 Task: Search Round Trip flight tickets for 1 adult, 1 infant in seat, in Economy from Chicago to Europe to travel on 11-Dec-2023. Europe to Chicago on 26-Dec-2023.  Explore destinations of Europe.Look for the cheapest flights.
Action: Mouse moved to (270, 252)
Screenshot: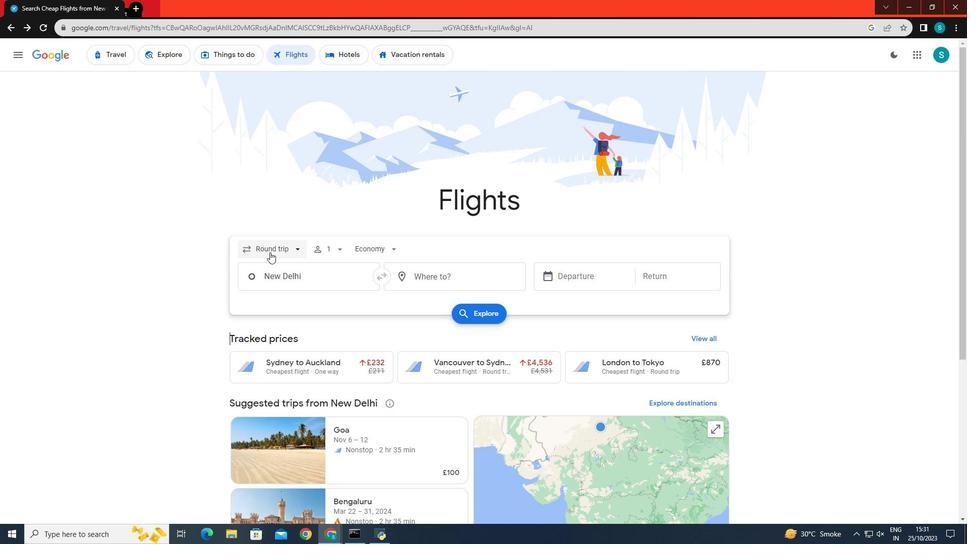 
Action: Mouse pressed left at (270, 252)
Screenshot: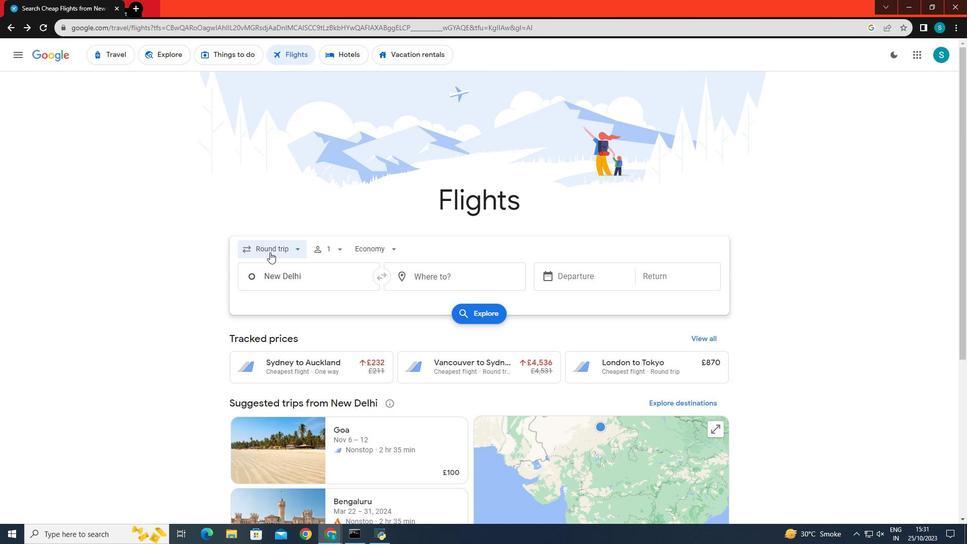 
Action: Mouse moved to (276, 281)
Screenshot: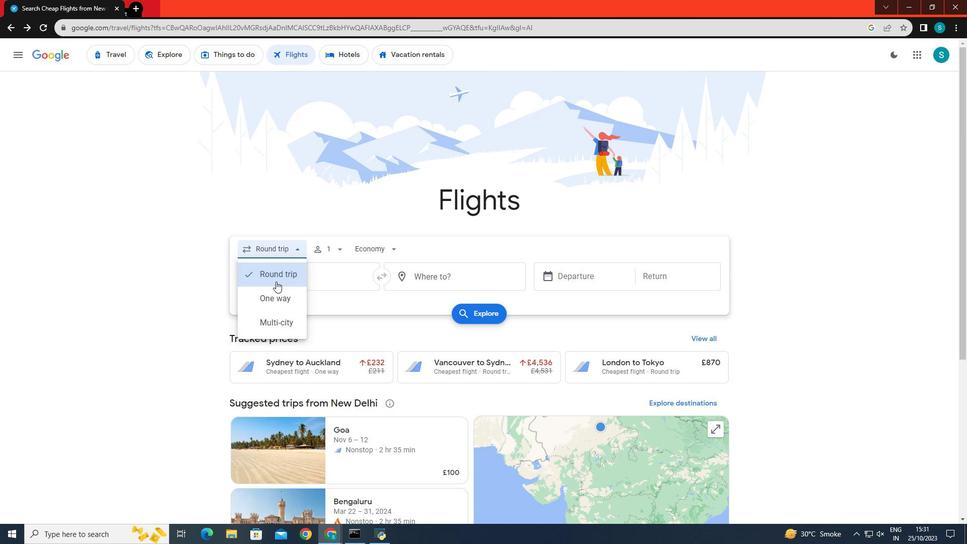 
Action: Mouse pressed left at (276, 281)
Screenshot: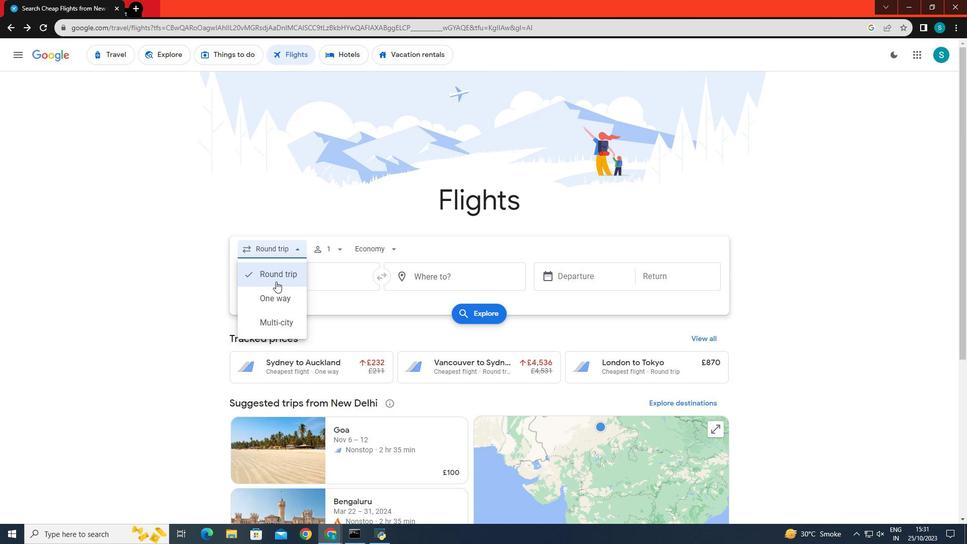 
Action: Mouse moved to (317, 245)
Screenshot: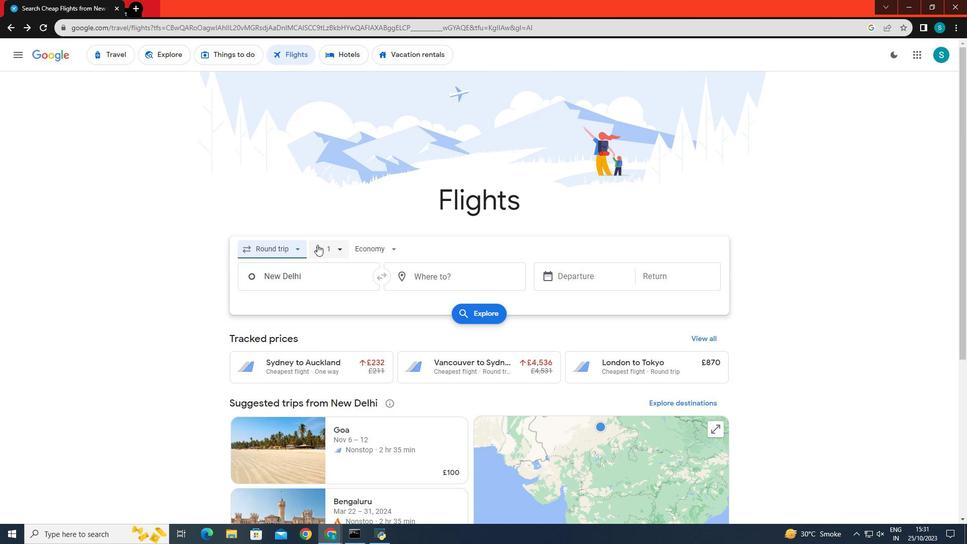 
Action: Mouse pressed left at (317, 245)
Screenshot: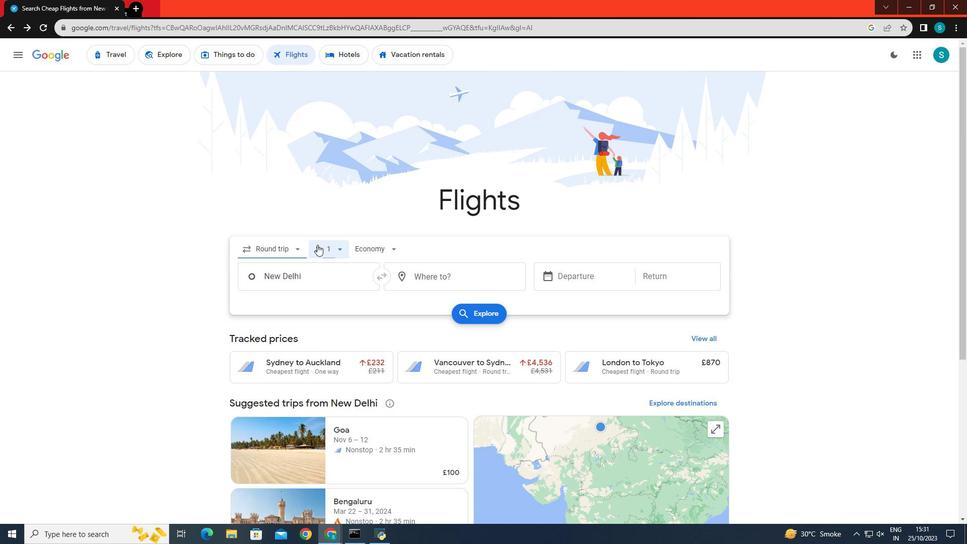 
Action: Mouse moved to (415, 331)
Screenshot: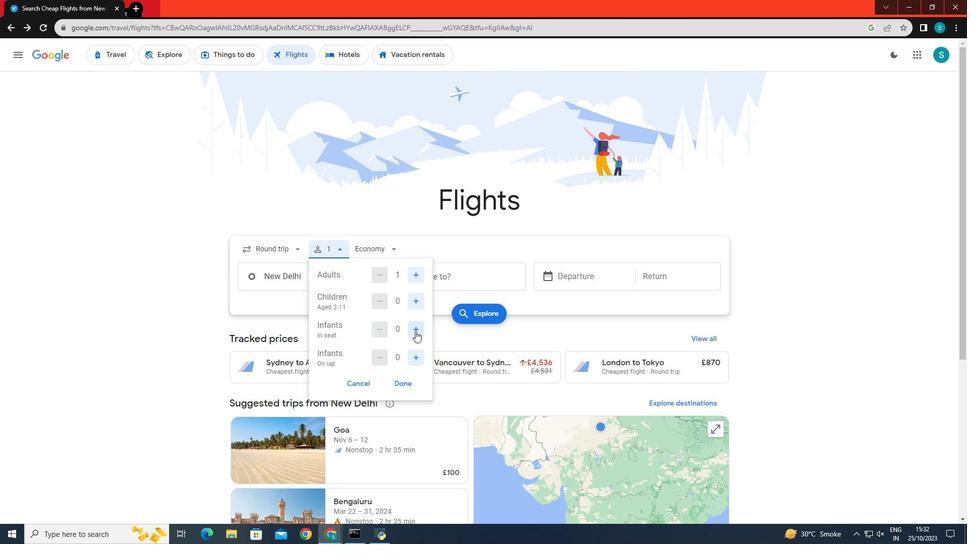 
Action: Mouse pressed left at (415, 331)
Screenshot: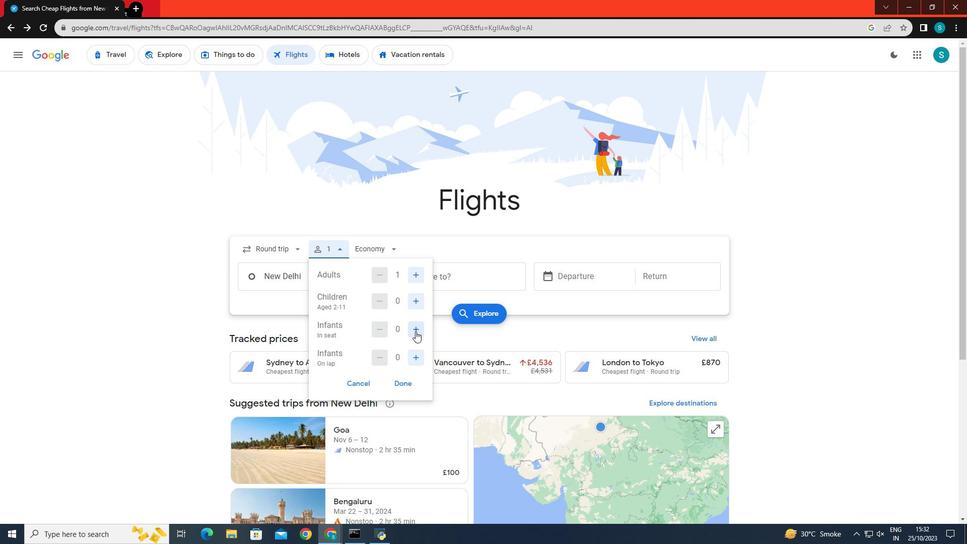 
Action: Mouse moved to (400, 379)
Screenshot: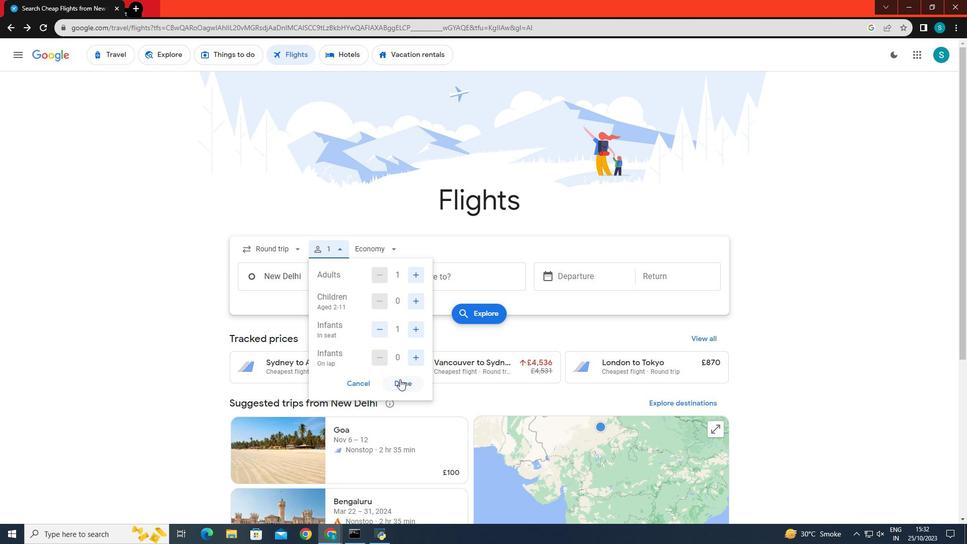 
Action: Mouse pressed left at (400, 379)
Screenshot: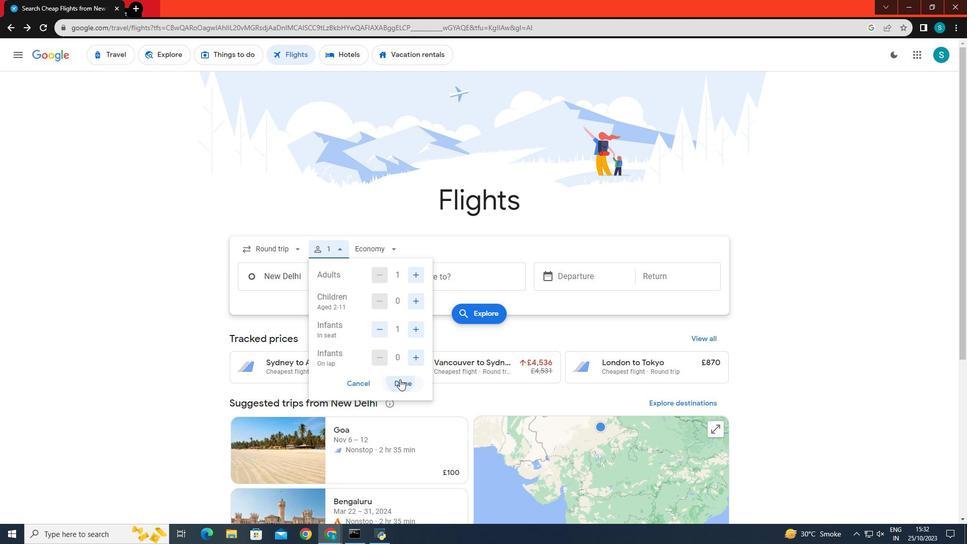 
Action: Mouse moved to (374, 251)
Screenshot: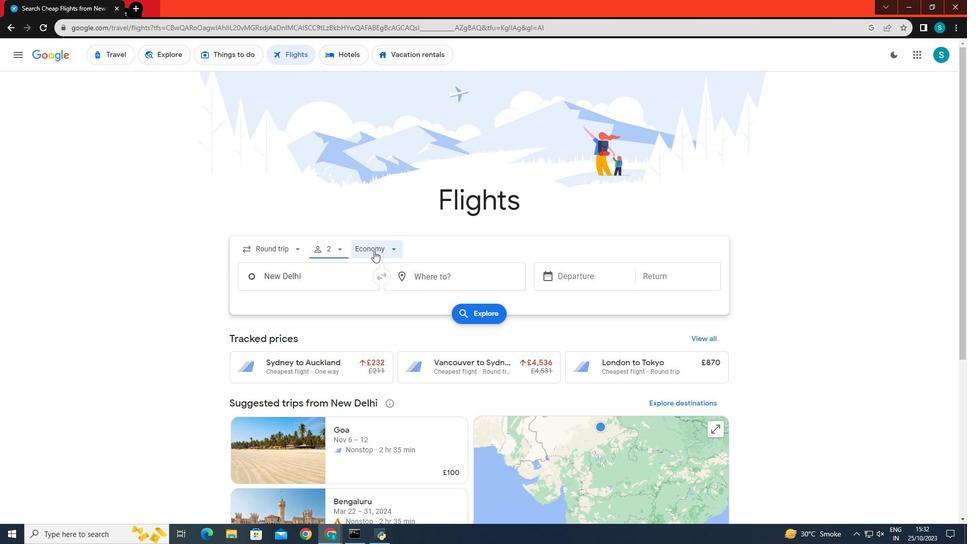 
Action: Mouse pressed left at (374, 251)
Screenshot: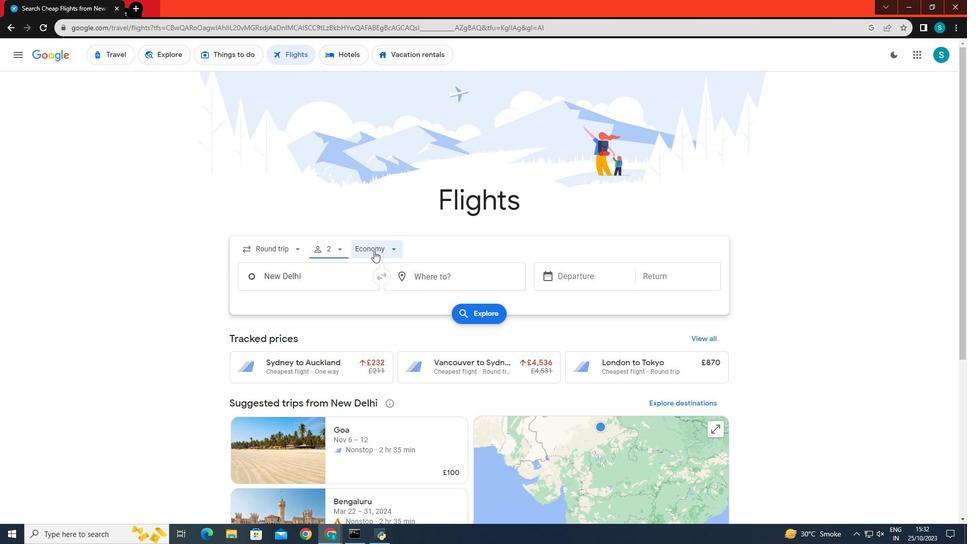 
Action: Mouse moved to (385, 275)
Screenshot: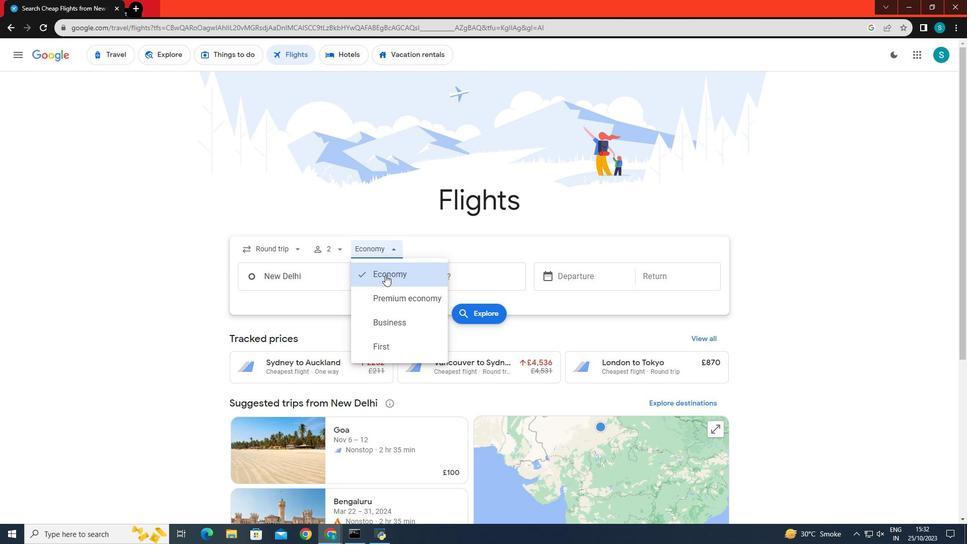 
Action: Mouse pressed left at (385, 275)
Screenshot: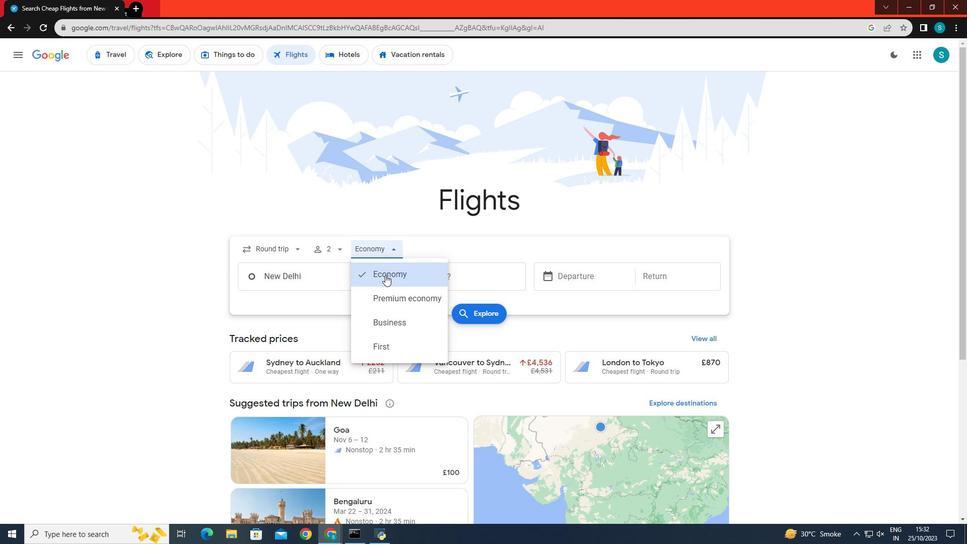 
Action: Mouse moved to (320, 283)
Screenshot: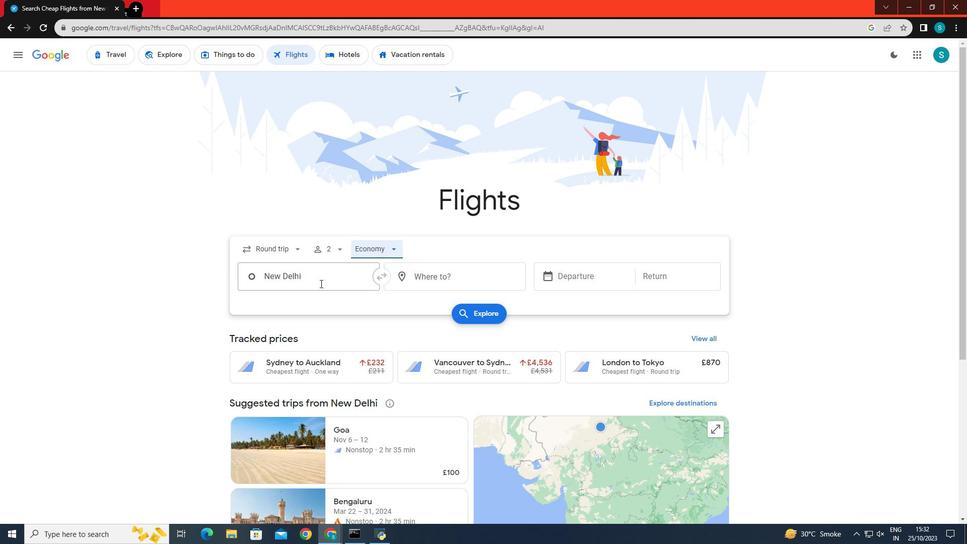 
Action: Mouse pressed left at (320, 283)
Screenshot: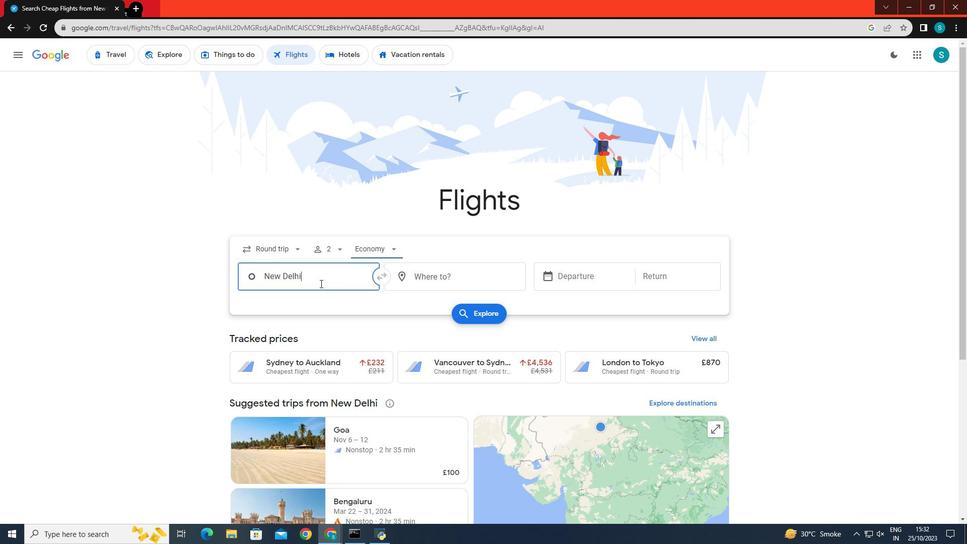
Action: Key pressed <Key.backspace><Key.caps_lock>C<Key.caps_lock>hicago
Screenshot: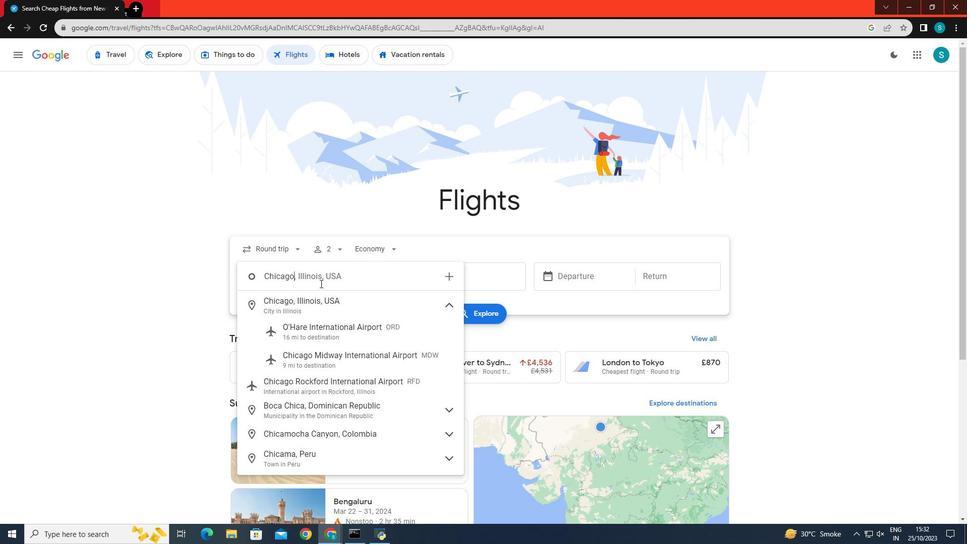 
Action: Mouse moved to (318, 353)
Screenshot: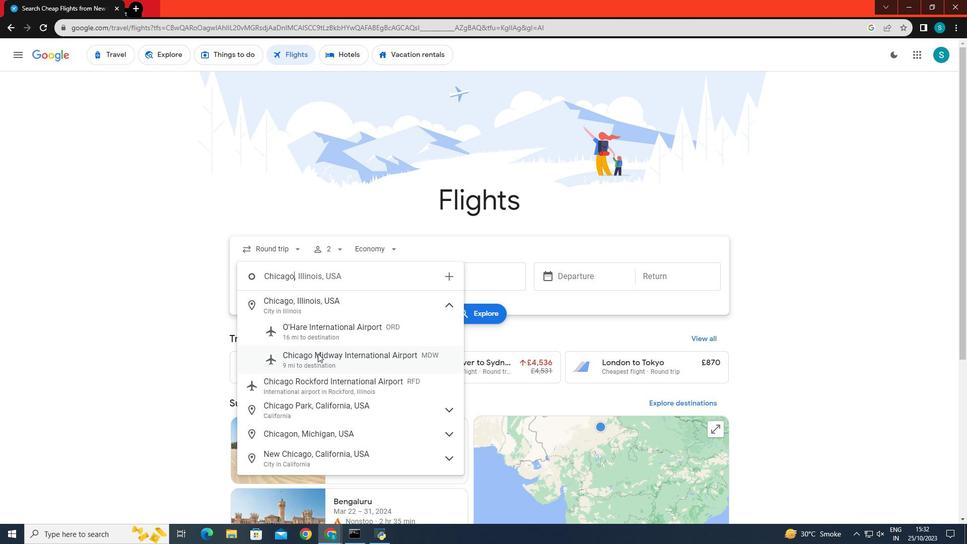 
Action: Mouse pressed left at (318, 353)
Screenshot: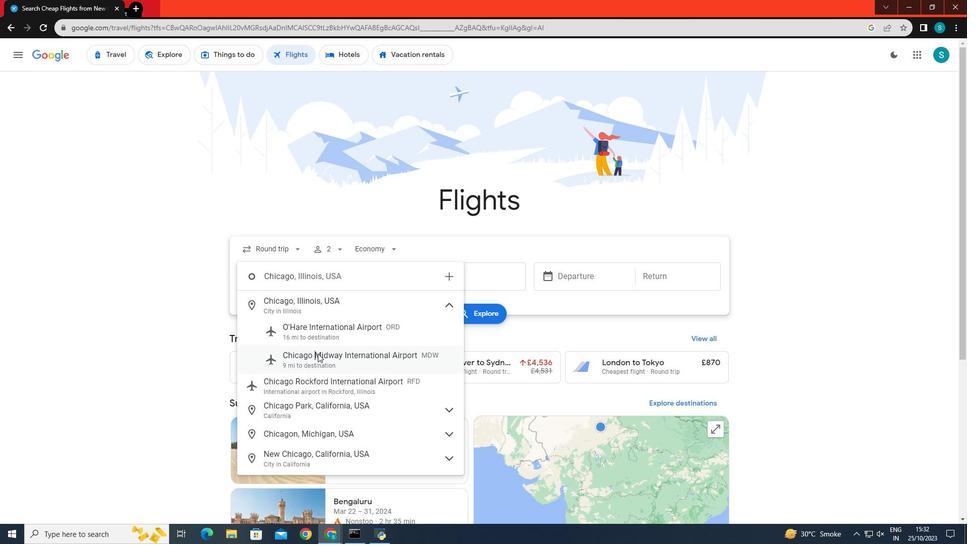 
Action: Mouse moved to (481, 262)
Screenshot: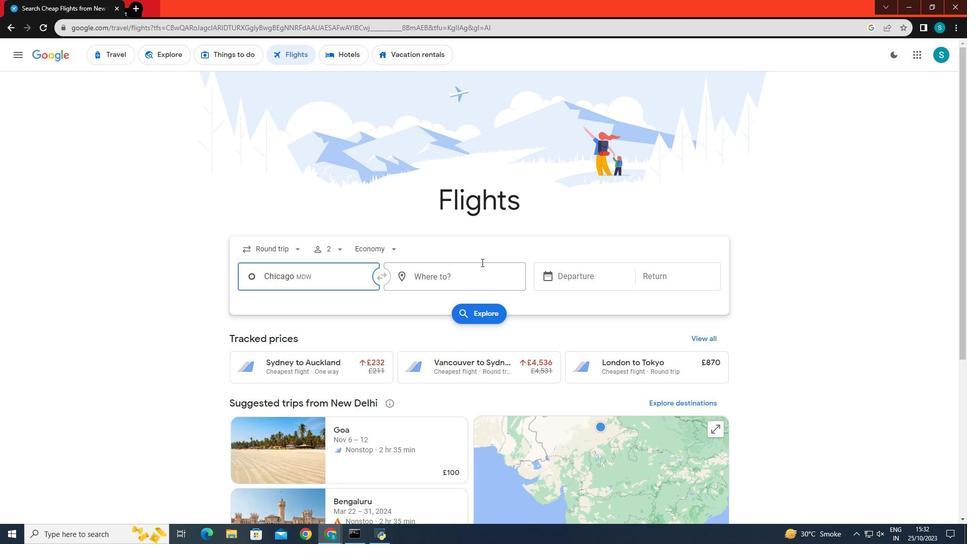 
Action: Mouse pressed left at (481, 262)
Screenshot: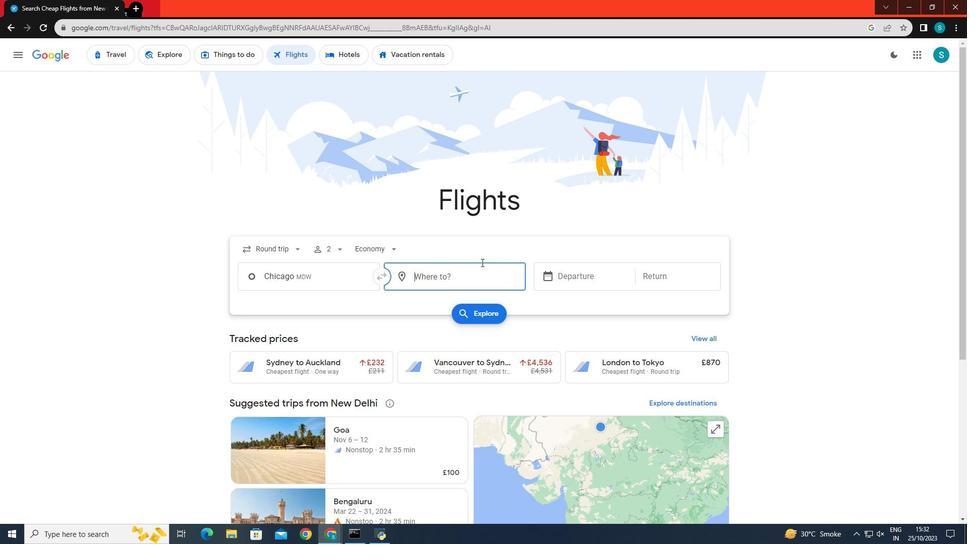 
Action: Mouse moved to (478, 278)
Screenshot: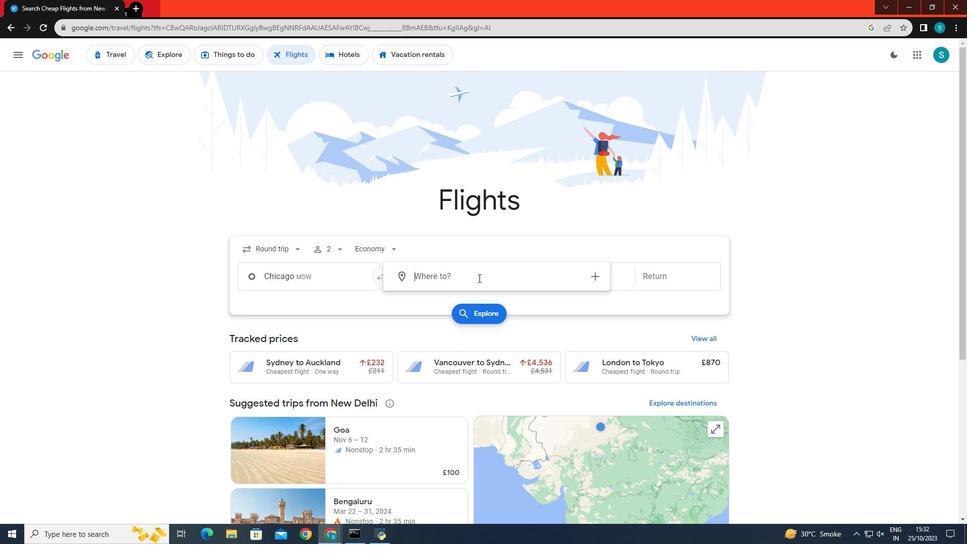 
Action: Key pressed <Key.caps_lock>E<Key.caps_lock>urope
Screenshot: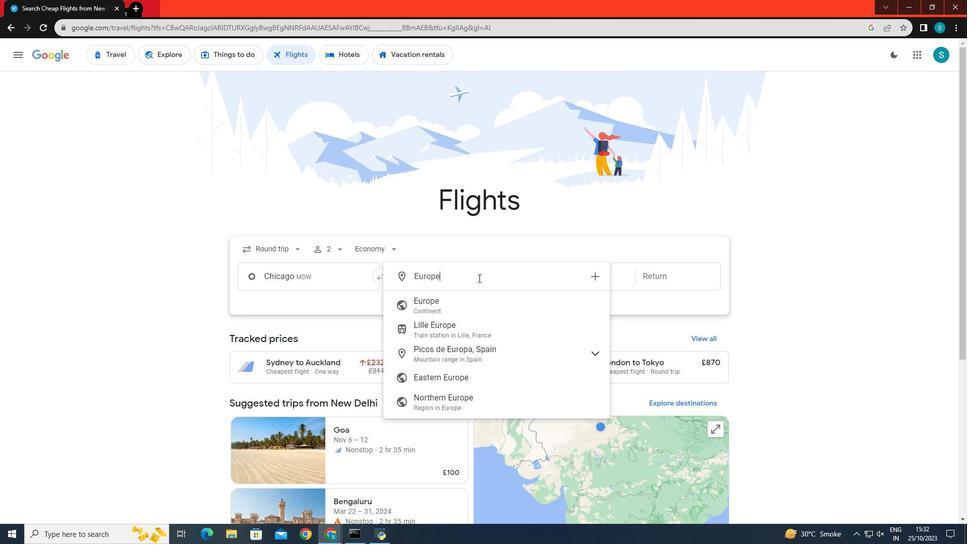
Action: Mouse moved to (454, 302)
Screenshot: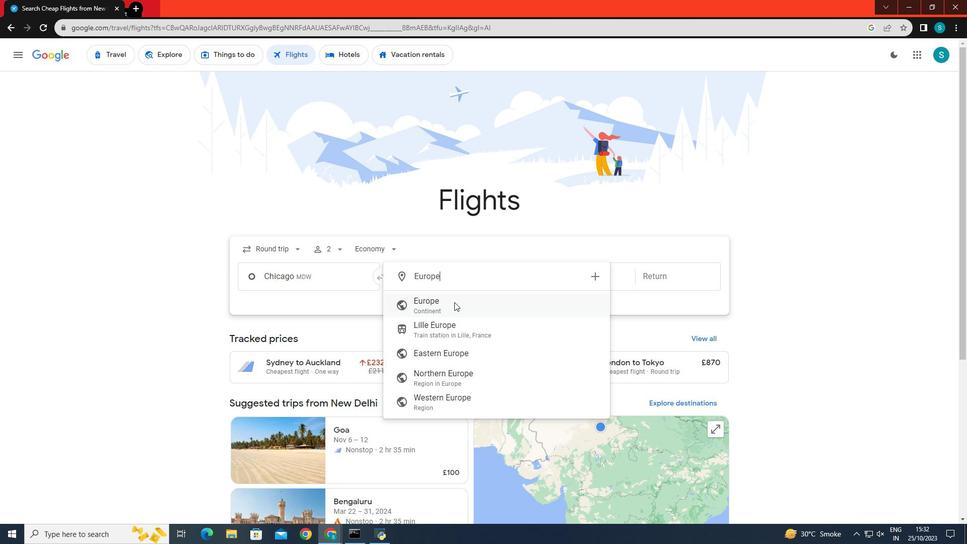 
Action: Mouse pressed left at (454, 302)
Screenshot: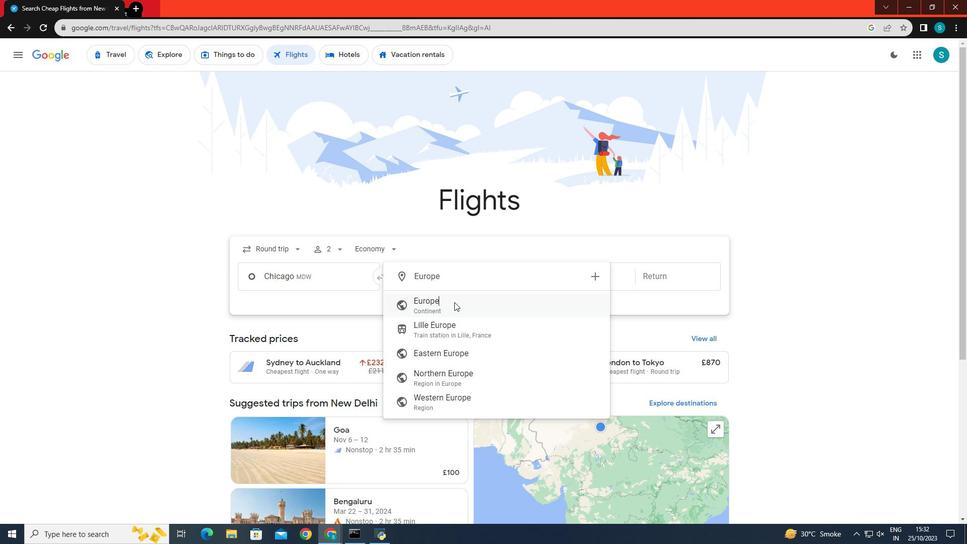 
Action: Mouse moved to (589, 273)
Screenshot: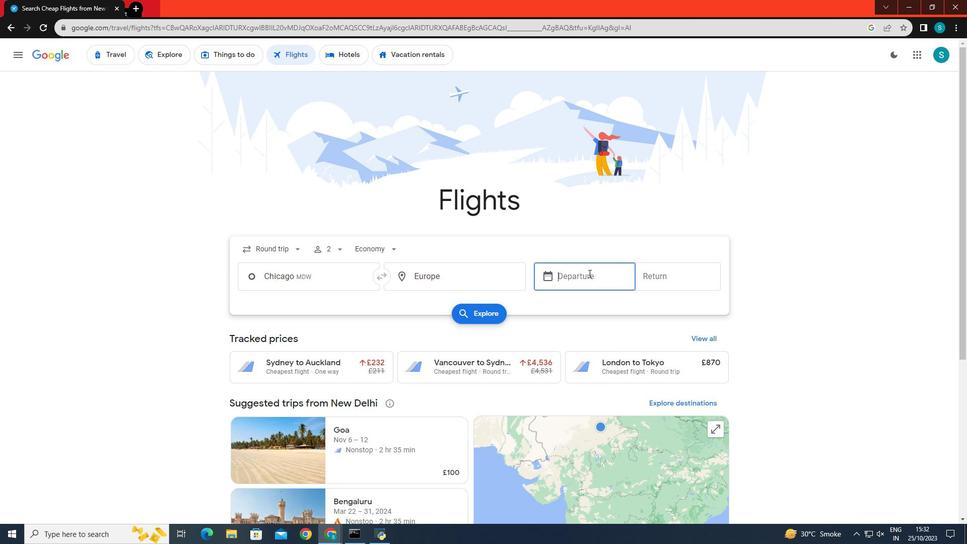 
Action: Mouse pressed left at (589, 273)
Screenshot: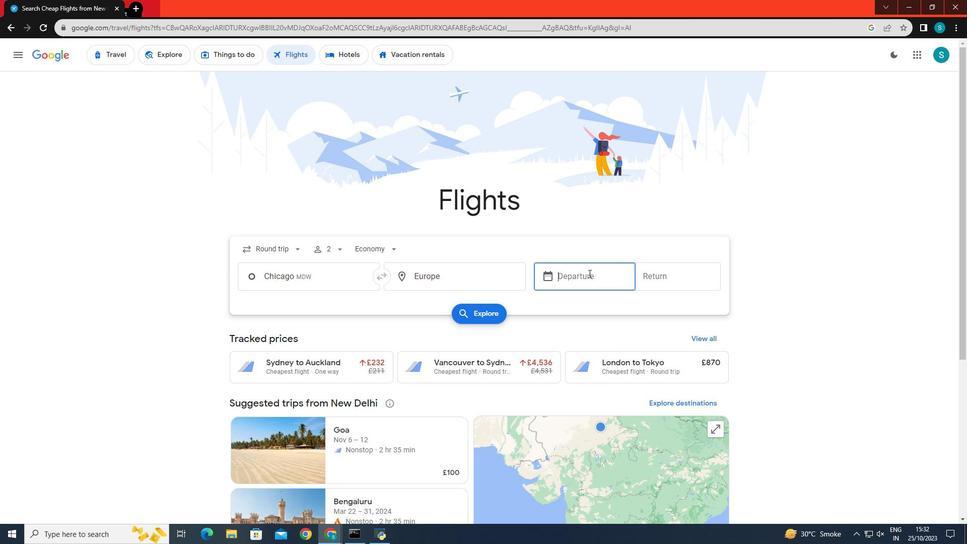 
Action: Mouse moved to (723, 389)
Screenshot: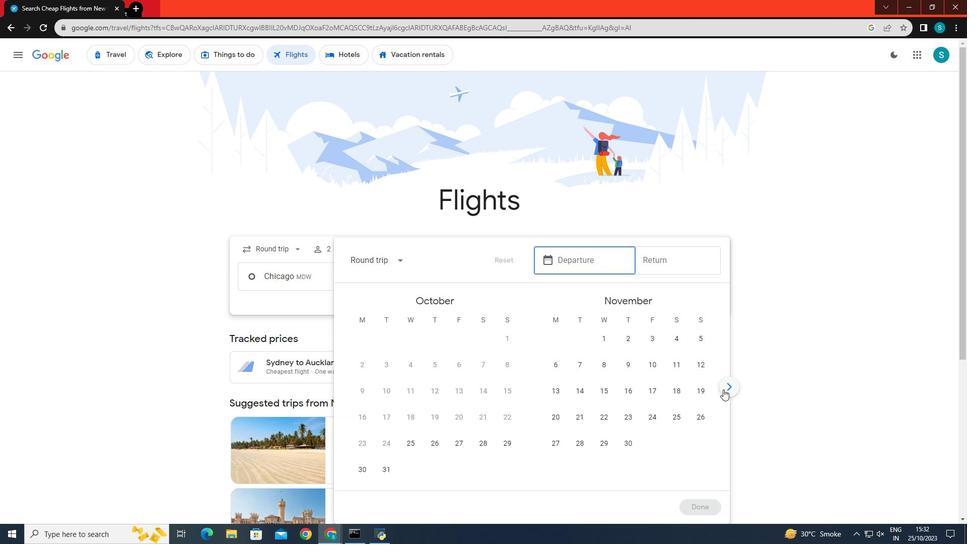 
Action: Mouse pressed left at (723, 389)
Screenshot: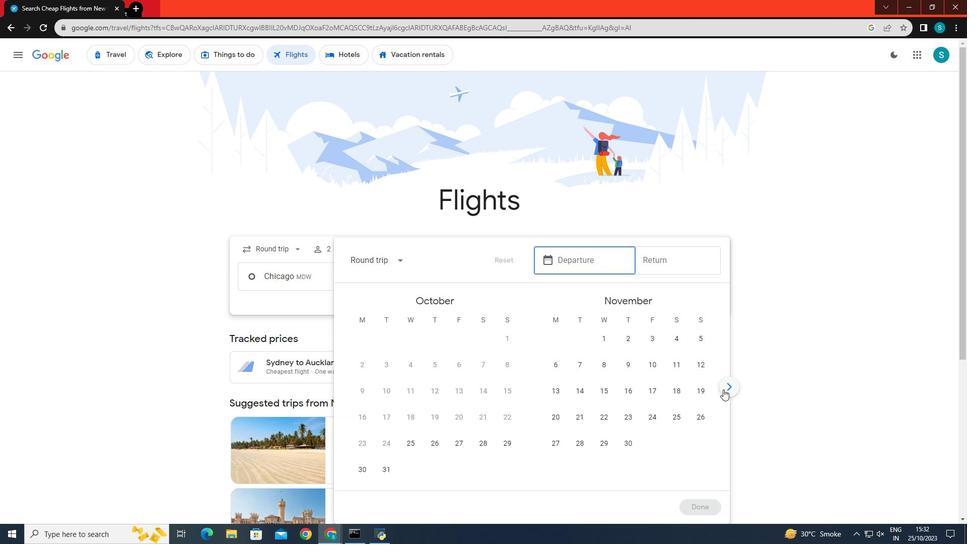 
Action: Mouse moved to (563, 396)
Screenshot: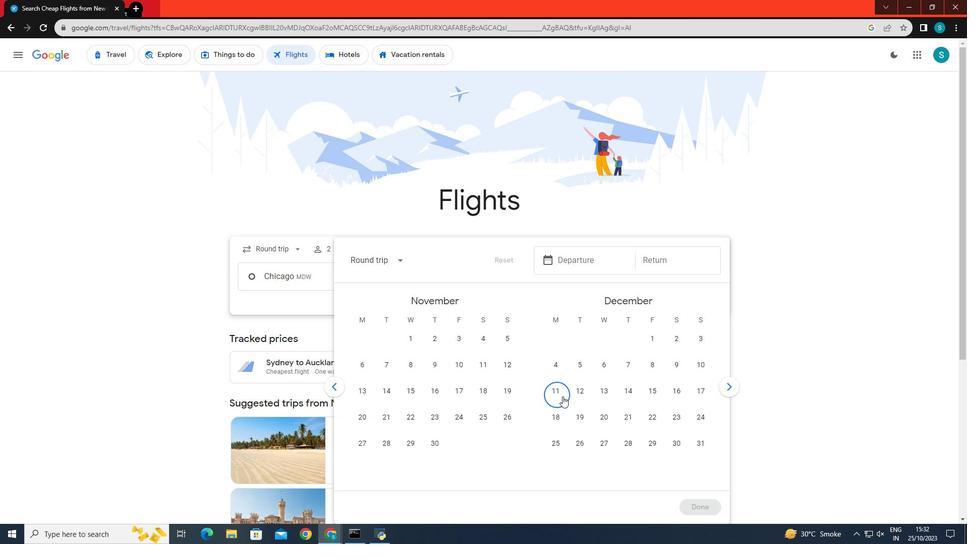
Action: Mouse pressed left at (563, 396)
Screenshot: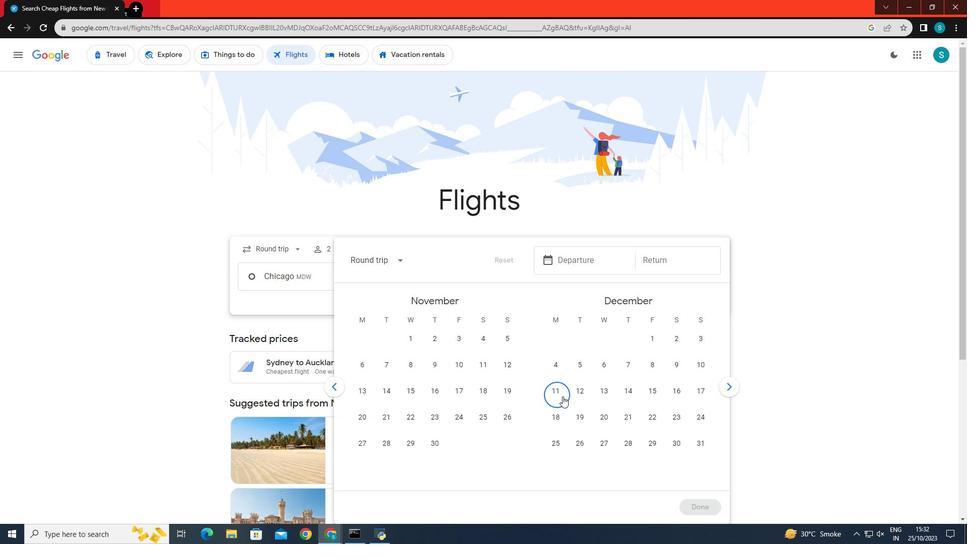
Action: Mouse moved to (585, 444)
Screenshot: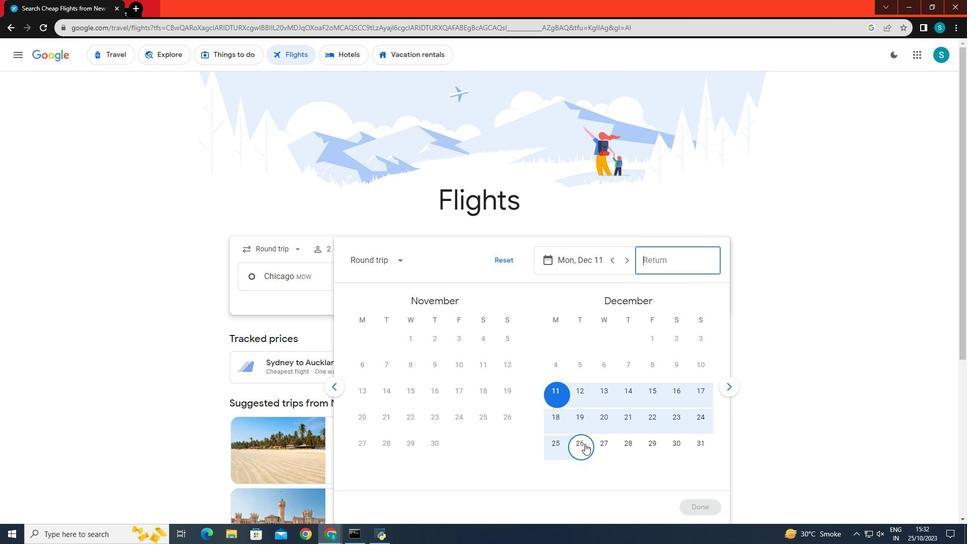 
Action: Mouse pressed left at (585, 444)
Screenshot: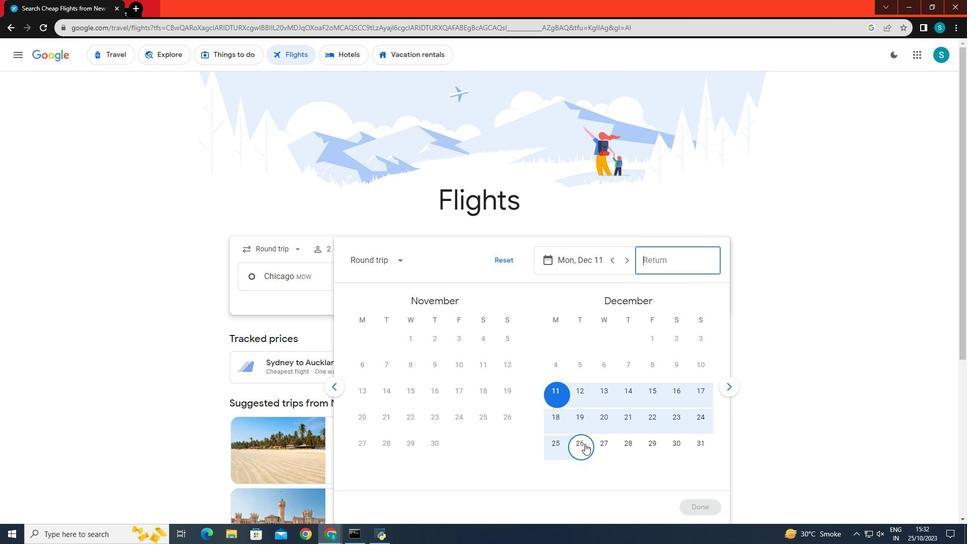 
Action: Mouse moved to (698, 506)
Screenshot: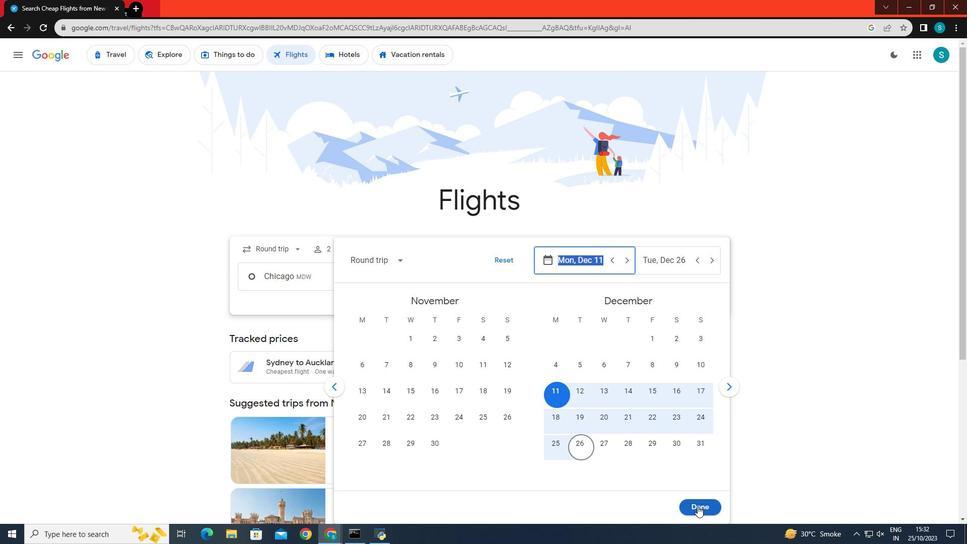 
Action: Mouse pressed left at (698, 506)
Screenshot: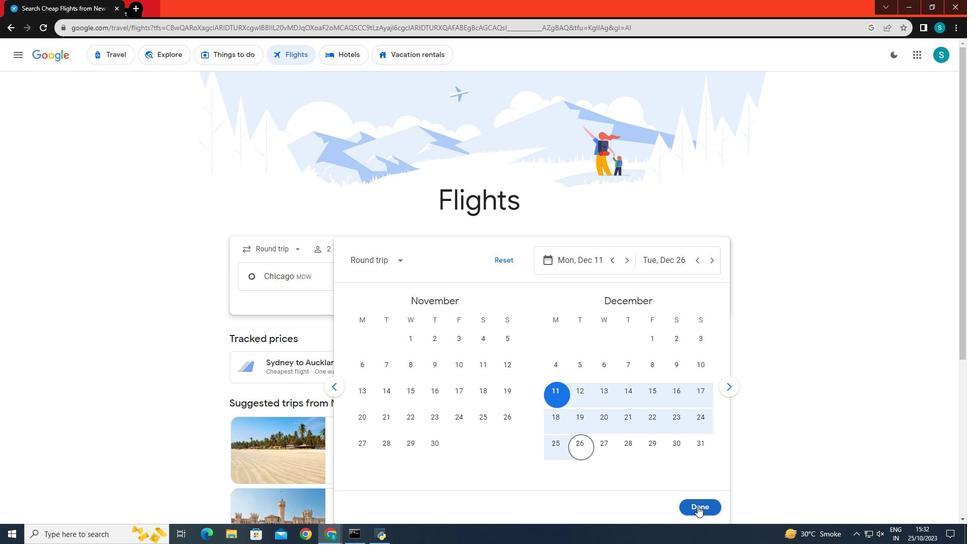 
Action: Mouse moved to (483, 314)
Screenshot: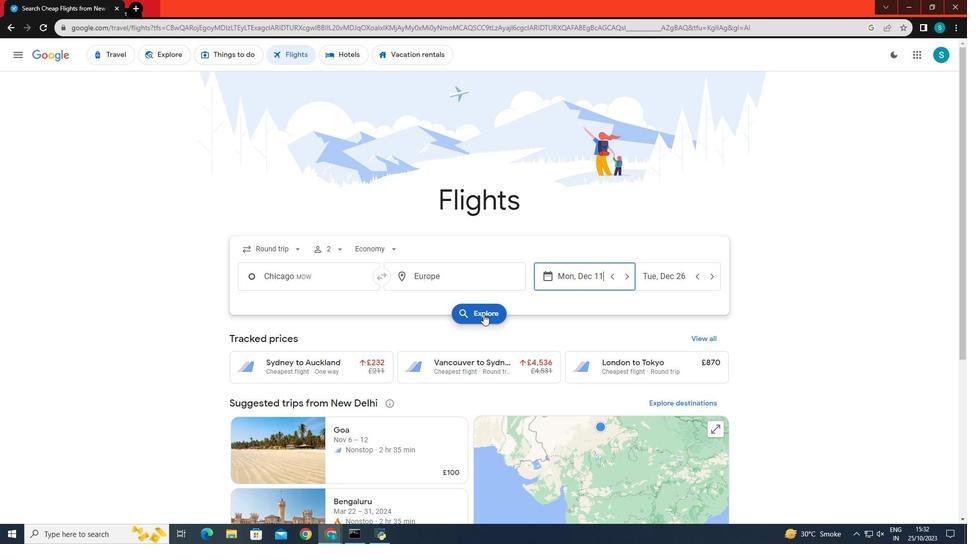 
Action: Mouse pressed left at (483, 314)
Screenshot: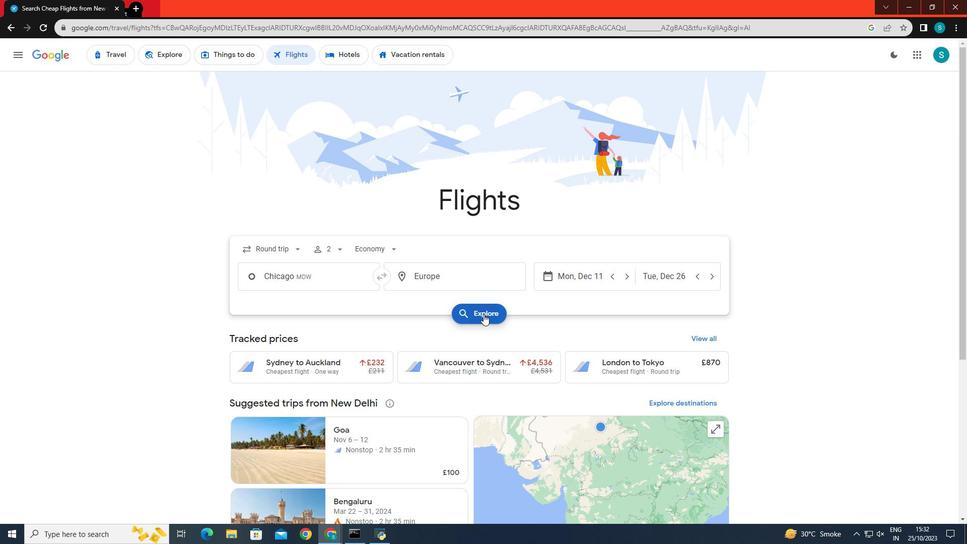 
Action: Mouse moved to (87, 245)
Screenshot: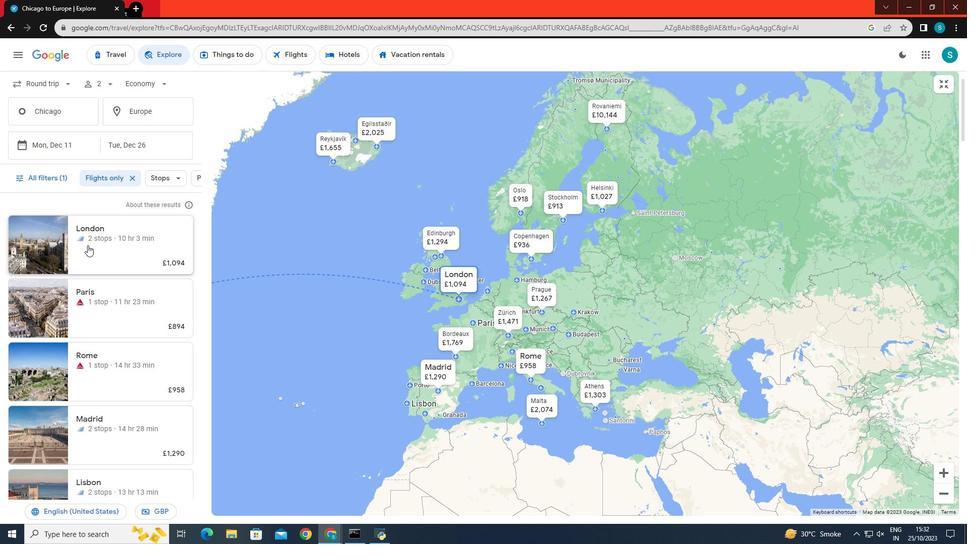 
Action: Mouse scrolled (87, 245) with delta (0, 0)
Screenshot: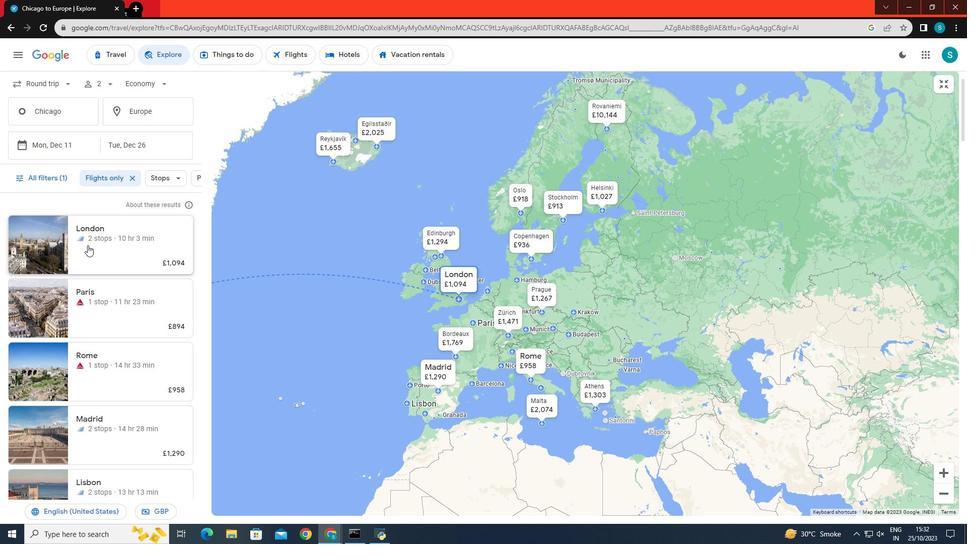 
Action: Mouse scrolled (87, 245) with delta (0, 0)
Screenshot: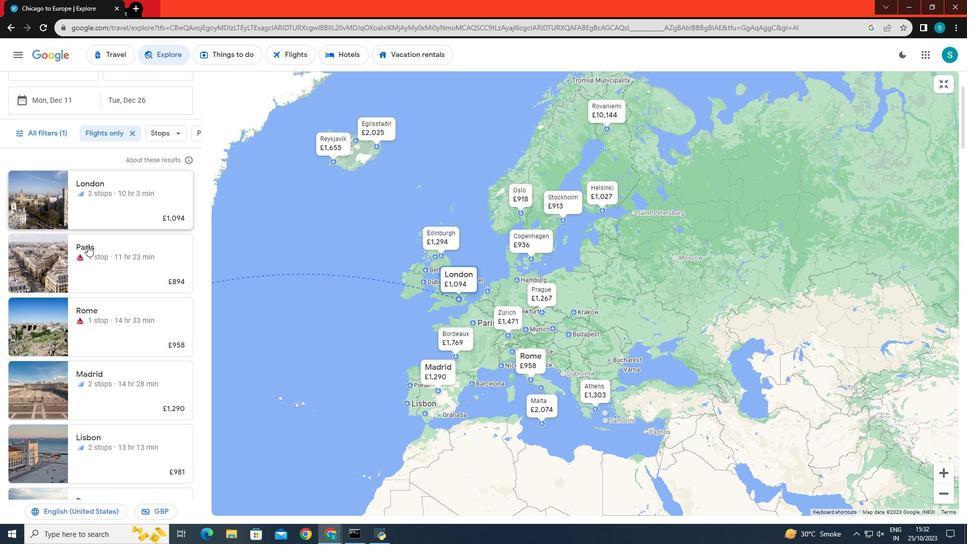 
Action: Mouse scrolled (87, 246) with delta (0, 0)
Screenshot: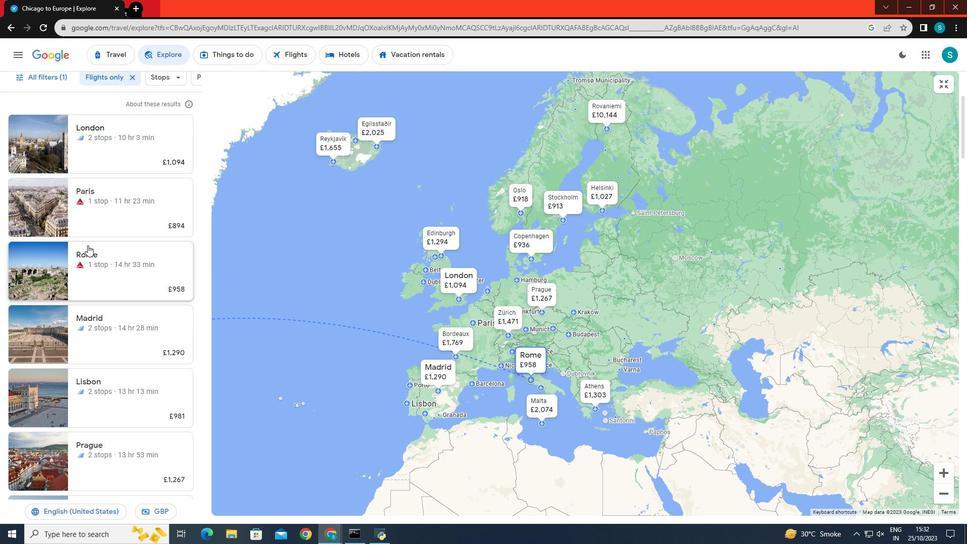 
Action: Mouse moved to (76, 250)
Screenshot: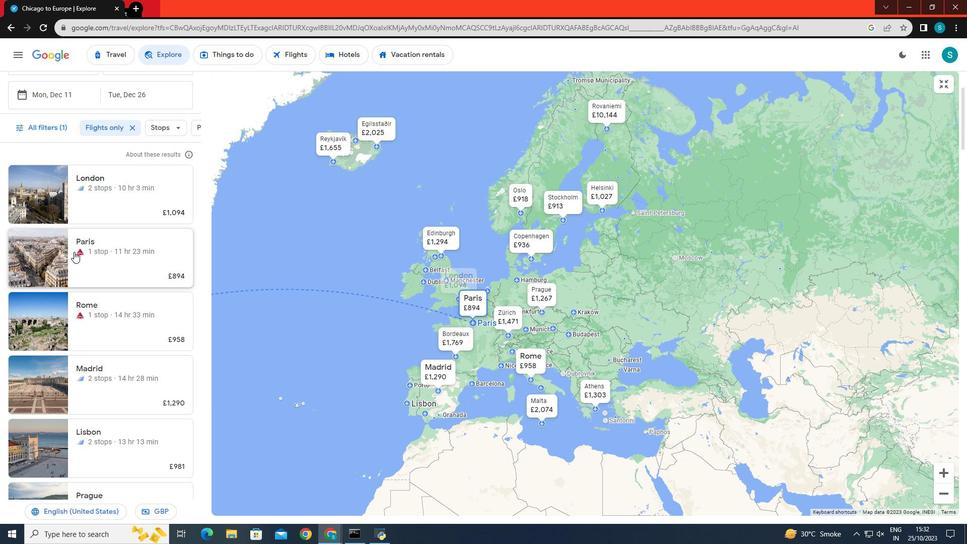
Action: Mouse scrolled (76, 249) with delta (0, 0)
Screenshot: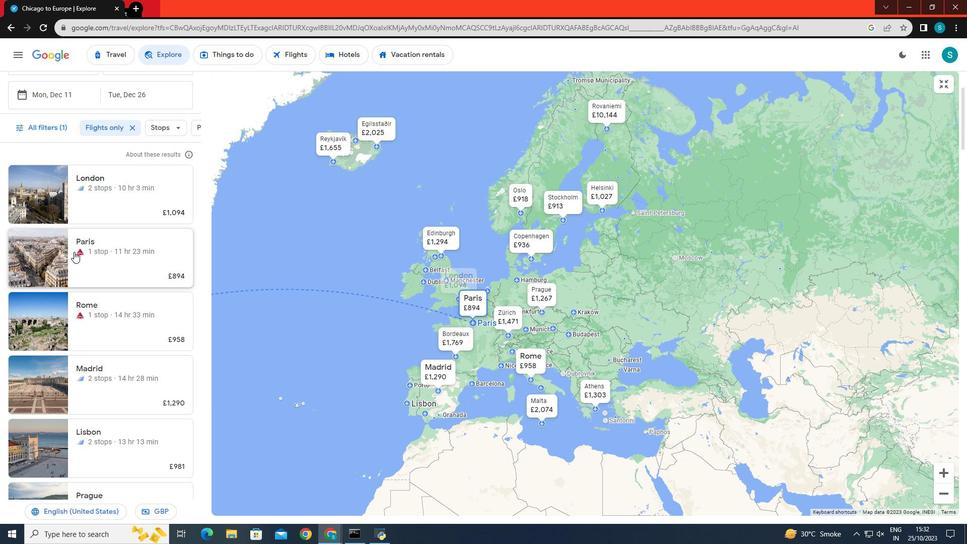 
Action: Mouse moved to (70, 254)
Screenshot: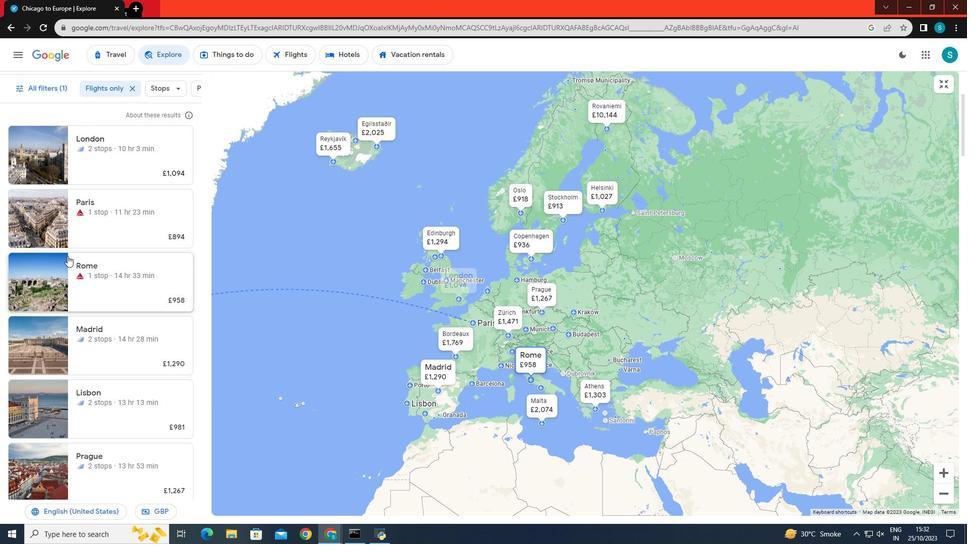 
Action: Mouse scrolled (70, 254) with delta (0, 0)
Screenshot: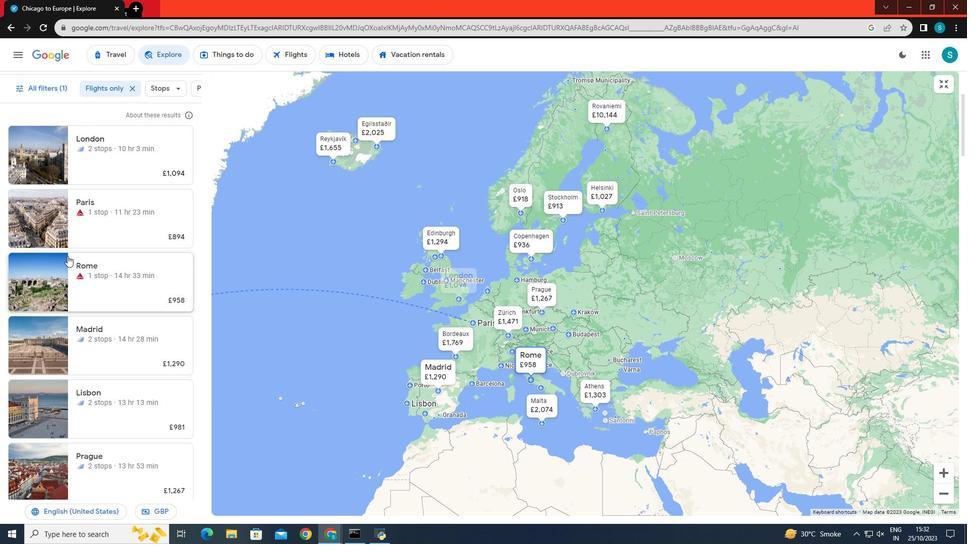 
Action: Mouse moved to (75, 280)
Screenshot: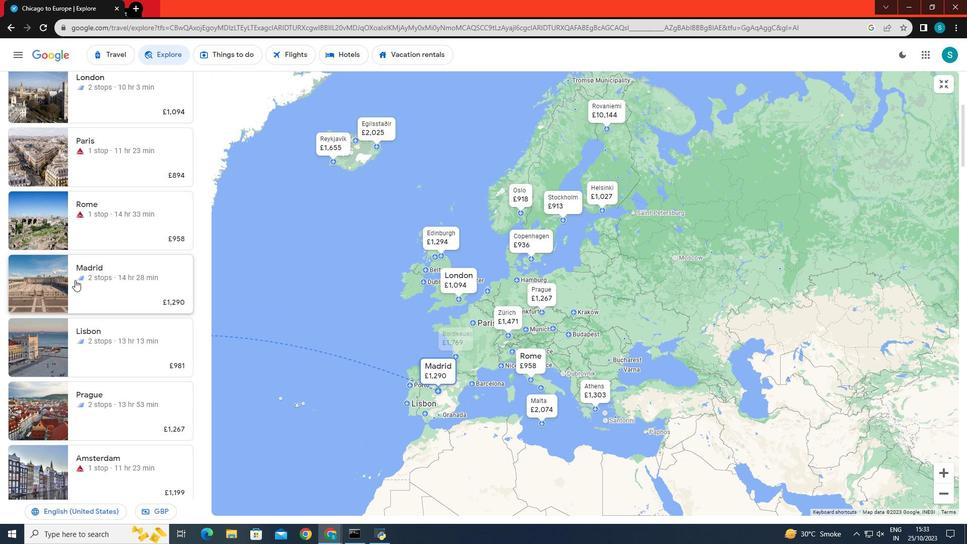 
Action: Mouse scrolled (75, 279) with delta (0, 0)
Screenshot: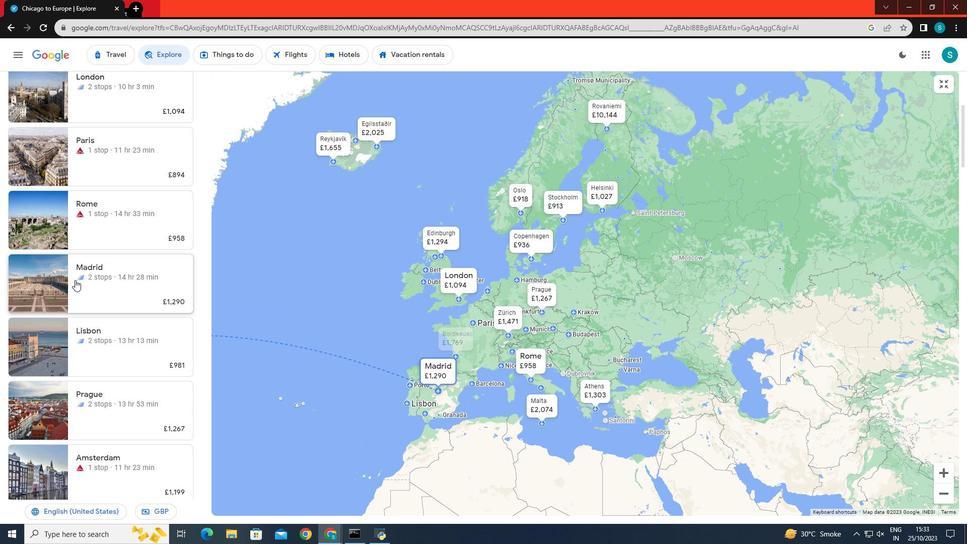 
Action: Mouse moved to (69, 283)
Screenshot: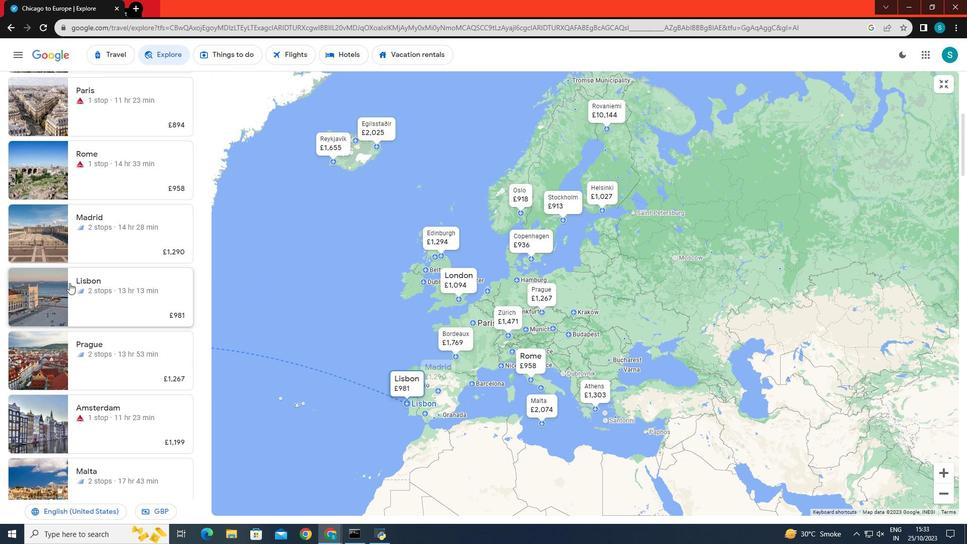 
Action: Mouse scrolled (69, 282) with delta (0, 0)
Screenshot: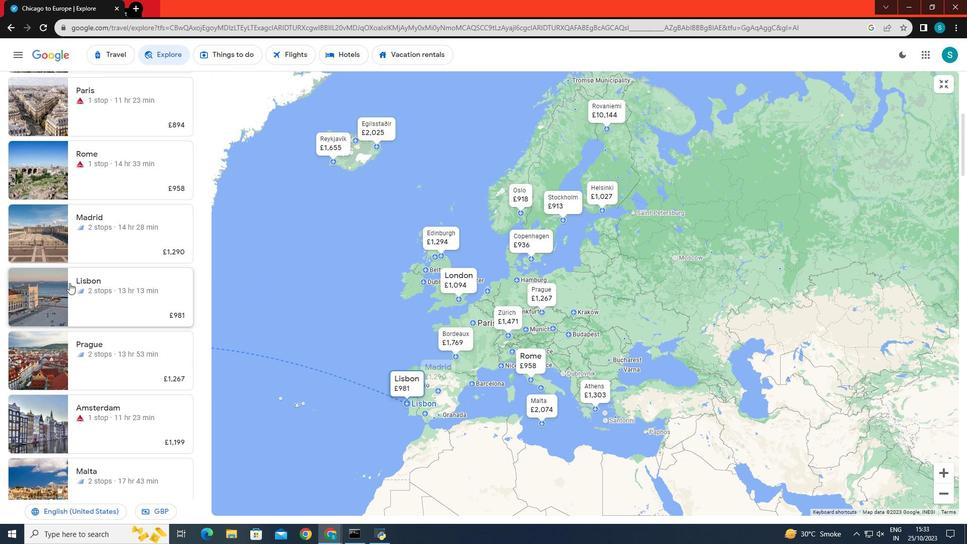 
Action: Mouse moved to (71, 291)
Screenshot: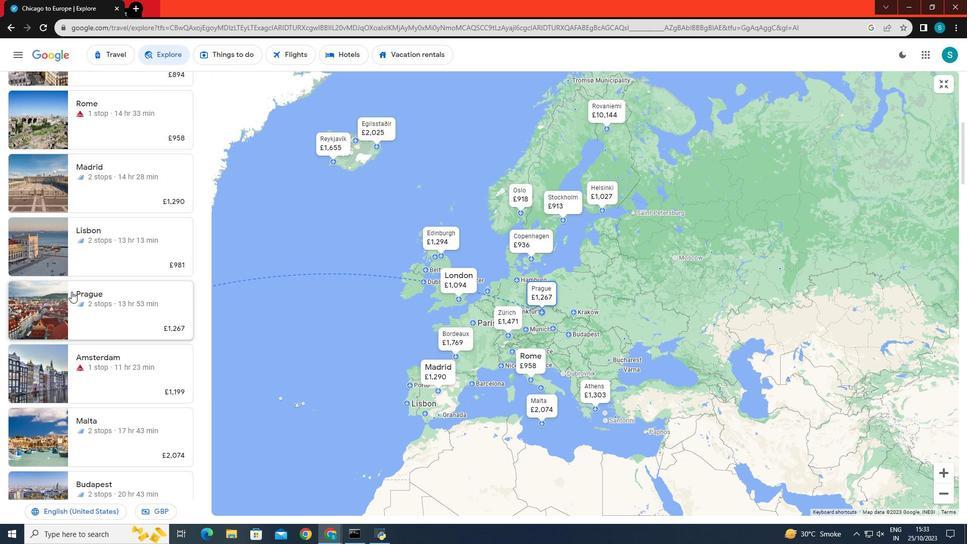 
Action: Mouse scrolled (71, 291) with delta (0, 0)
Screenshot: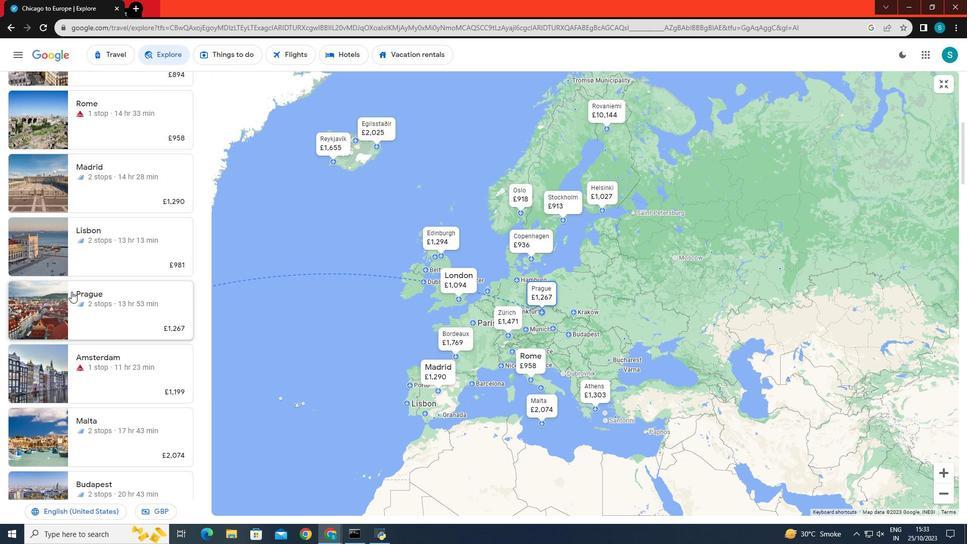 
Action: Mouse moved to (74, 315)
Screenshot: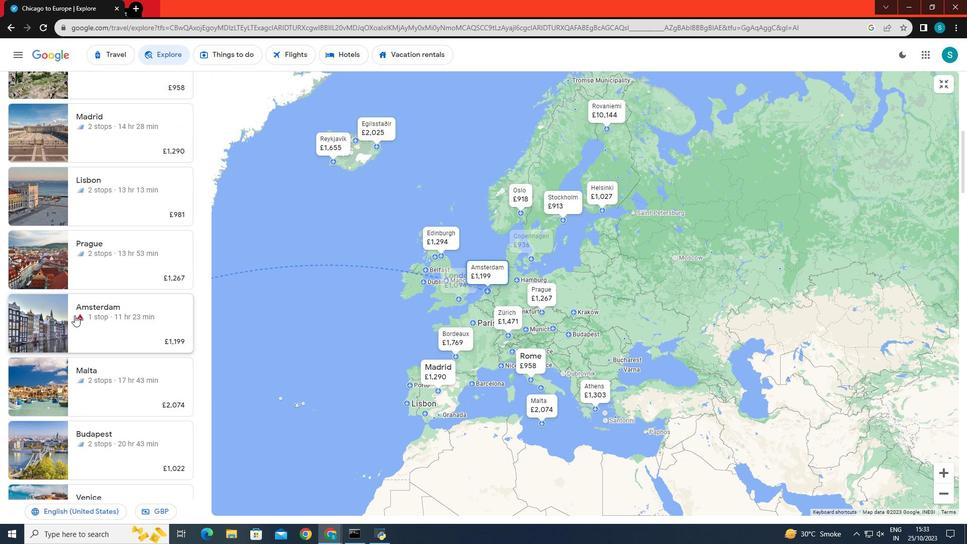 
Action: Mouse scrolled (74, 315) with delta (0, 0)
Screenshot: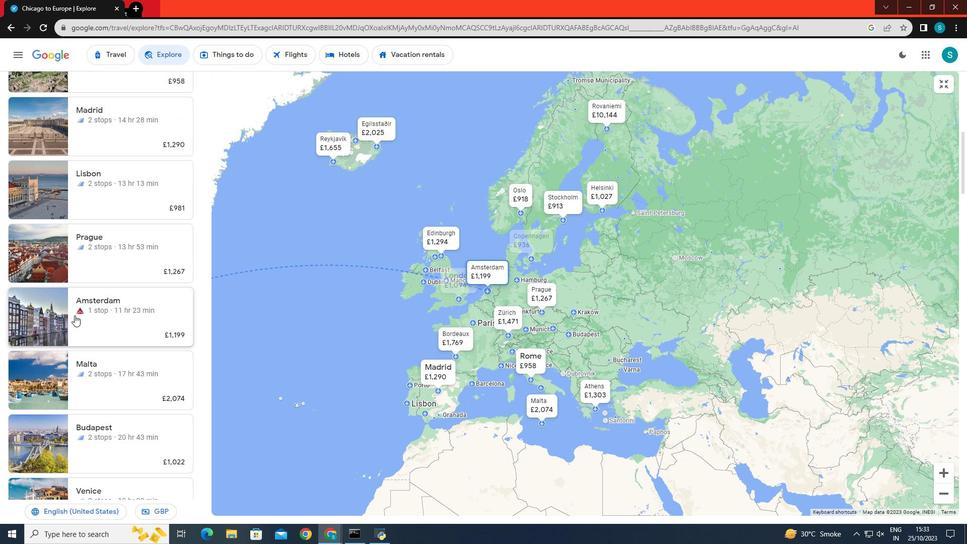 
Action: Mouse moved to (78, 327)
Screenshot: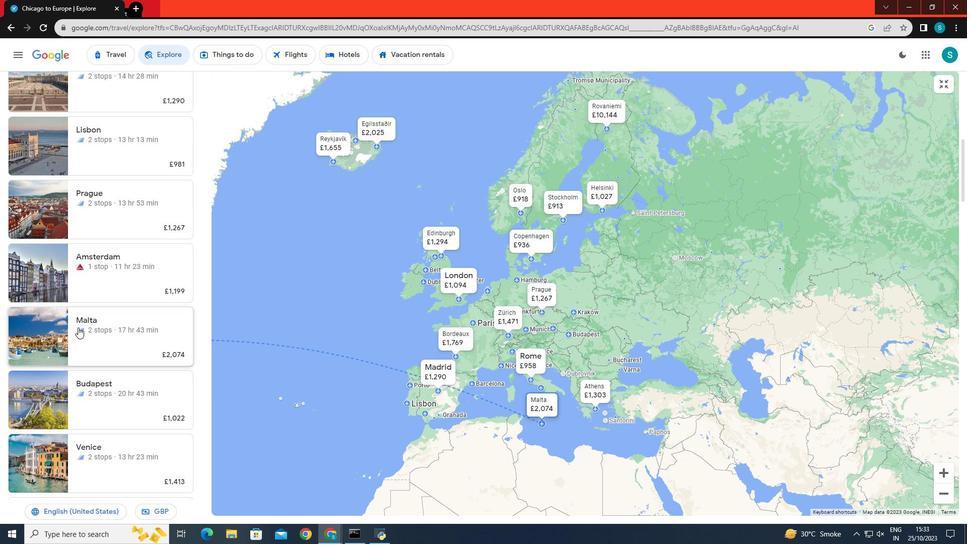 
Action: Mouse scrolled (78, 327) with delta (0, 0)
Screenshot: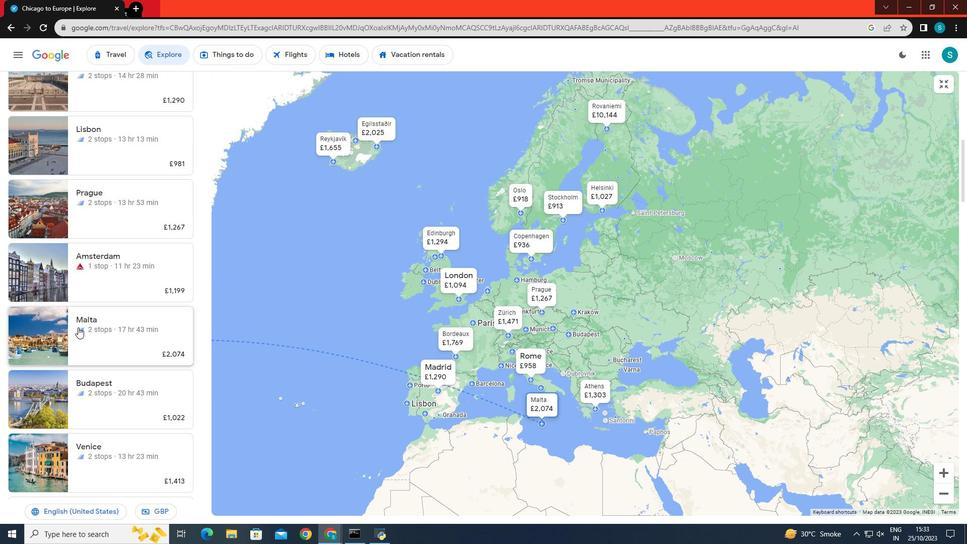 
Action: Mouse scrolled (78, 327) with delta (0, 0)
Screenshot: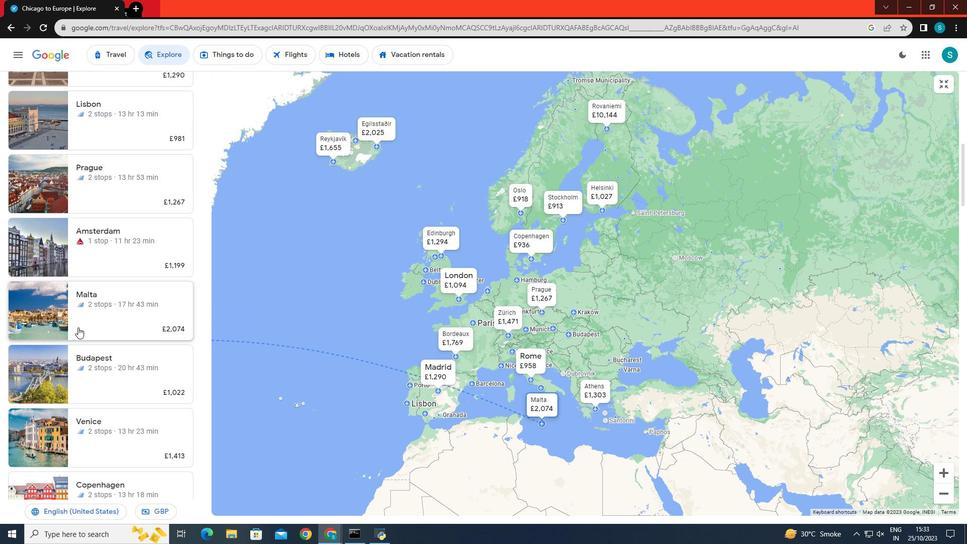 
Action: Mouse moved to (91, 340)
Screenshot: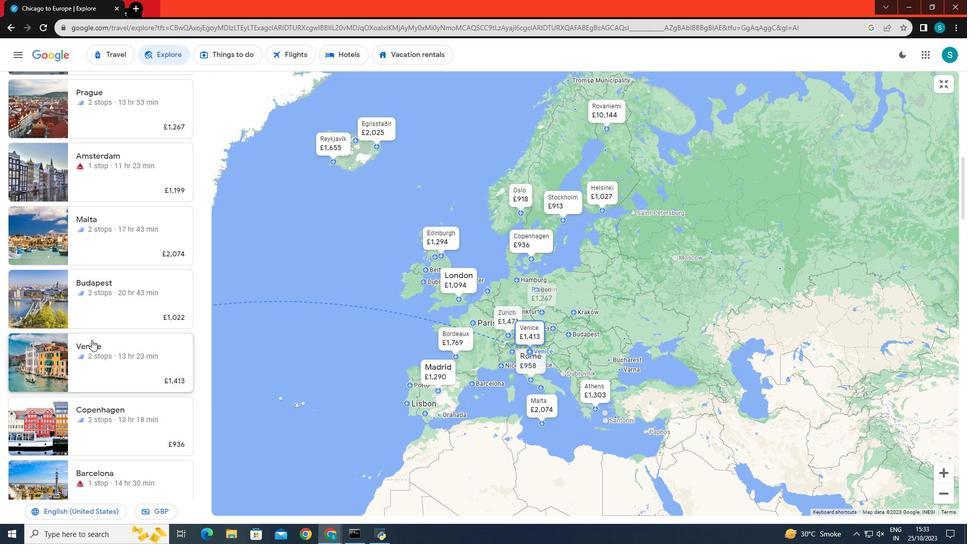 
Action: Mouse scrolled (91, 339) with delta (0, 0)
Screenshot: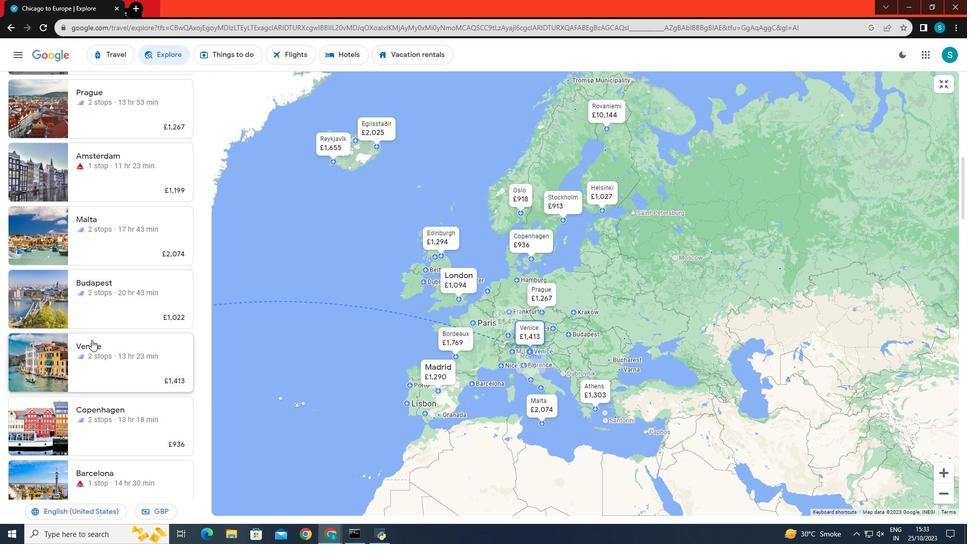 
Action: Mouse scrolled (91, 339) with delta (0, 0)
Screenshot: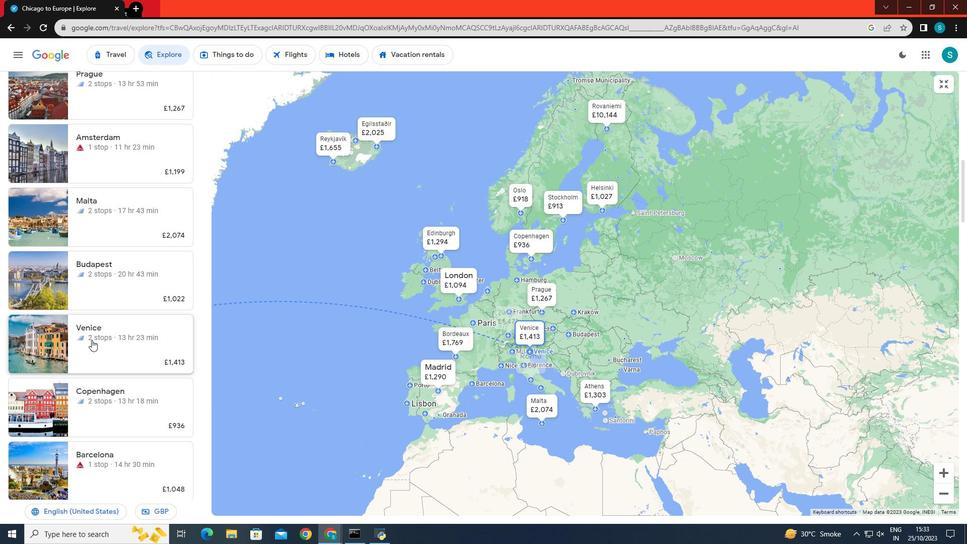 
Action: Mouse moved to (91, 331)
Screenshot: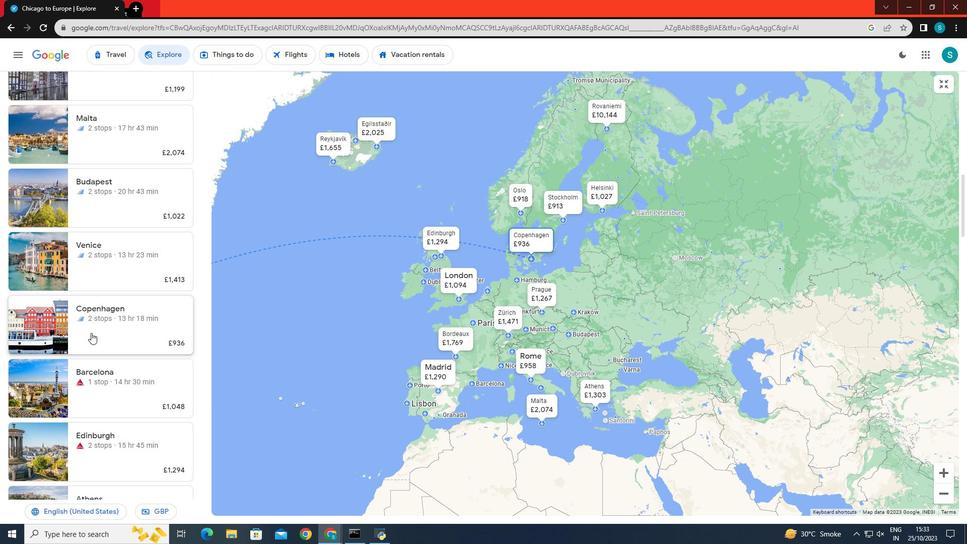 
Action: Mouse scrolled (91, 331) with delta (0, 0)
Screenshot: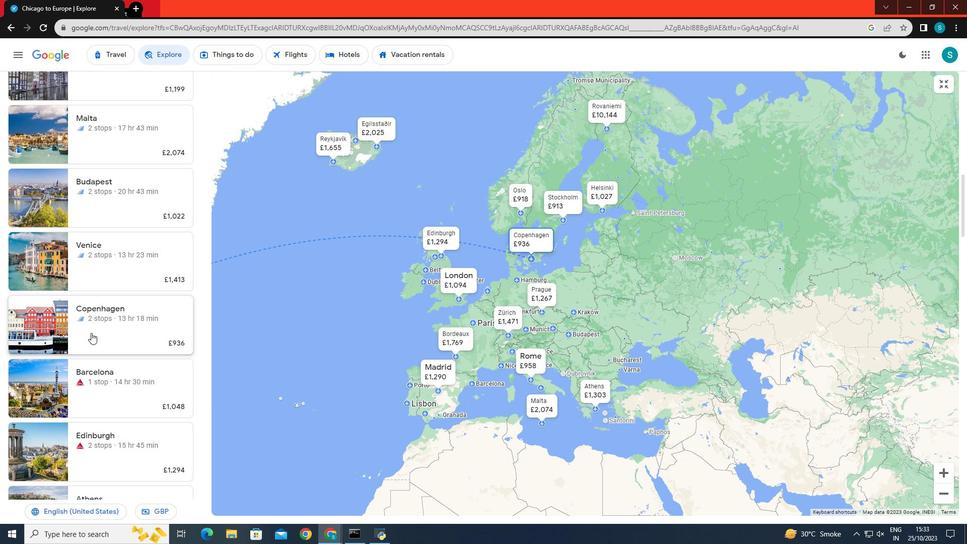 
Action: Mouse moved to (91, 333)
Screenshot: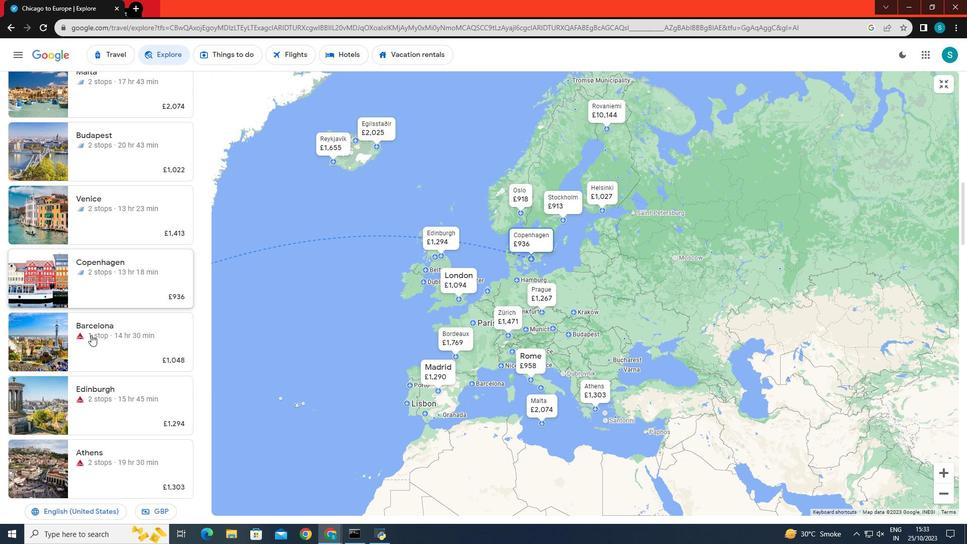 
Action: Mouse scrolled (91, 333) with delta (0, 0)
Screenshot: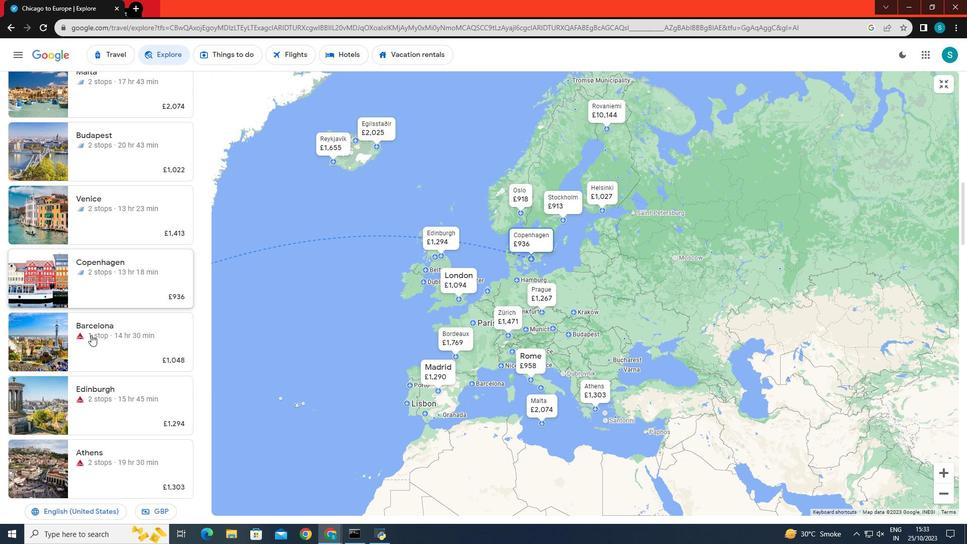 
Action: Mouse moved to (101, 345)
Screenshot: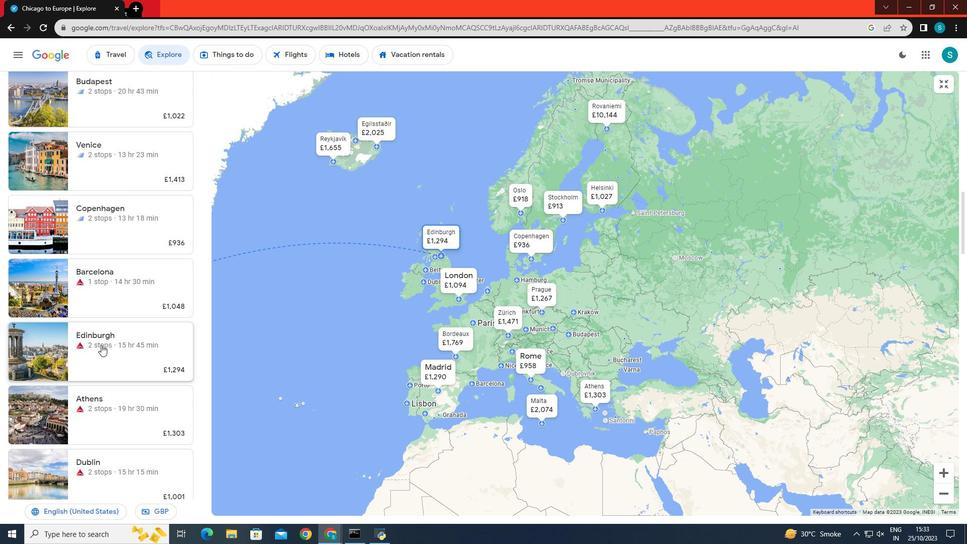 
Action: Mouse scrolled (101, 344) with delta (0, 0)
Screenshot: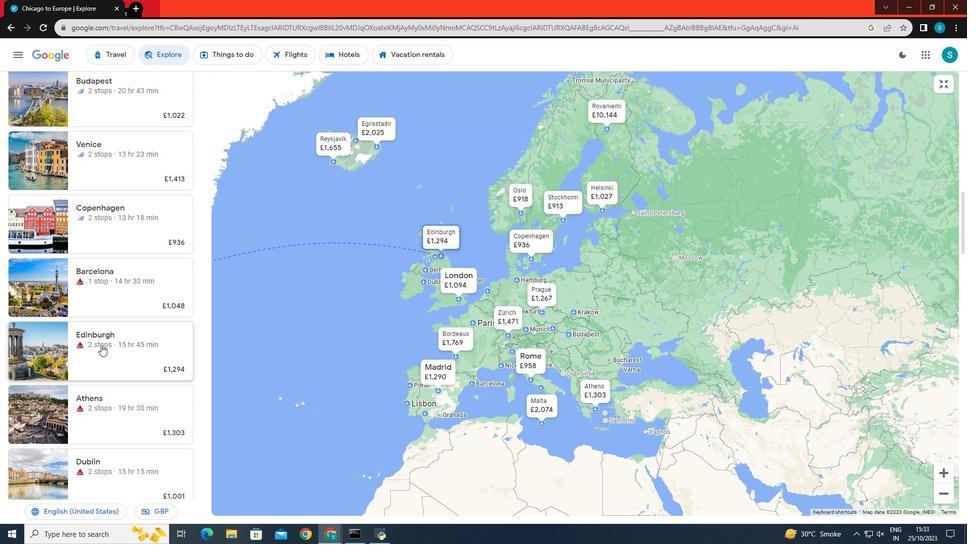 
Action: Mouse scrolled (101, 344) with delta (0, 0)
Screenshot: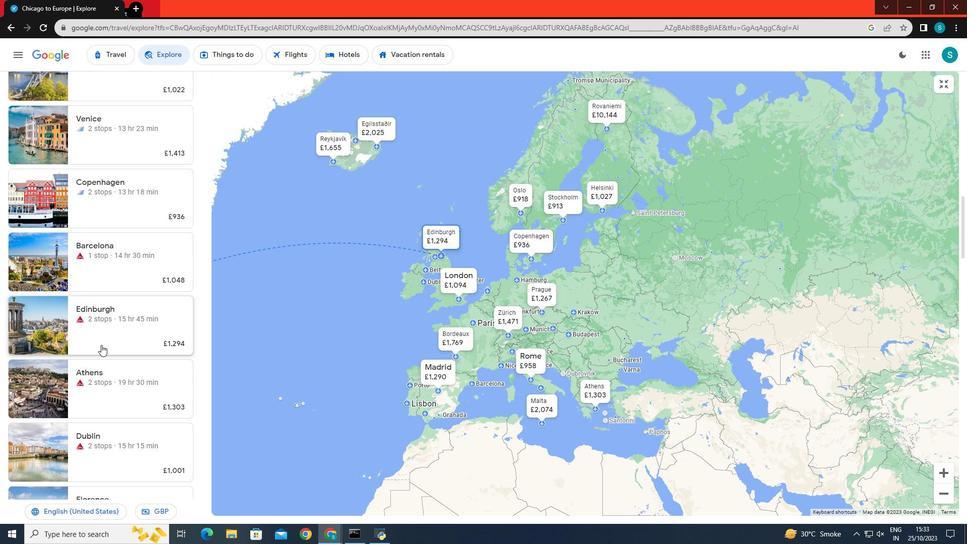 
Action: Mouse moved to (106, 366)
Screenshot: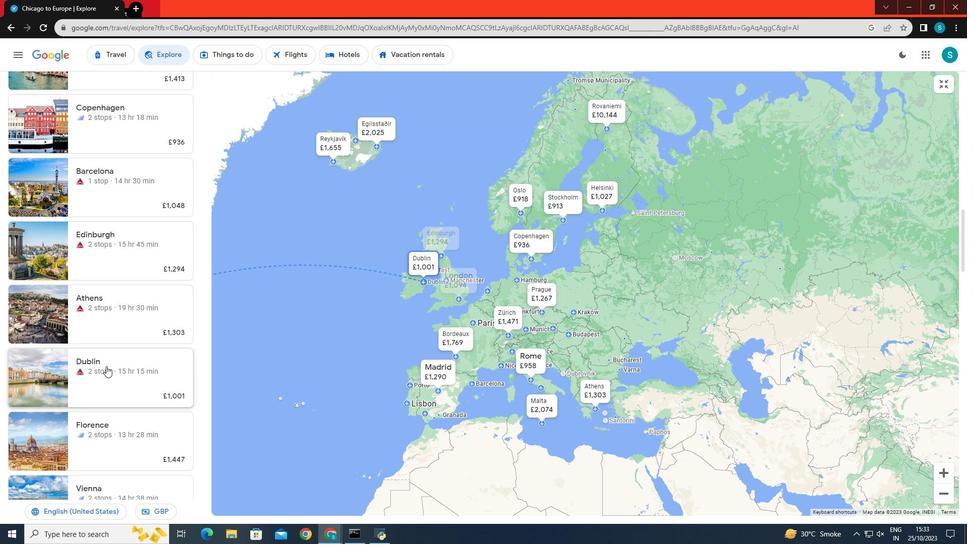 
Action: Mouse scrolled (106, 366) with delta (0, 0)
Screenshot: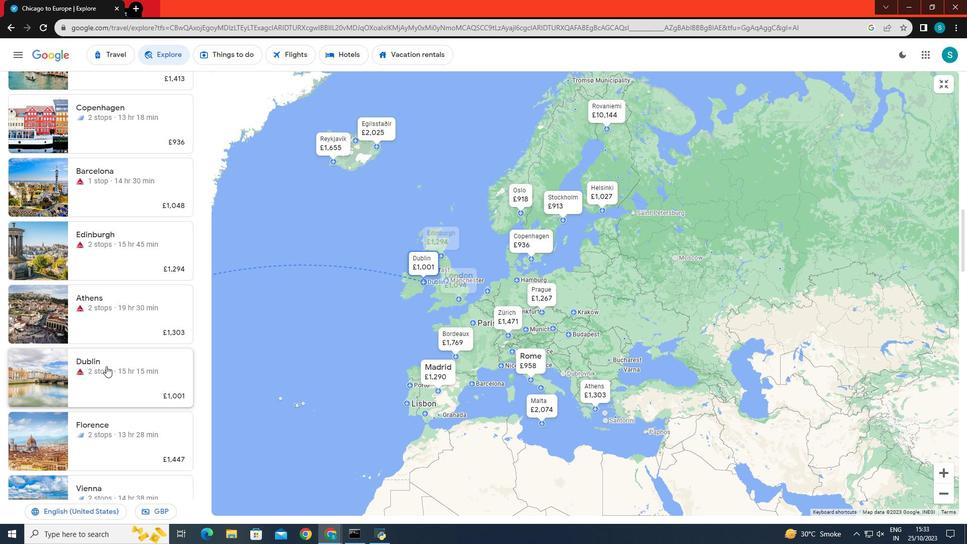 
Action: Mouse scrolled (106, 366) with delta (0, 0)
Screenshot: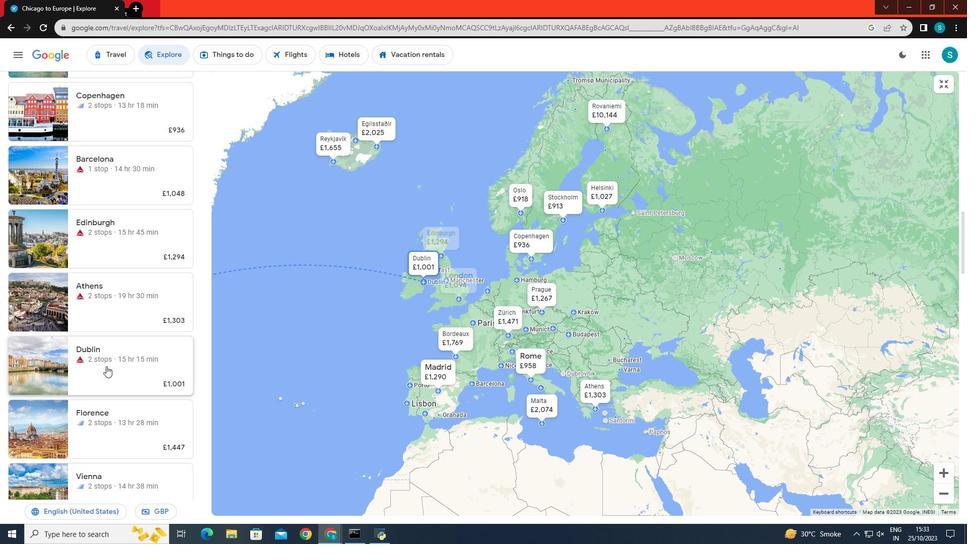 
Action: Mouse scrolled (106, 366) with delta (0, 0)
Screenshot: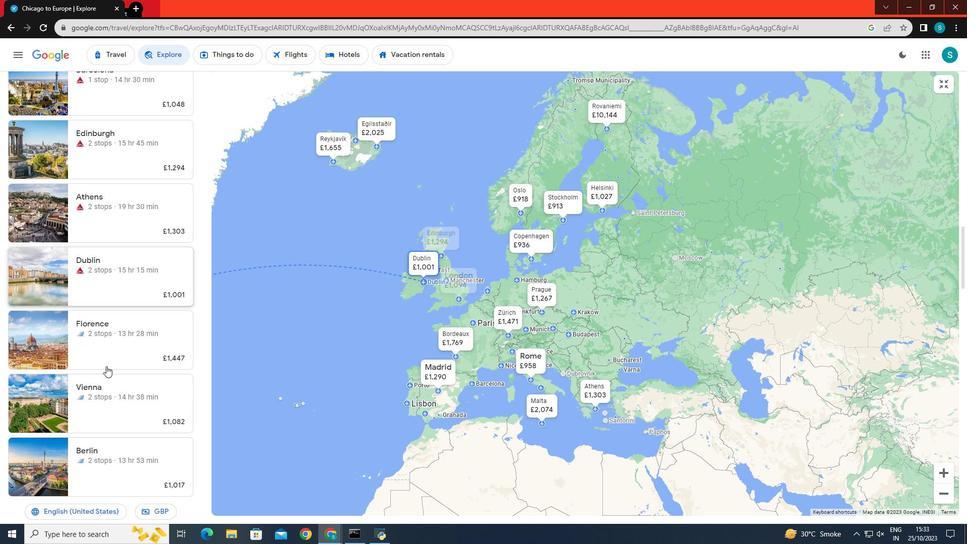 
Action: Mouse moved to (110, 338)
Screenshot: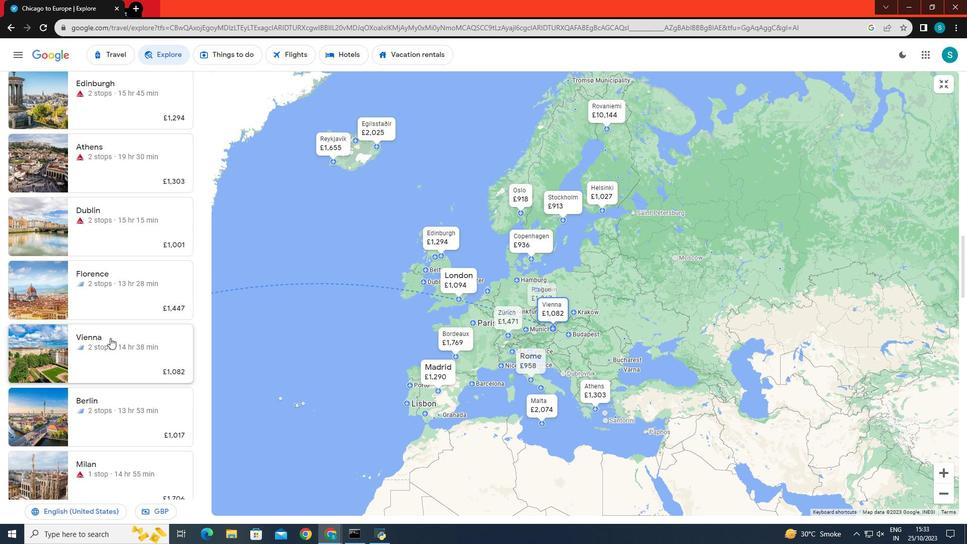 
Action: Mouse scrolled (110, 337) with delta (0, 0)
Screenshot: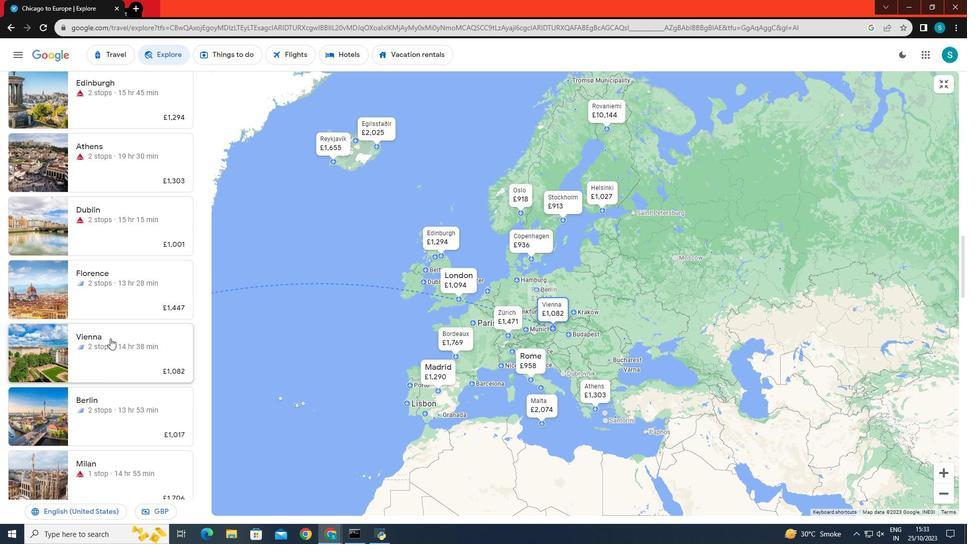 
Action: Mouse moved to (110, 338)
Screenshot: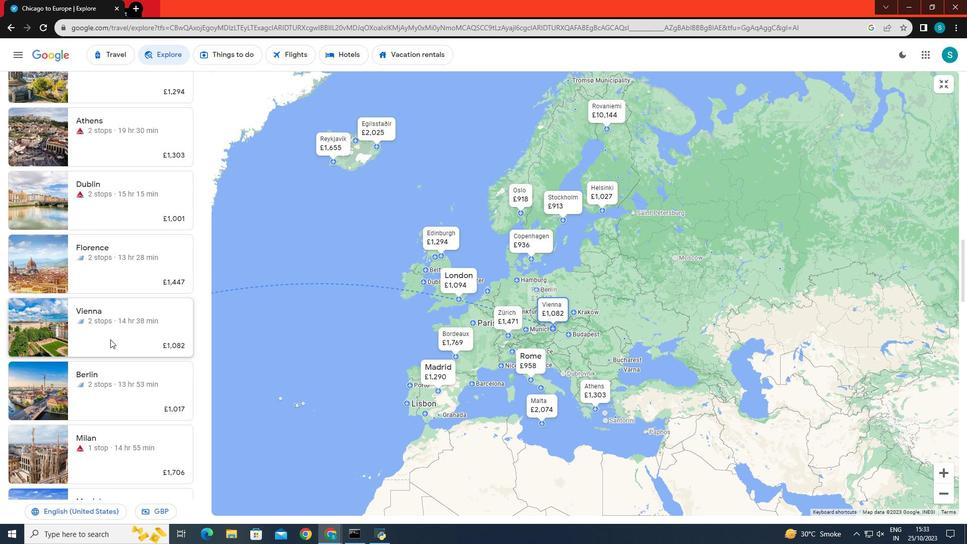 
Action: Mouse scrolled (110, 338) with delta (0, 0)
Screenshot: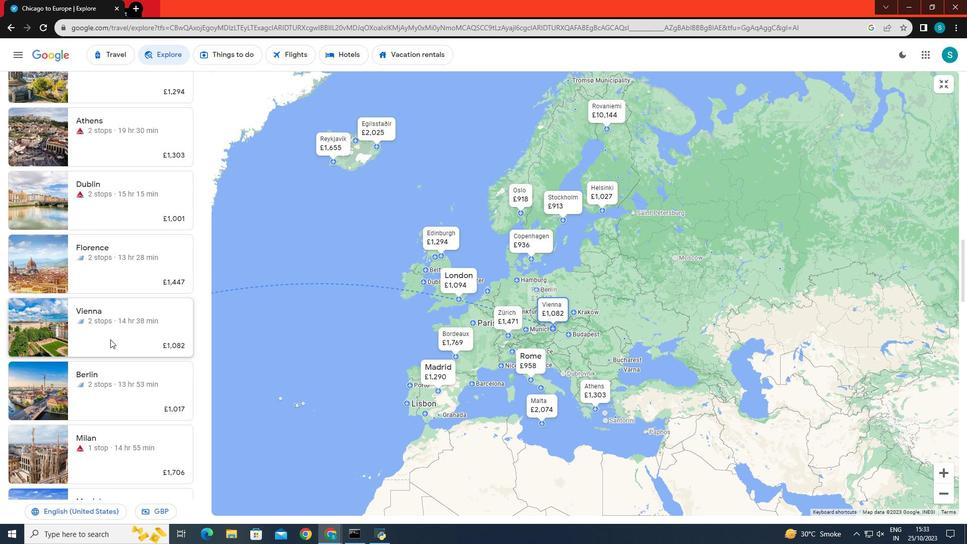 
Action: Mouse moved to (109, 343)
Screenshot: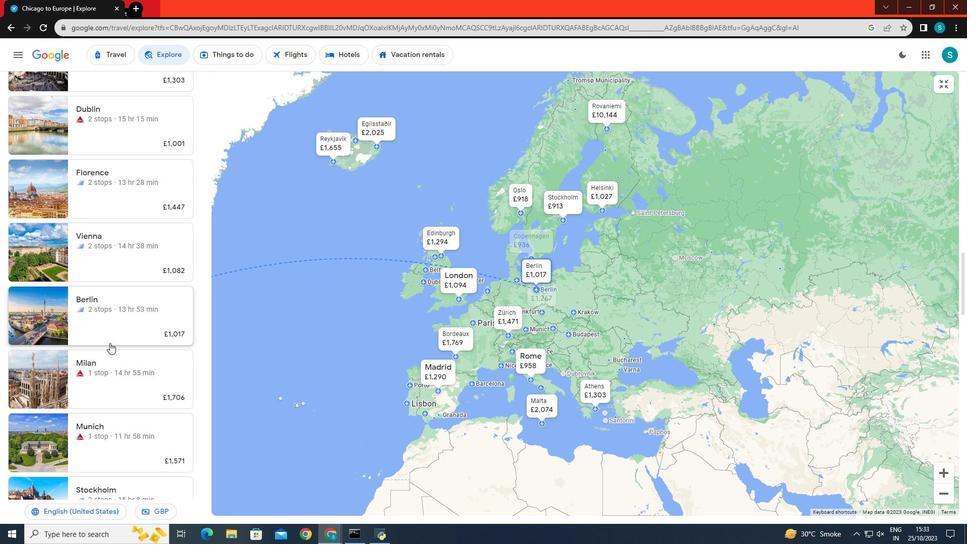 
Action: Mouse scrolled (109, 342) with delta (0, 0)
Screenshot: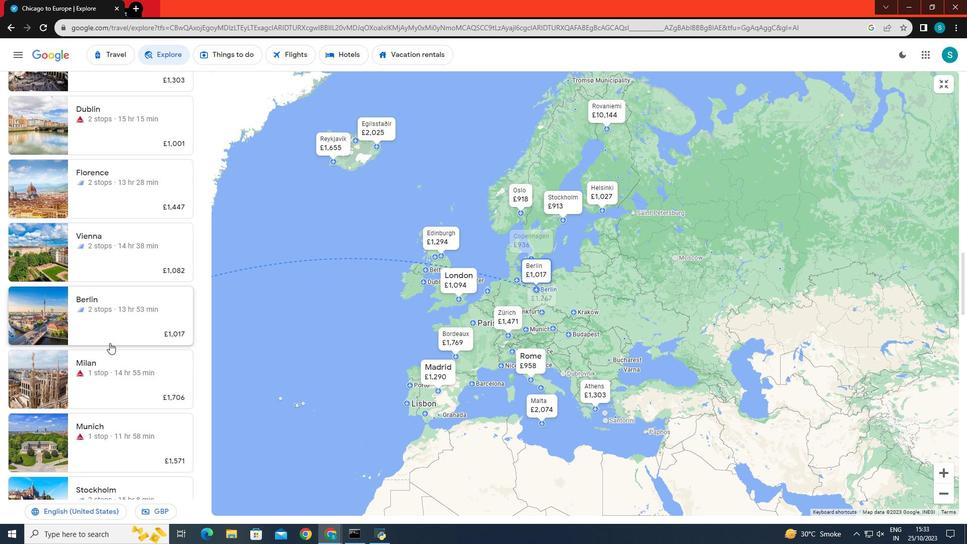 
Action: Mouse scrolled (109, 342) with delta (0, 0)
Screenshot: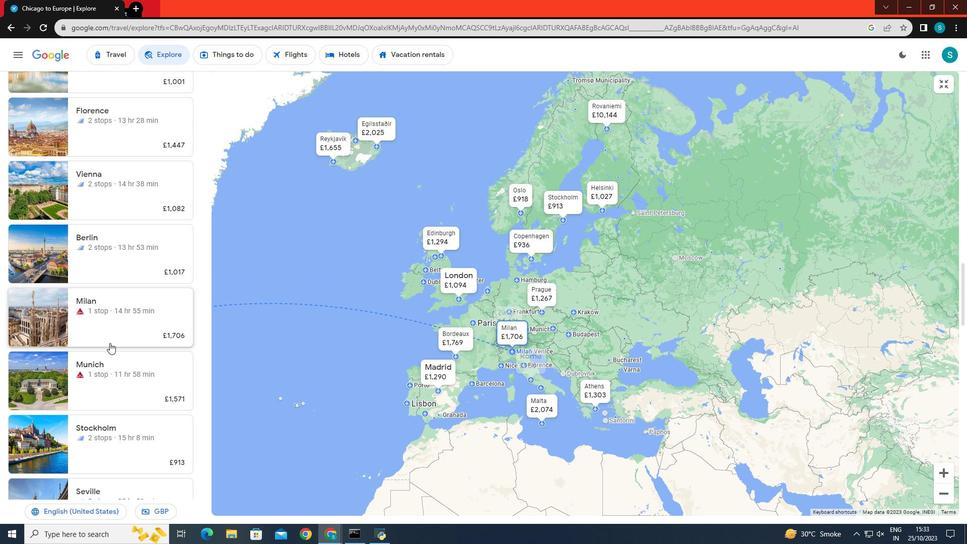 
Action: Mouse scrolled (109, 342) with delta (0, 0)
Screenshot: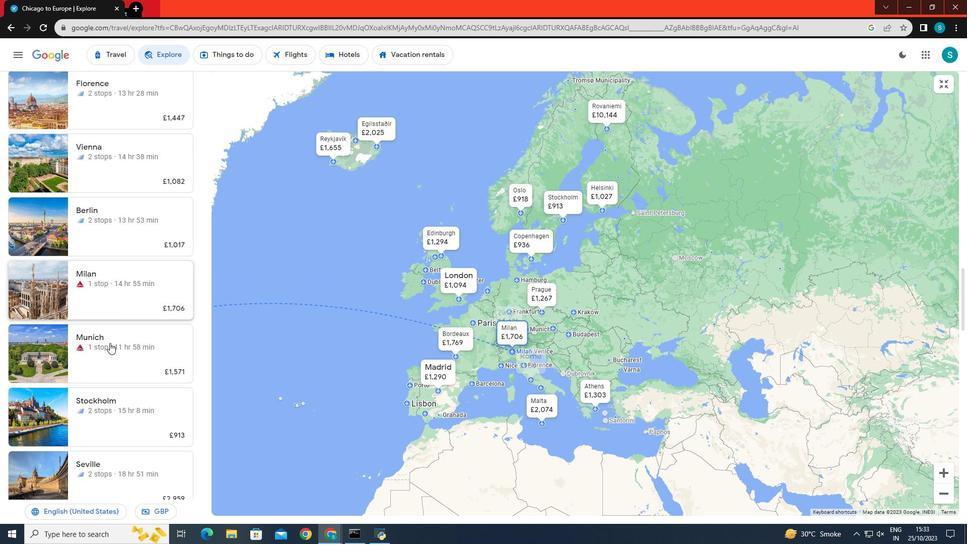 
Action: Mouse scrolled (109, 342) with delta (0, 0)
Screenshot: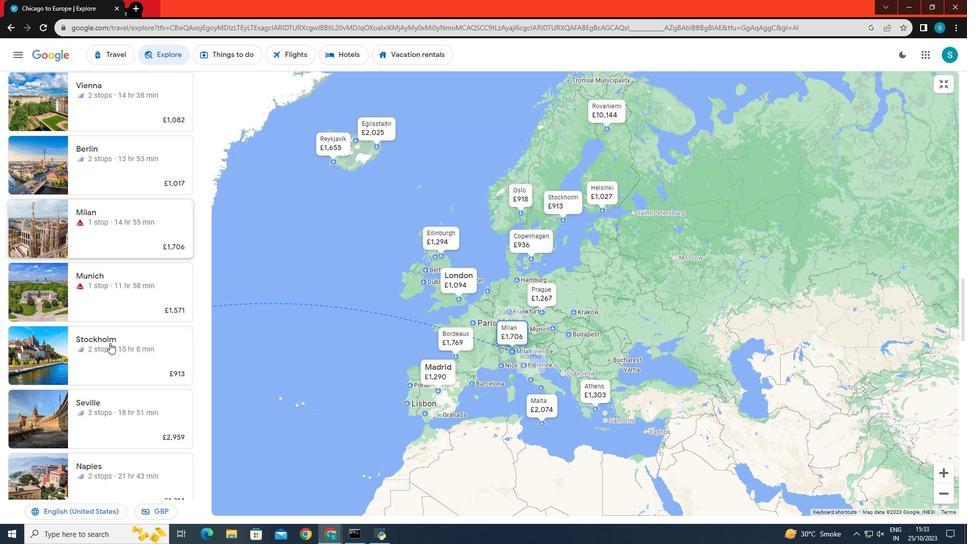 
Action: Mouse scrolled (109, 342) with delta (0, 0)
Screenshot: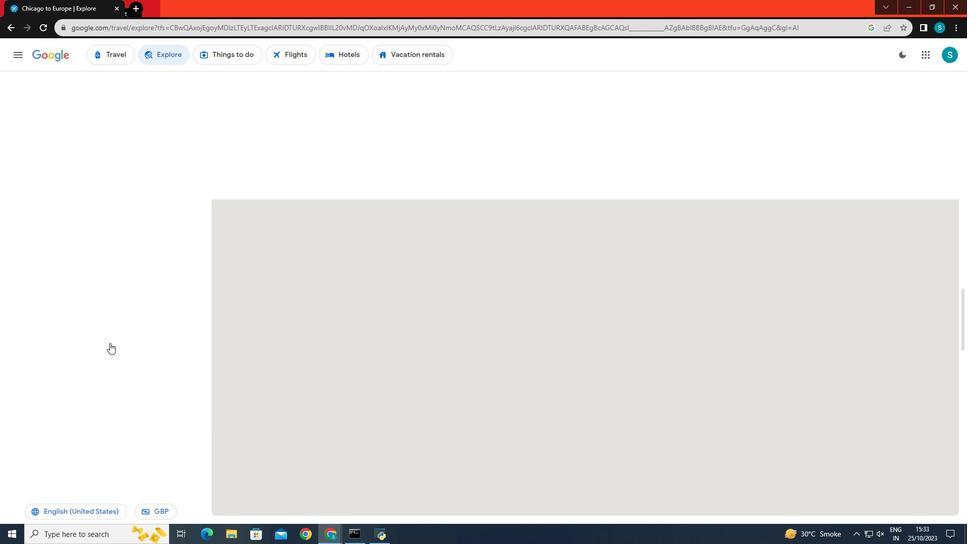 
Action: Mouse scrolled (109, 342) with delta (0, 0)
Screenshot: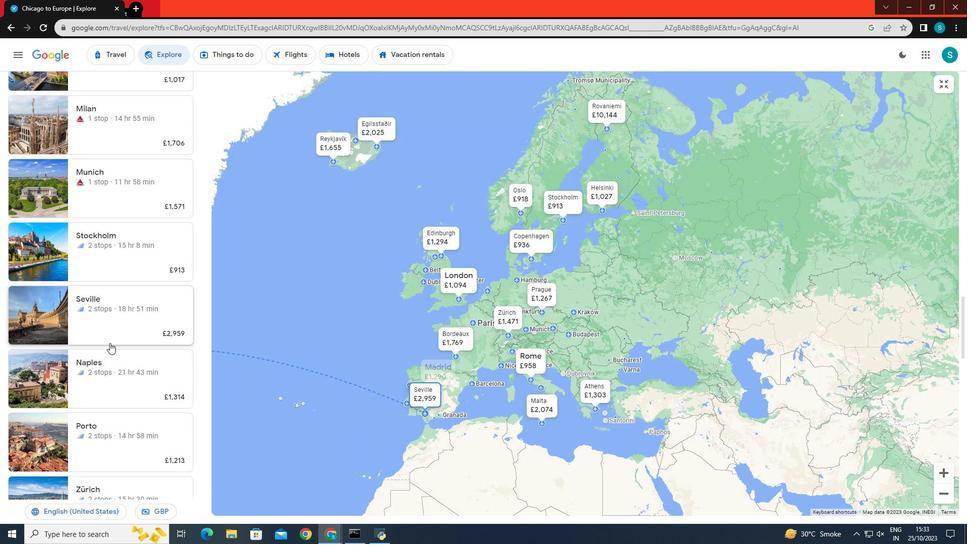 
Action: Mouse scrolled (109, 342) with delta (0, 0)
Screenshot: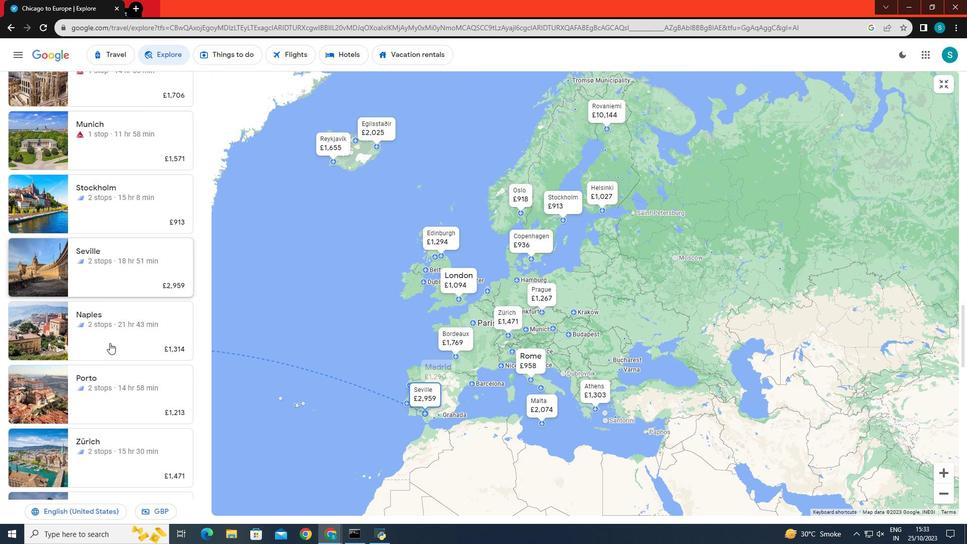 
Action: Mouse scrolled (109, 342) with delta (0, 0)
Screenshot: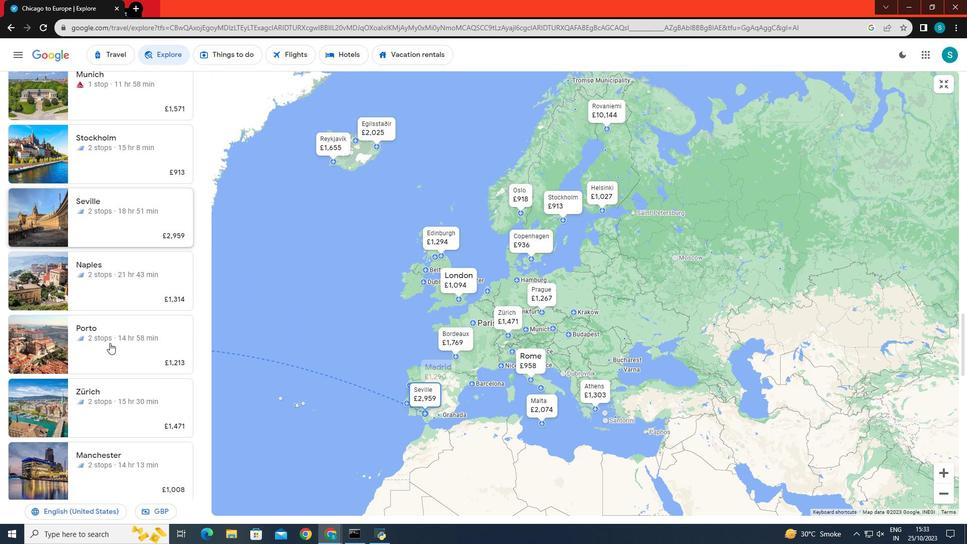 
Action: Mouse scrolled (109, 342) with delta (0, 0)
Screenshot: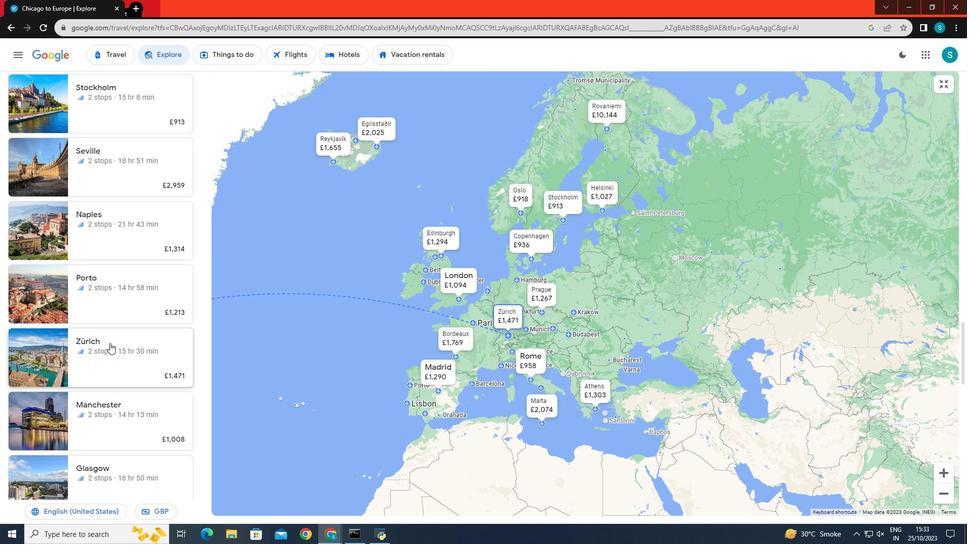 
Action: Mouse scrolled (109, 342) with delta (0, 0)
Screenshot: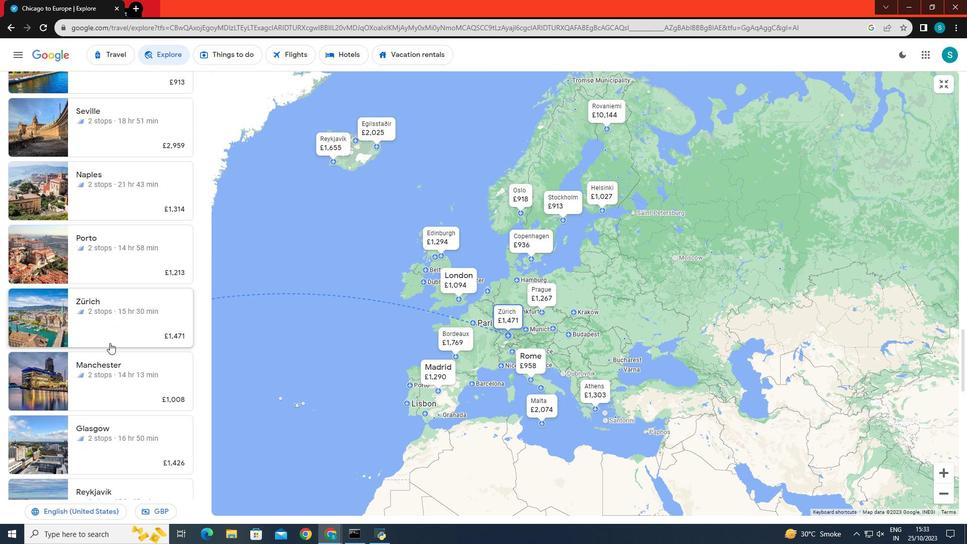 
Action: Mouse scrolled (109, 342) with delta (0, 0)
Screenshot: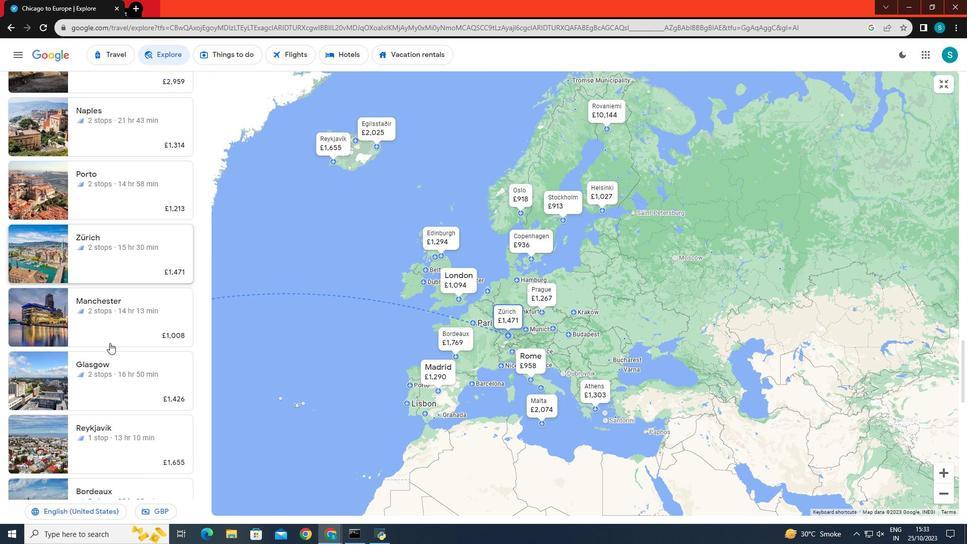 
Action: Mouse scrolled (109, 342) with delta (0, 0)
Screenshot: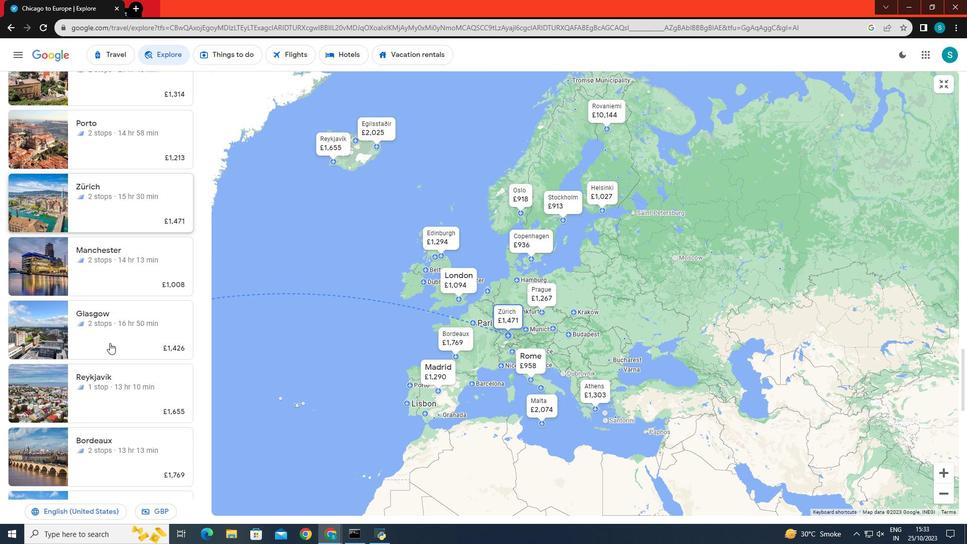 
Action: Mouse scrolled (109, 342) with delta (0, 0)
Screenshot: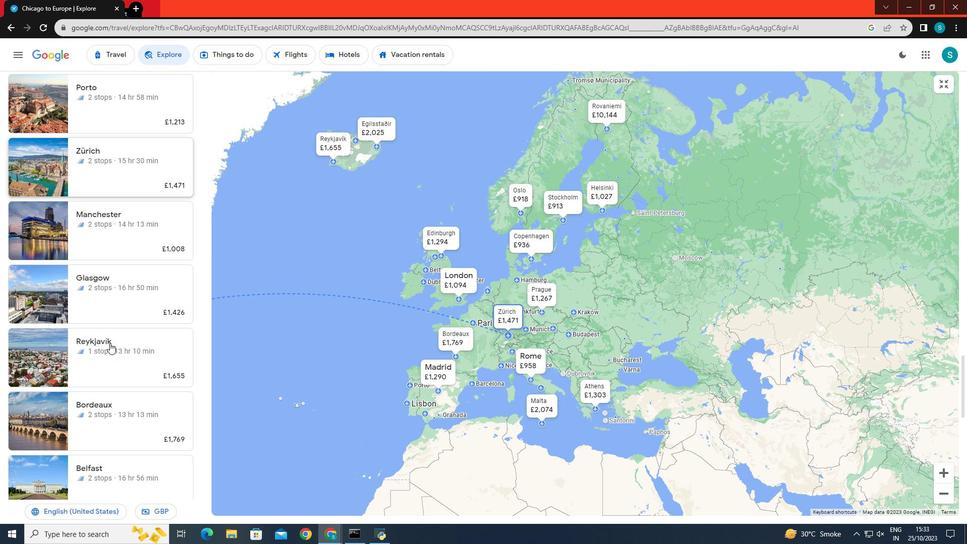 
Action: Mouse scrolled (109, 342) with delta (0, 0)
Screenshot: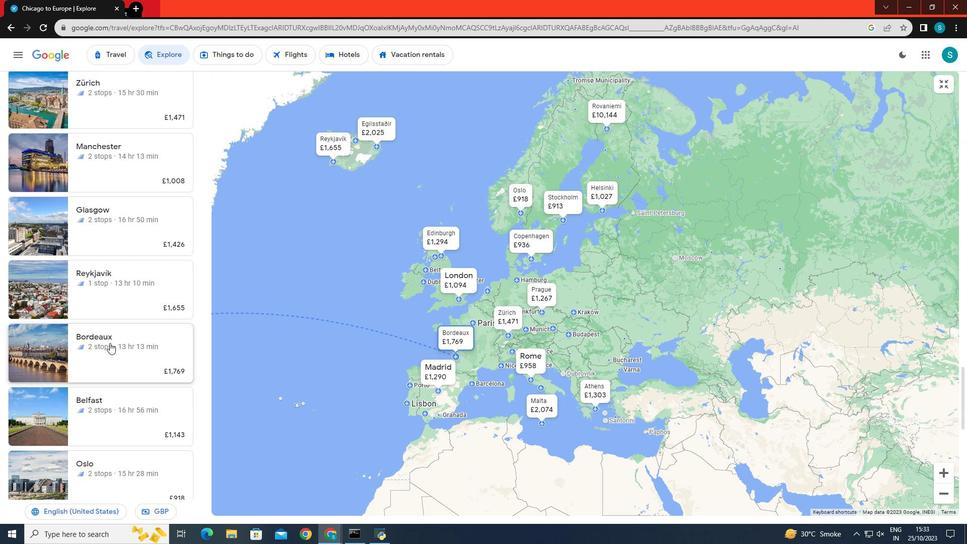 
Action: Mouse scrolled (109, 342) with delta (0, 0)
Screenshot: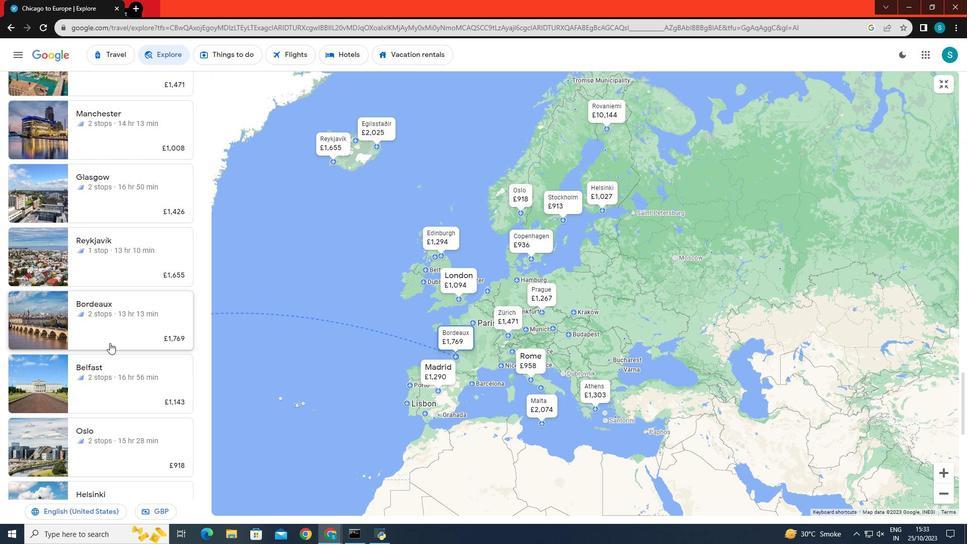 
Action: Mouse scrolled (109, 342) with delta (0, 0)
Screenshot: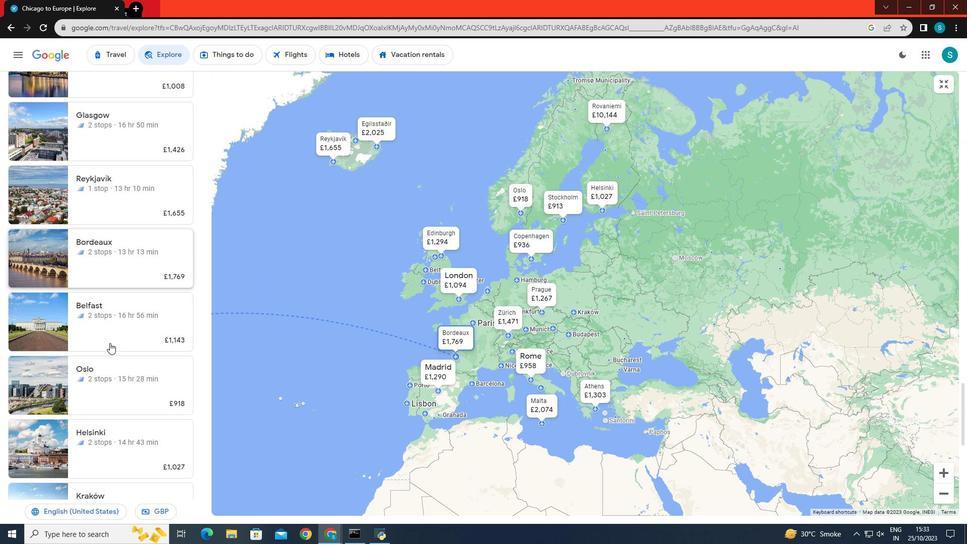 
Action: Mouse scrolled (109, 342) with delta (0, 0)
Screenshot: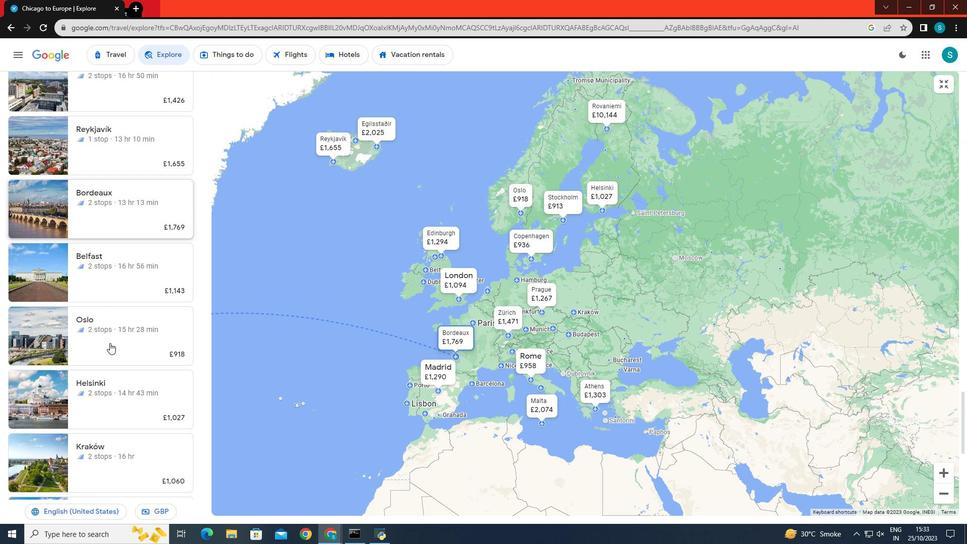 
Action: Mouse scrolled (109, 342) with delta (0, 0)
Screenshot: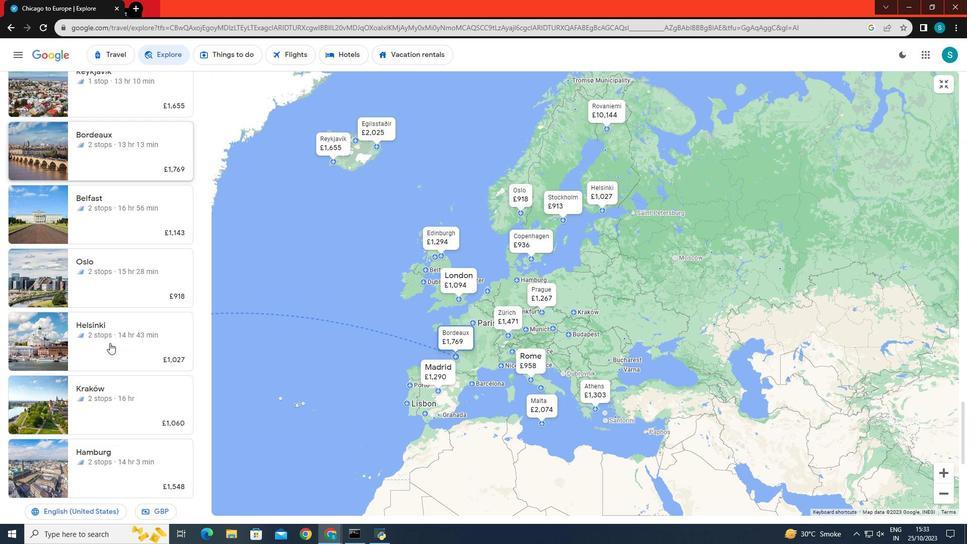 
Action: Mouse scrolled (109, 342) with delta (0, 0)
Screenshot: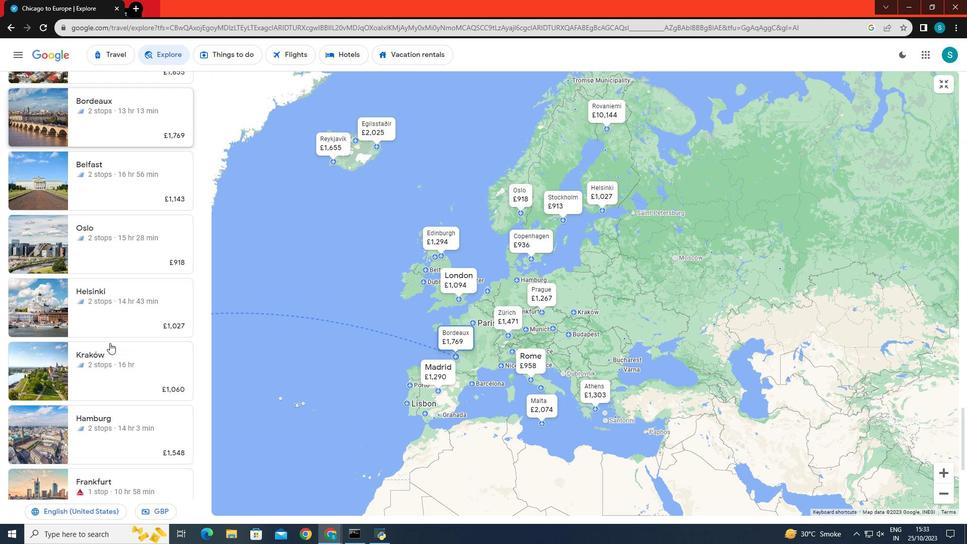 
Action: Mouse scrolled (109, 342) with delta (0, 0)
Screenshot: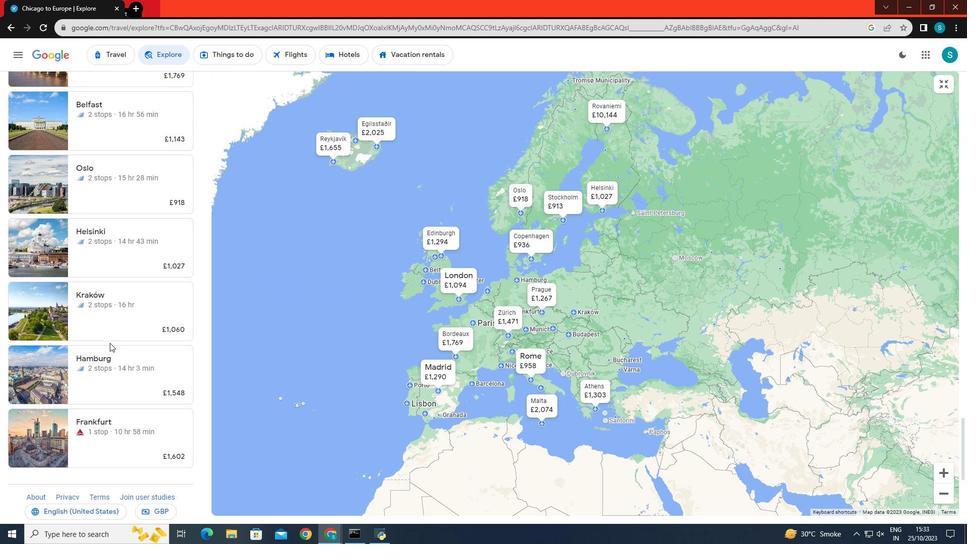 
Action: Mouse moved to (92, 242)
Screenshot: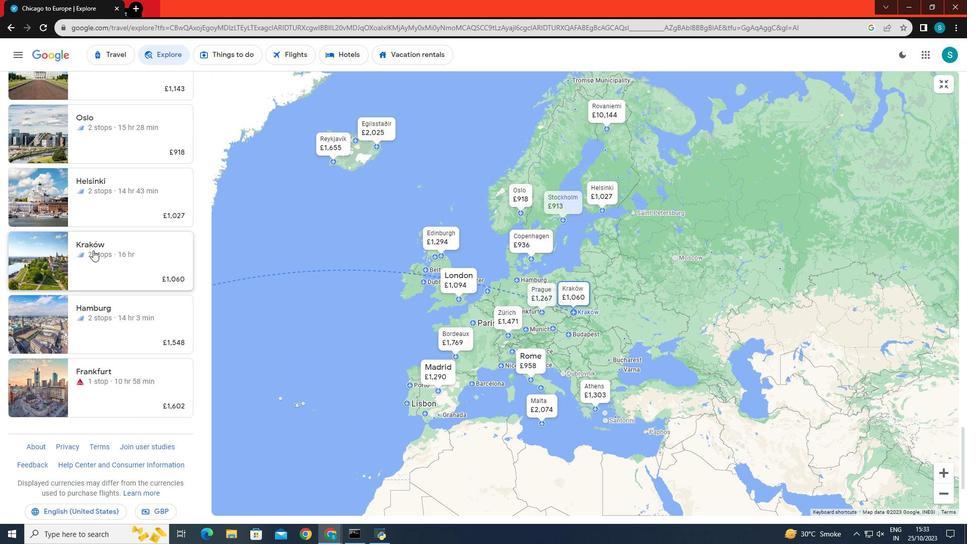 
Action: Mouse scrolled (92, 241) with delta (0, 0)
Screenshot: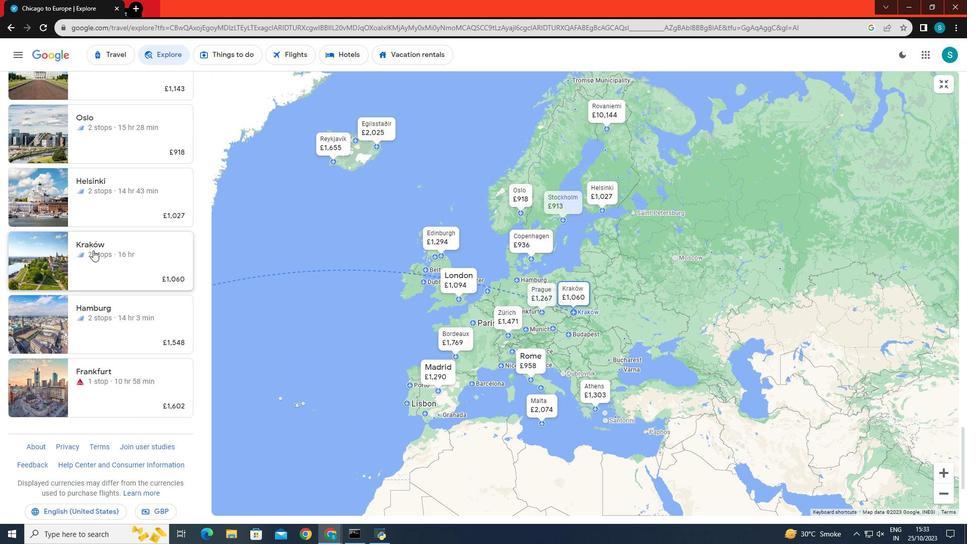 
Action: Mouse moved to (93, 250)
Screenshot: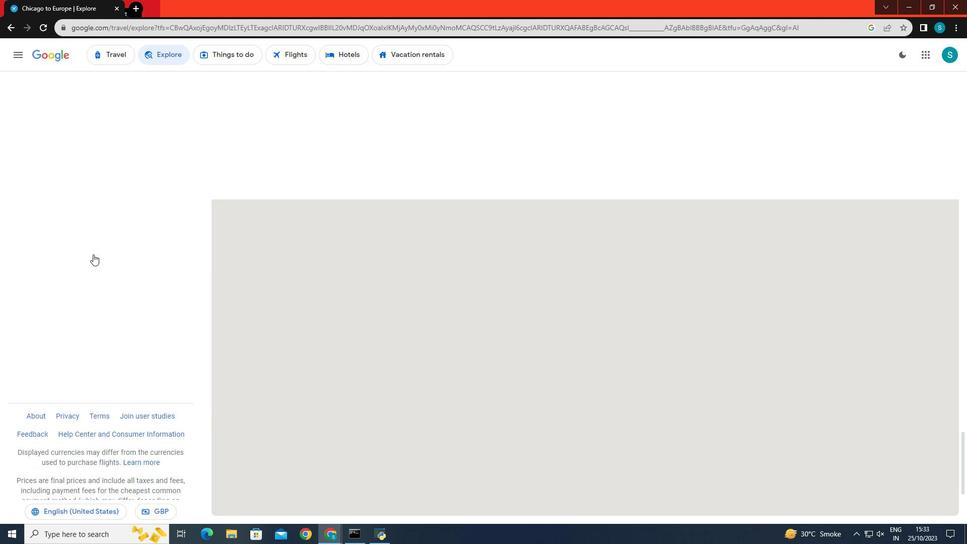 
Action: Mouse scrolled (93, 249) with delta (0, 0)
Screenshot: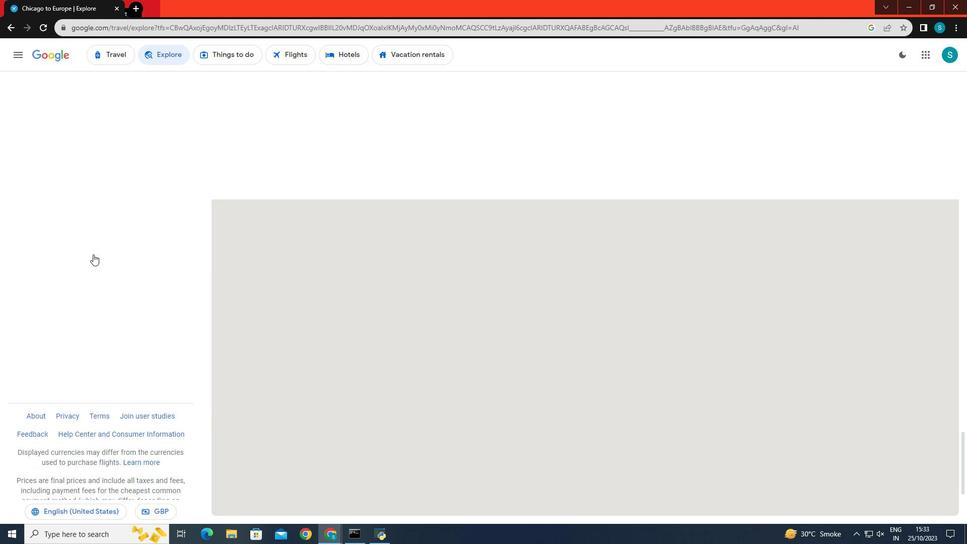 
Action: Mouse moved to (93, 254)
Screenshot: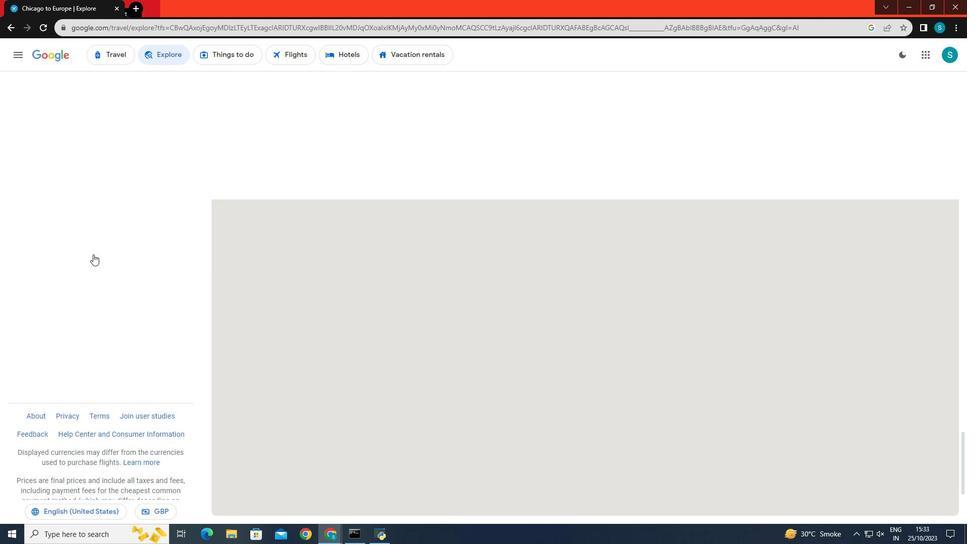 
Action: Mouse scrolled (93, 254) with delta (0, 0)
Screenshot: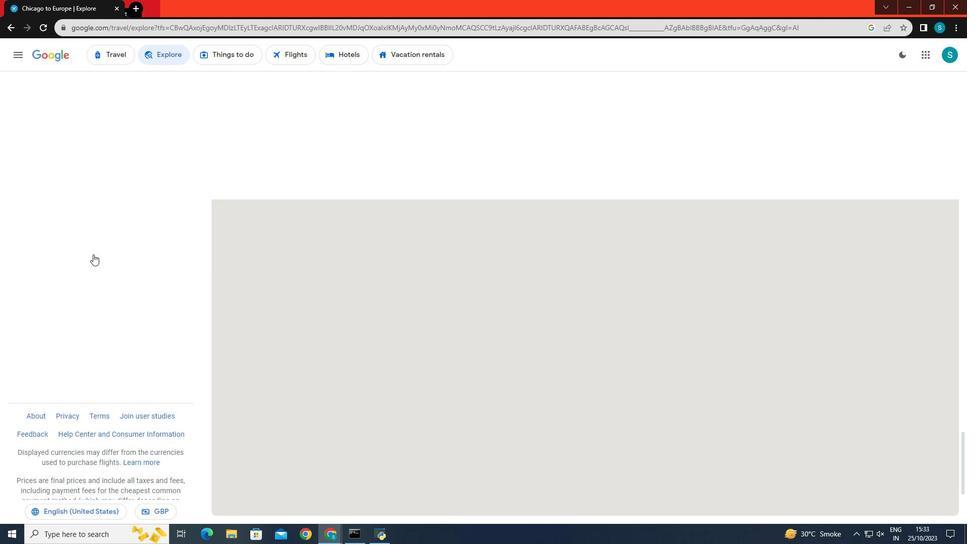 
Action: Mouse moved to (93, 256)
Screenshot: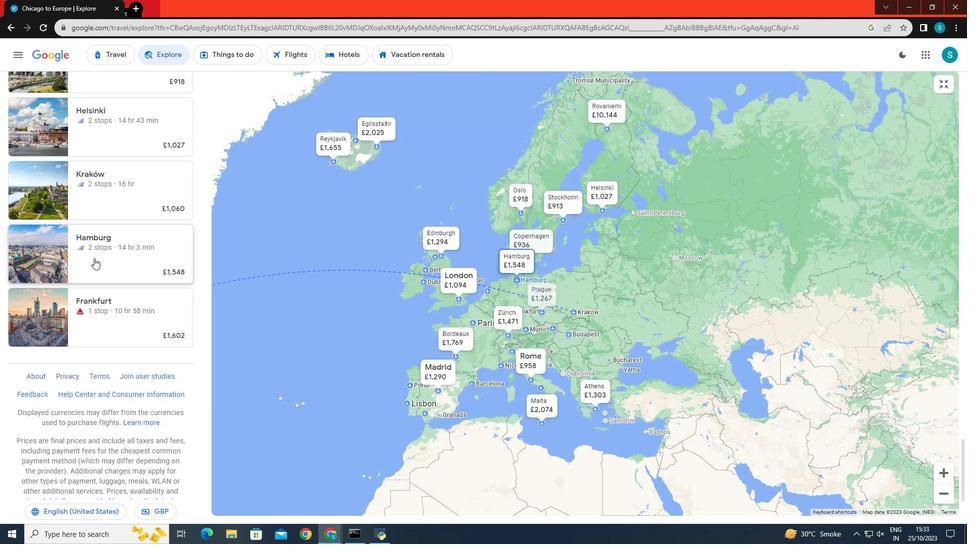
Action: Mouse scrolled (93, 256) with delta (0, 0)
Screenshot: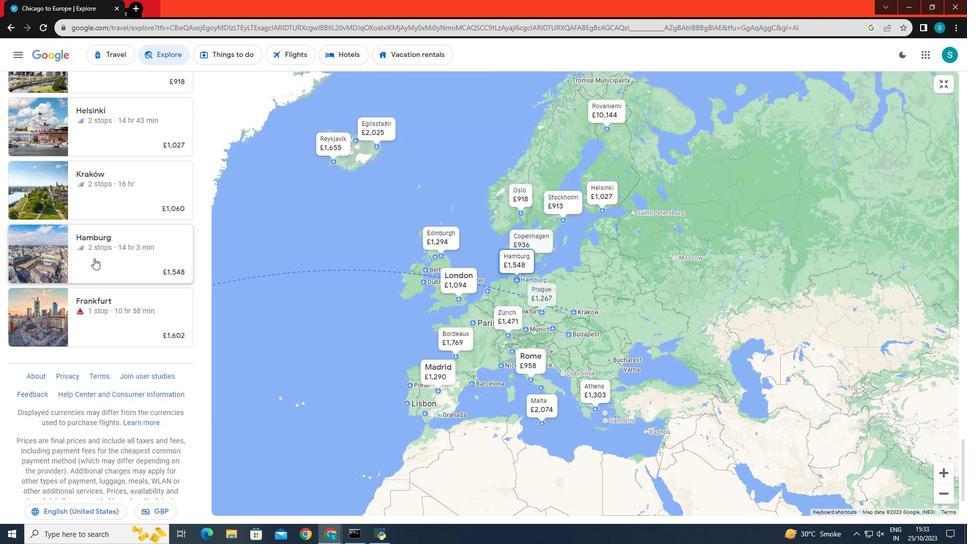 
Action: Mouse moved to (95, 260)
Screenshot: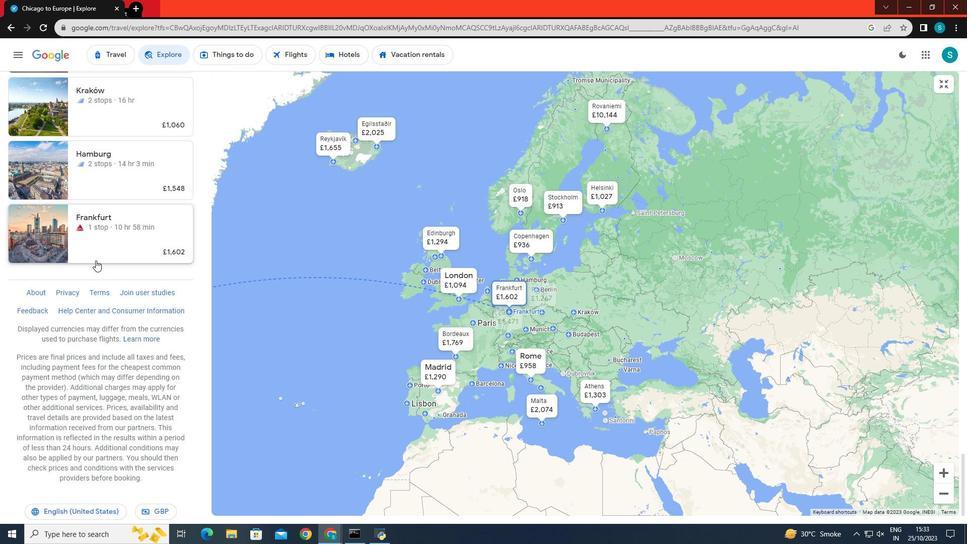 
Action: Mouse scrolled (95, 261) with delta (0, 0)
Screenshot: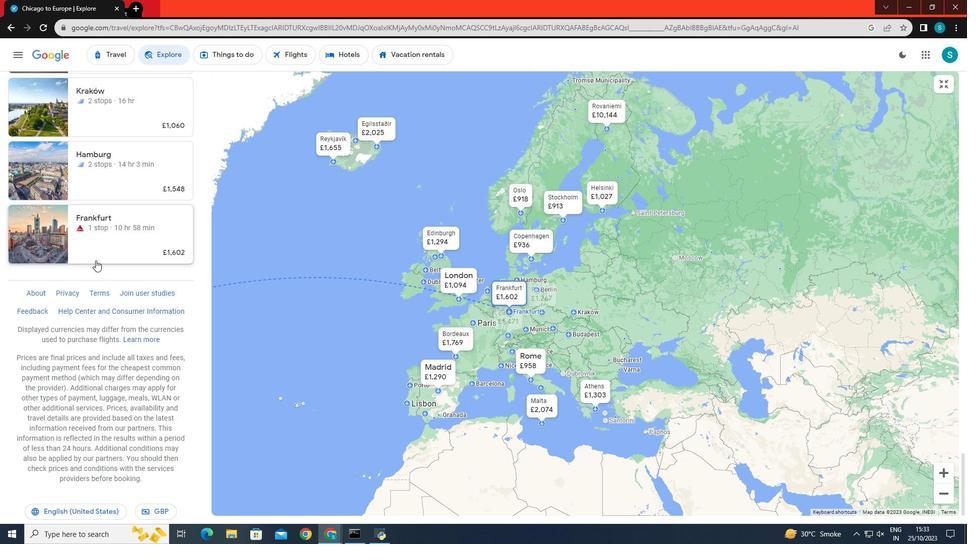 
Action: Mouse scrolled (95, 261) with delta (0, 0)
Screenshot: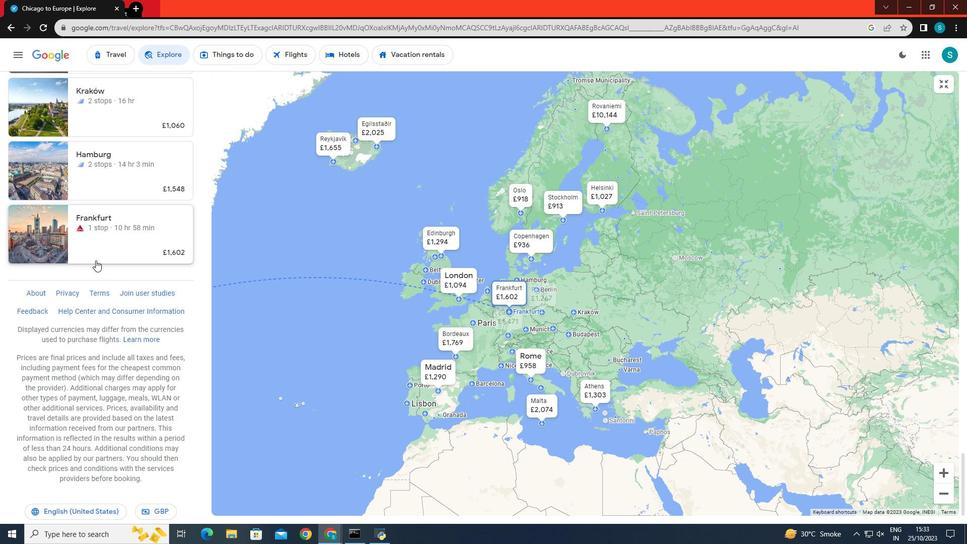 
Action: Mouse scrolled (95, 261) with delta (0, 0)
Screenshot: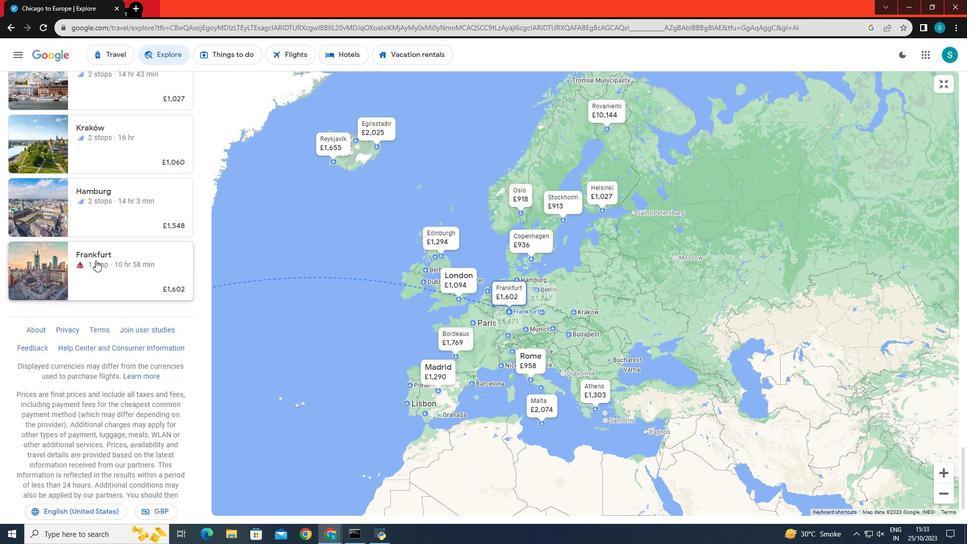 
Action: Mouse scrolled (95, 261) with delta (0, 0)
Screenshot: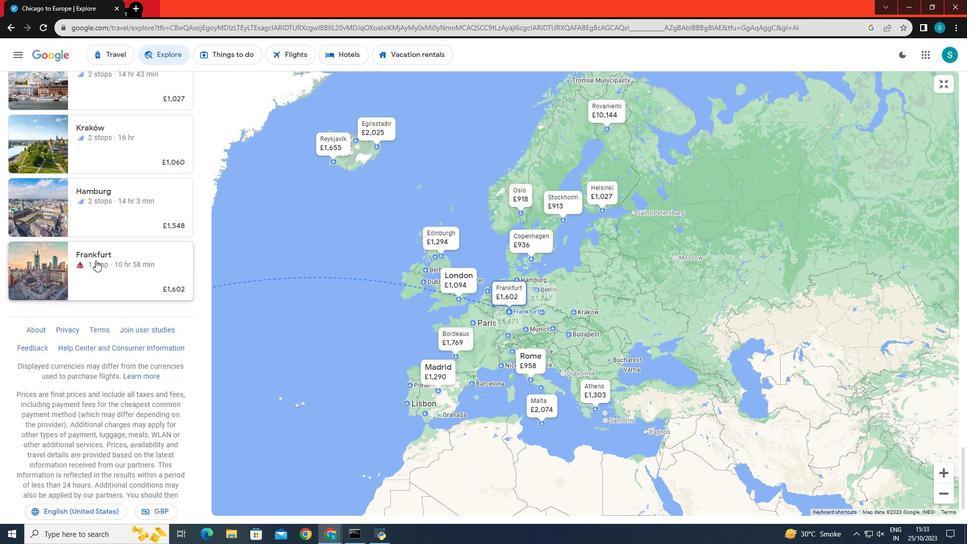 
Action: Mouse scrolled (95, 261) with delta (0, 0)
Screenshot: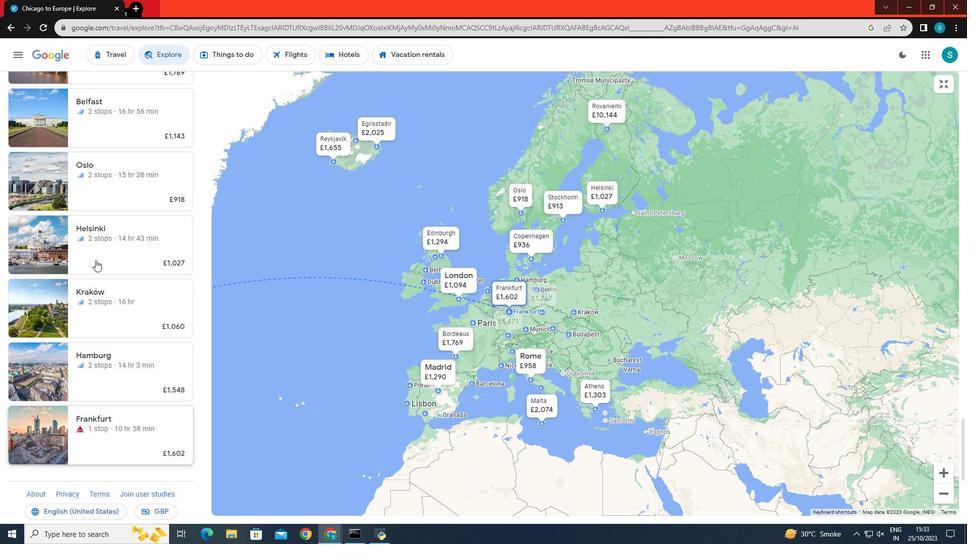 
Action: Mouse scrolled (95, 261) with delta (0, 0)
Screenshot: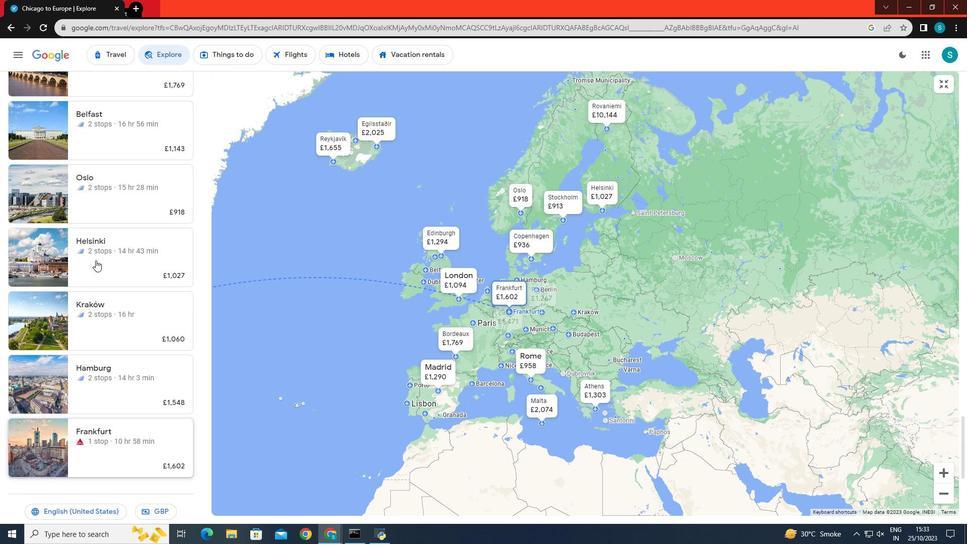 
Action: Mouse scrolled (95, 261) with delta (0, 0)
Screenshot: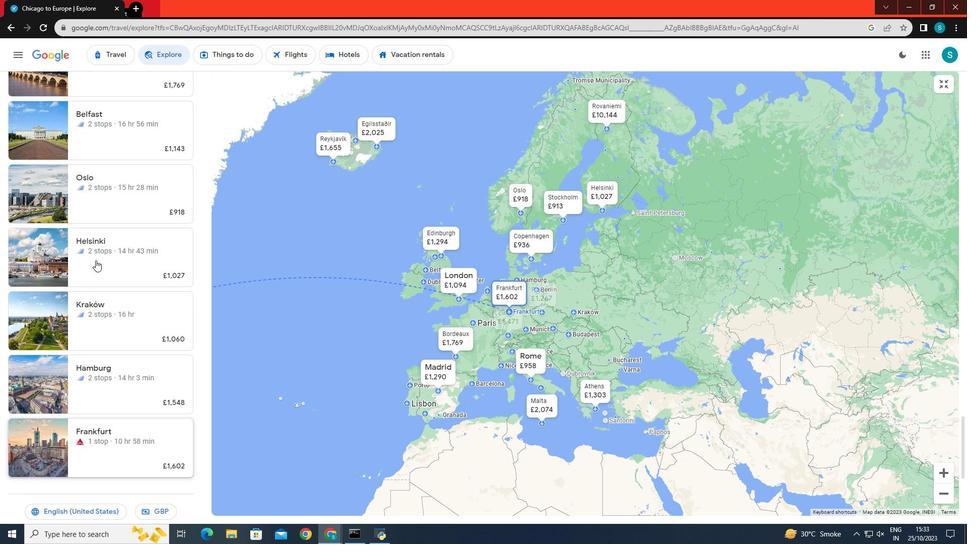 
Action: Mouse scrolled (95, 261) with delta (0, 0)
Screenshot: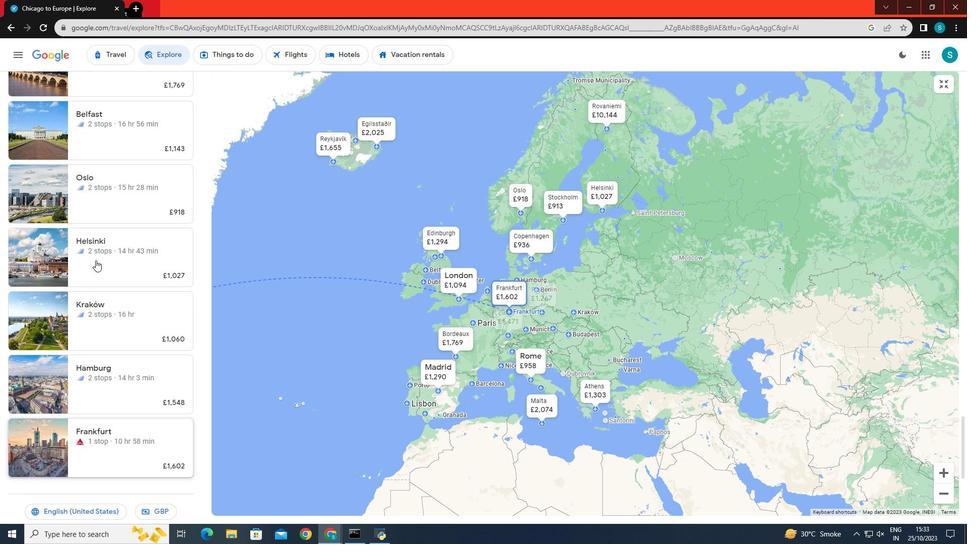 
Action: Mouse scrolled (95, 261) with delta (0, 0)
Screenshot: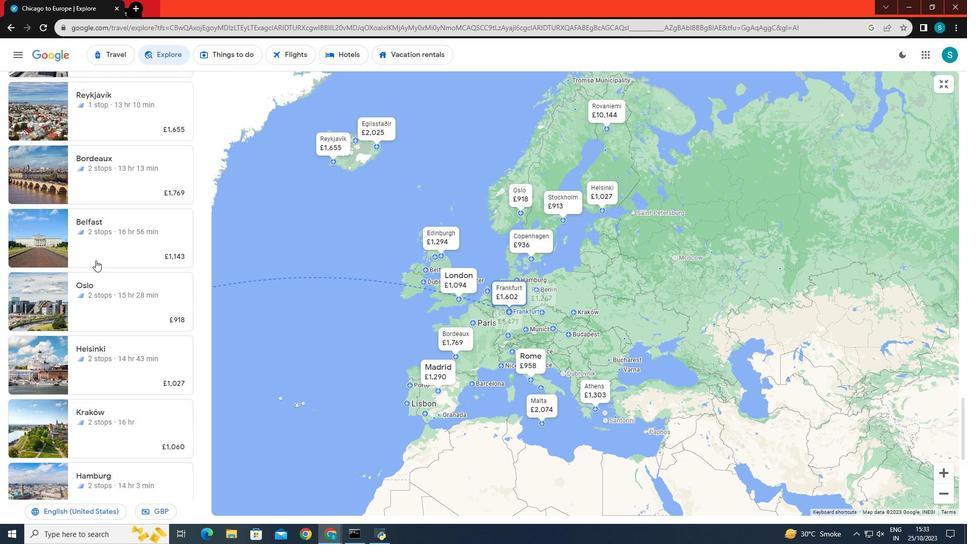 
Action: Mouse scrolled (95, 261) with delta (0, 0)
Screenshot: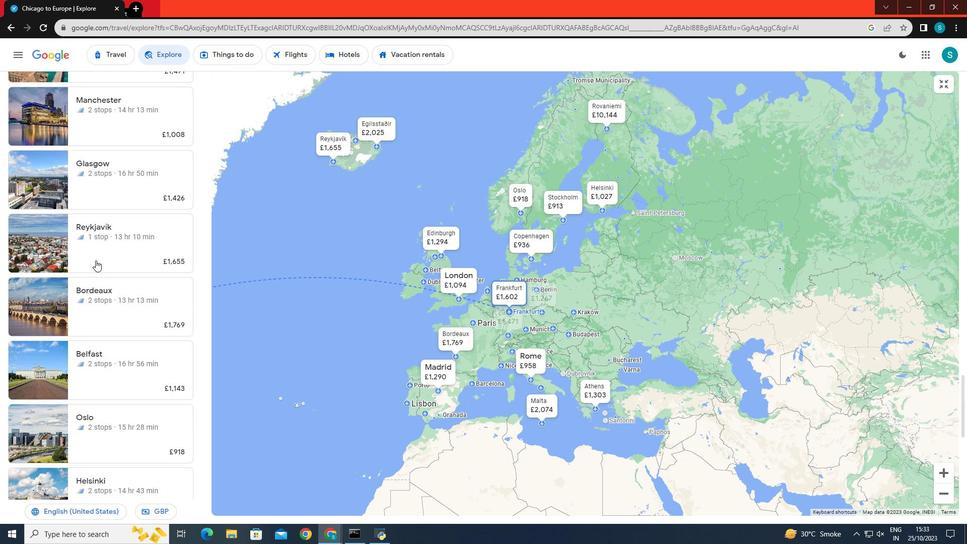 
Action: Mouse scrolled (95, 261) with delta (0, 0)
Screenshot: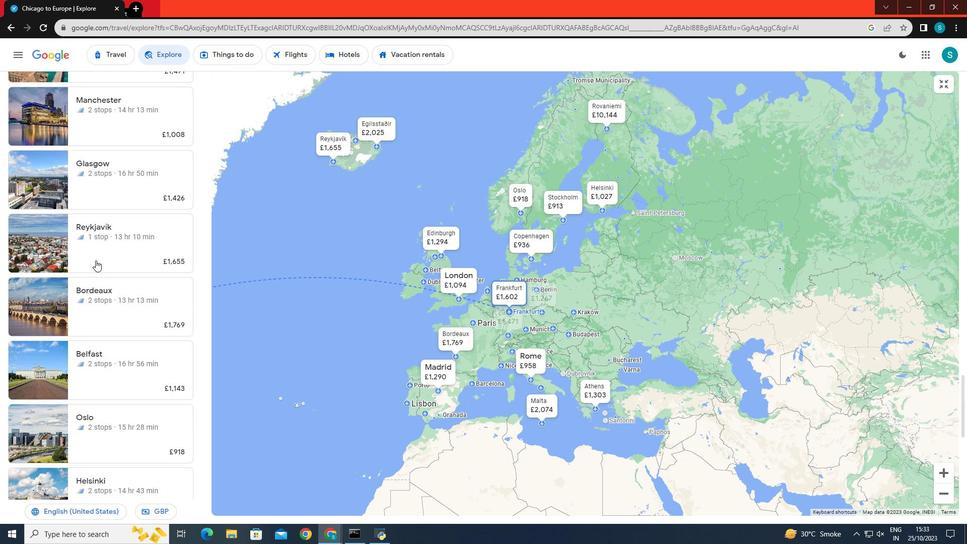 
Action: Mouse scrolled (95, 261) with delta (0, 0)
Screenshot: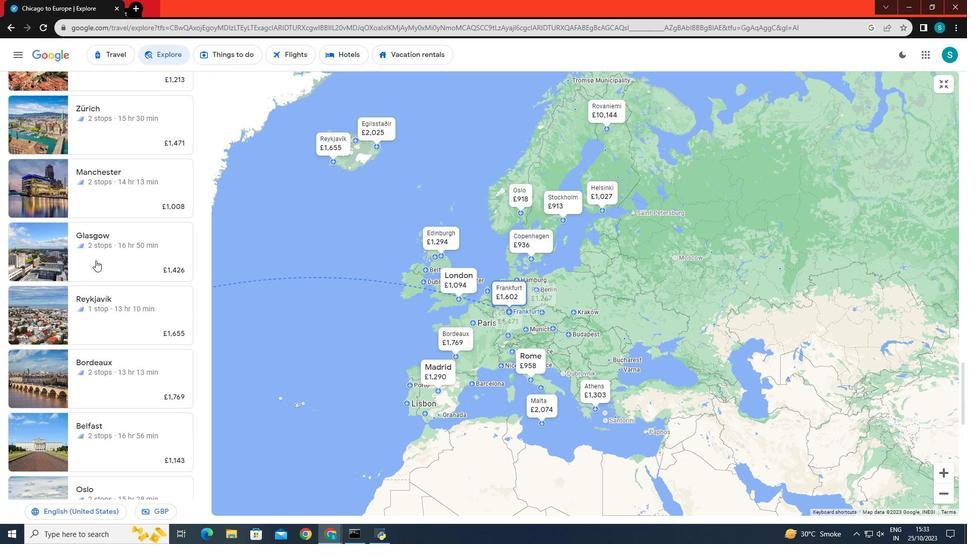 
Action: Mouse scrolled (95, 261) with delta (0, 0)
Screenshot: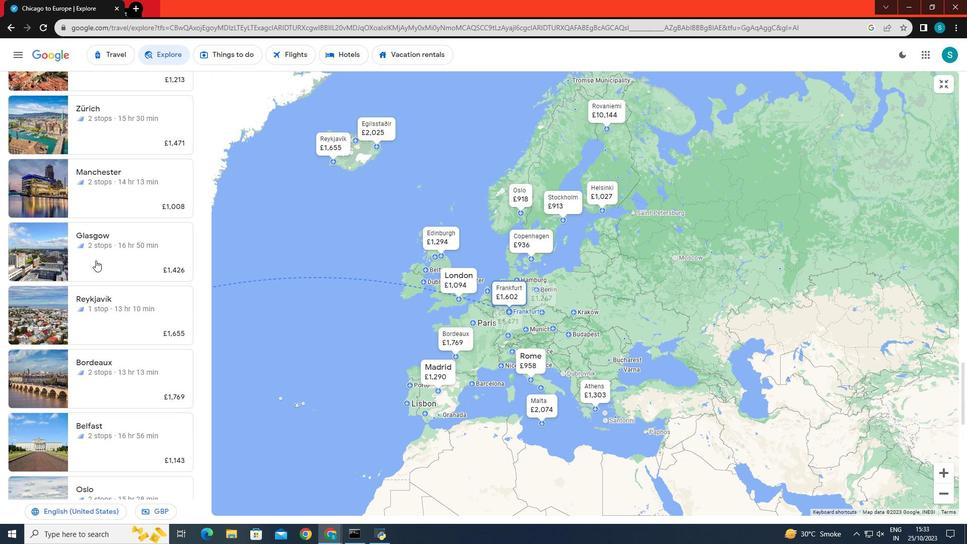 
Action: Mouse scrolled (95, 261) with delta (0, 0)
Screenshot: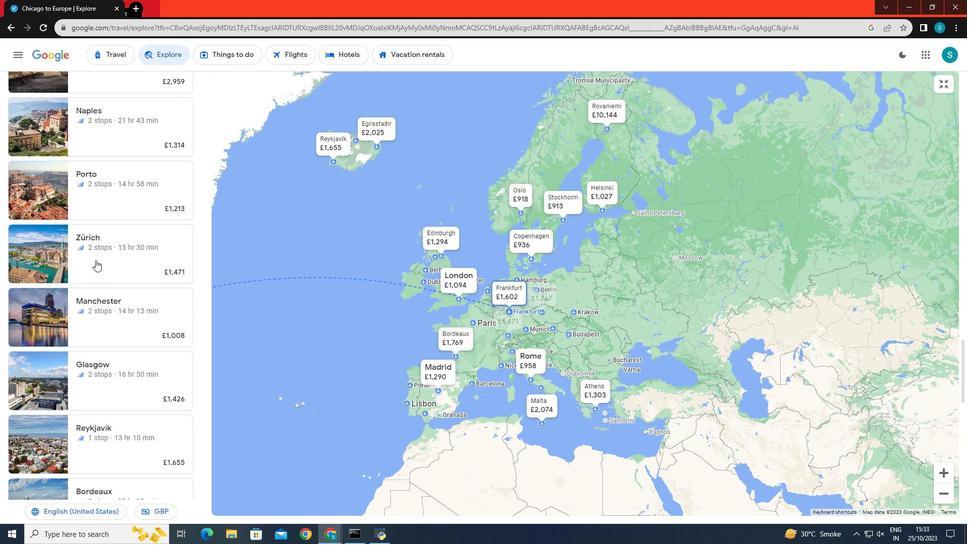 
Action: Mouse scrolled (95, 261) with delta (0, 0)
Screenshot: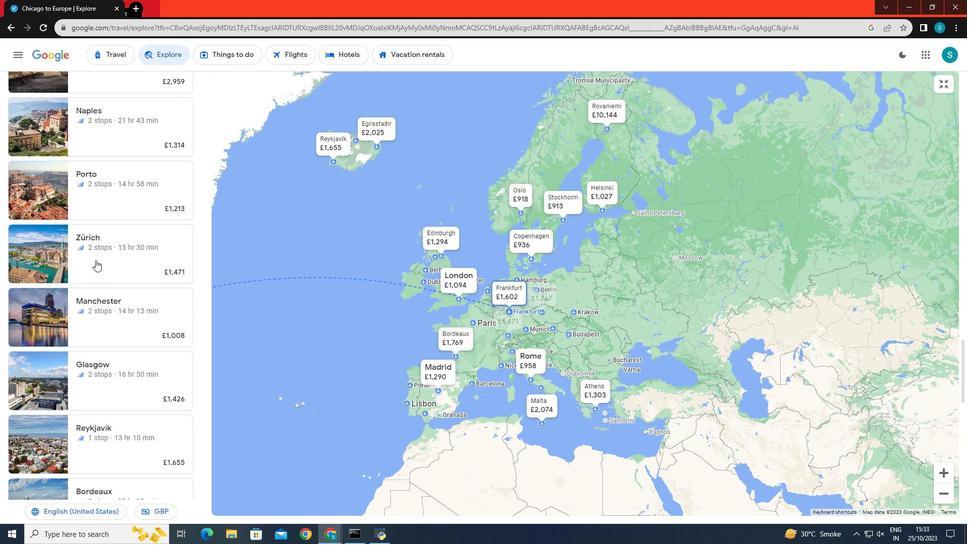 
Action: Mouse scrolled (95, 261) with delta (0, 0)
Screenshot: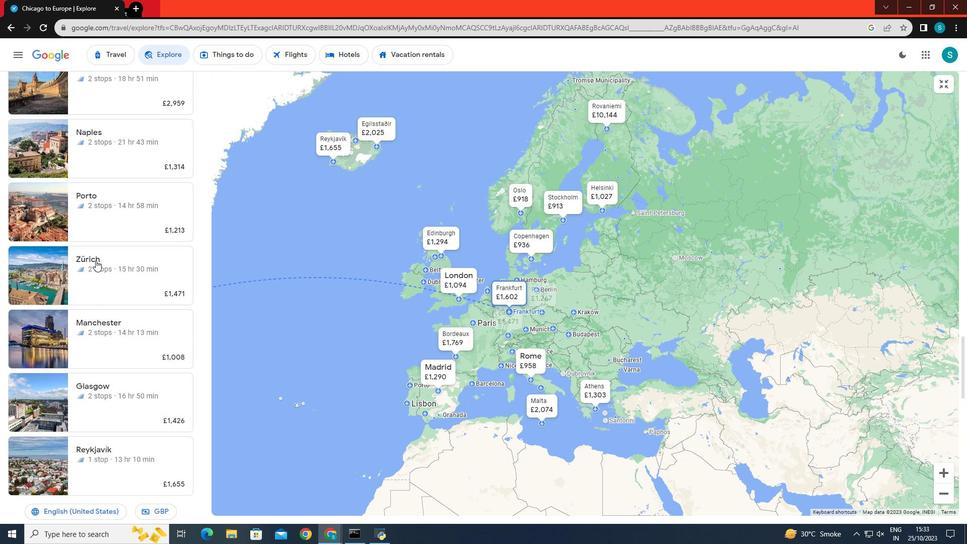 
Action: Mouse scrolled (95, 261) with delta (0, 0)
Screenshot: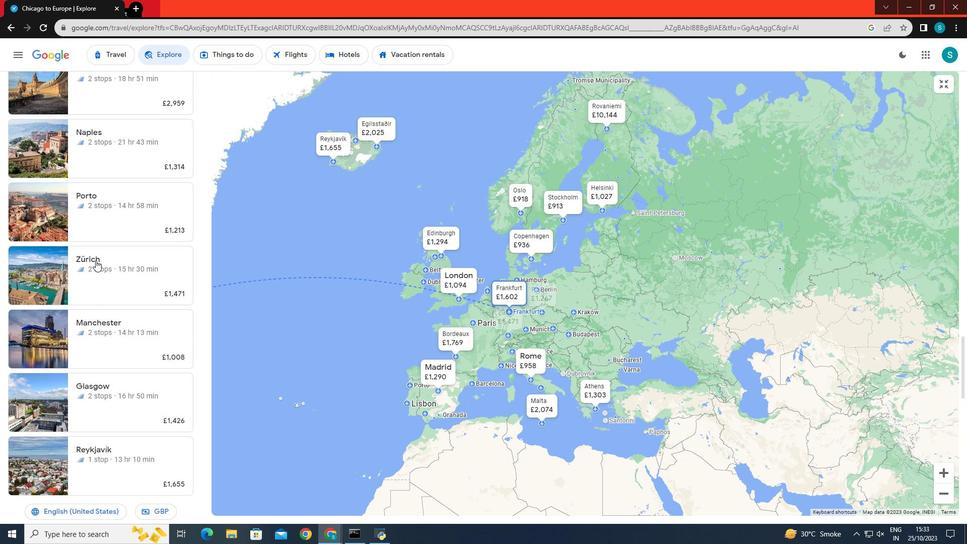
Action: Mouse scrolled (95, 261) with delta (0, 0)
Screenshot: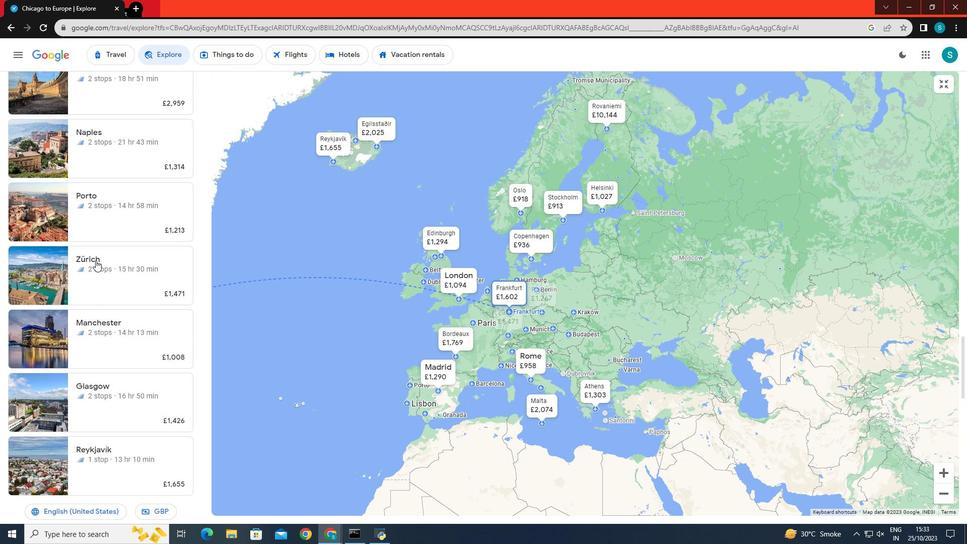 
Action: Mouse scrolled (95, 261) with delta (0, 0)
Screenshot: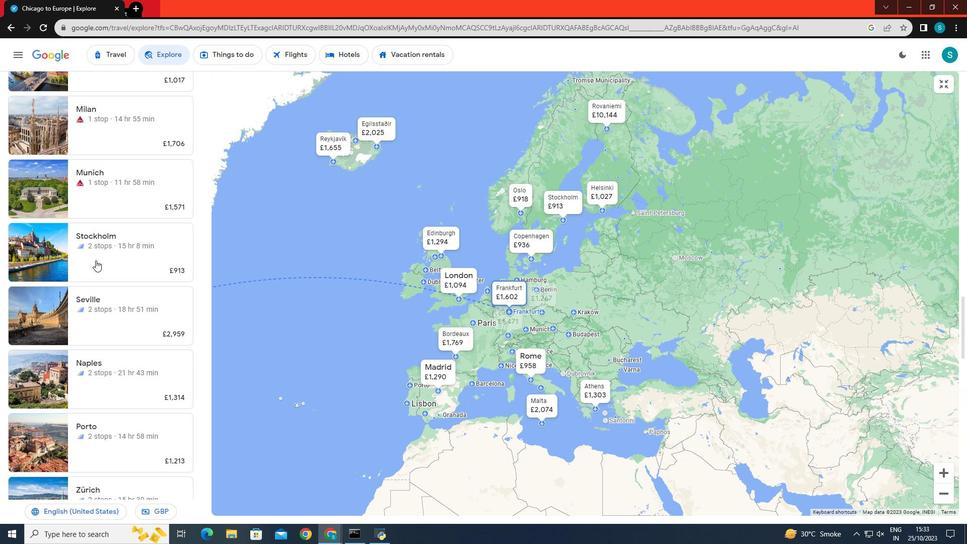 
Action: Mouse scrolled (95, 261) with delta (0, 0)
Screenshot: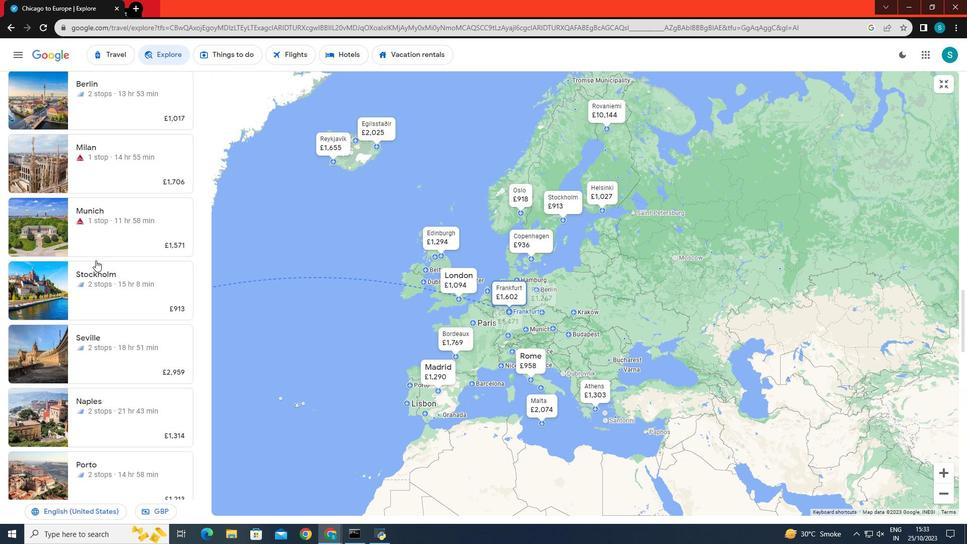 
Action: Mouse scrolled (95, 261) with delta (0, 0)
Screenshot: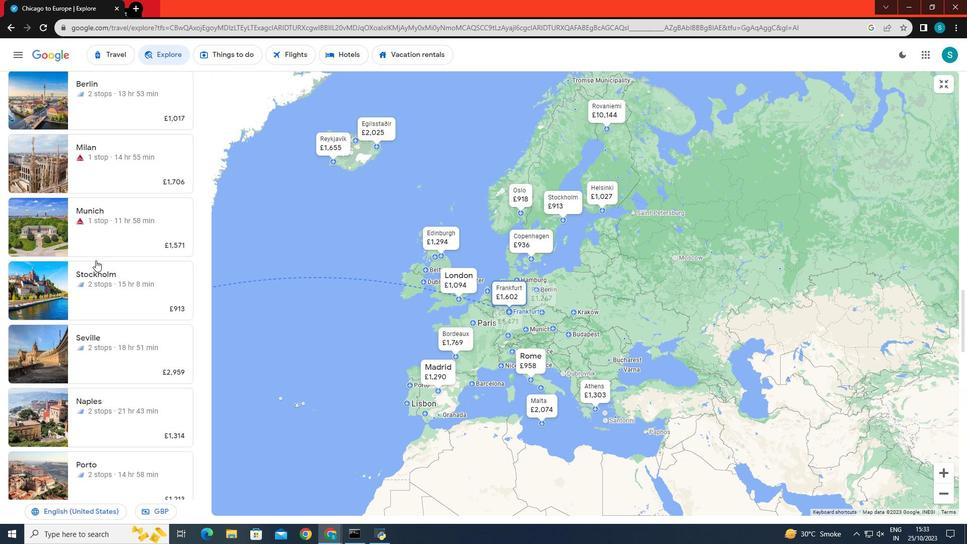 
Action: Mouse scrolled (95, 261) with delta (0, 0)
Screenshot: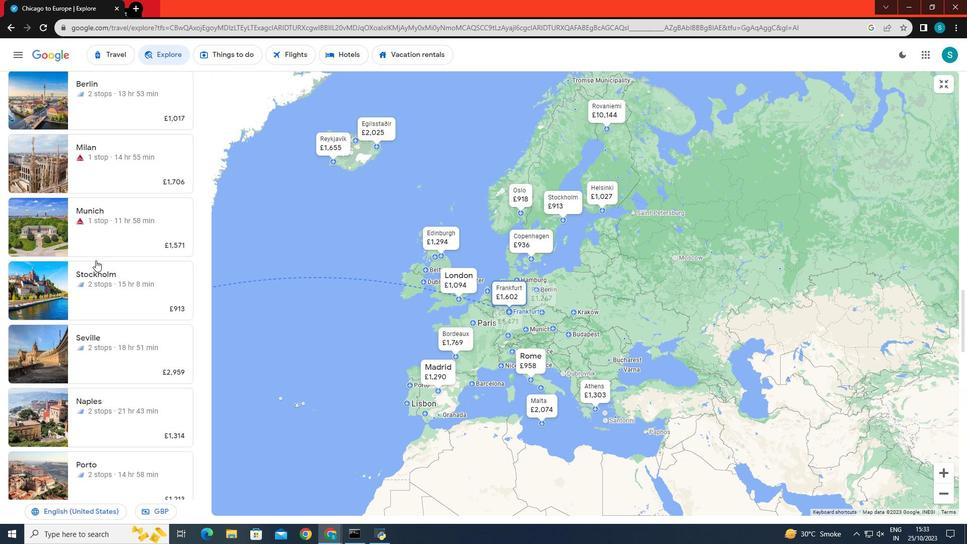
Action: Mouse scrolled (95, 261) with delta (0, 0)
Screenshot: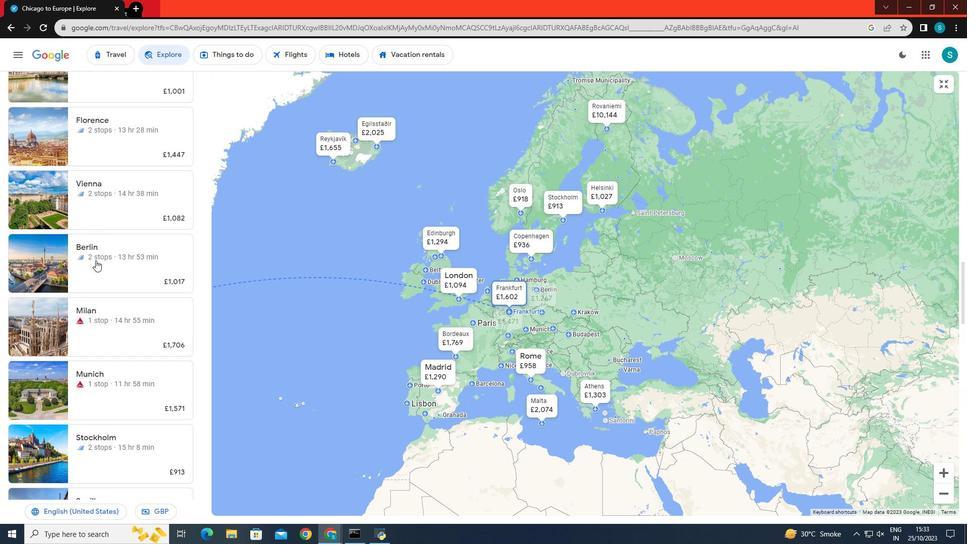 
Action: Mouse scrolled (95, 261) with delta (0, 0)
Screenshot: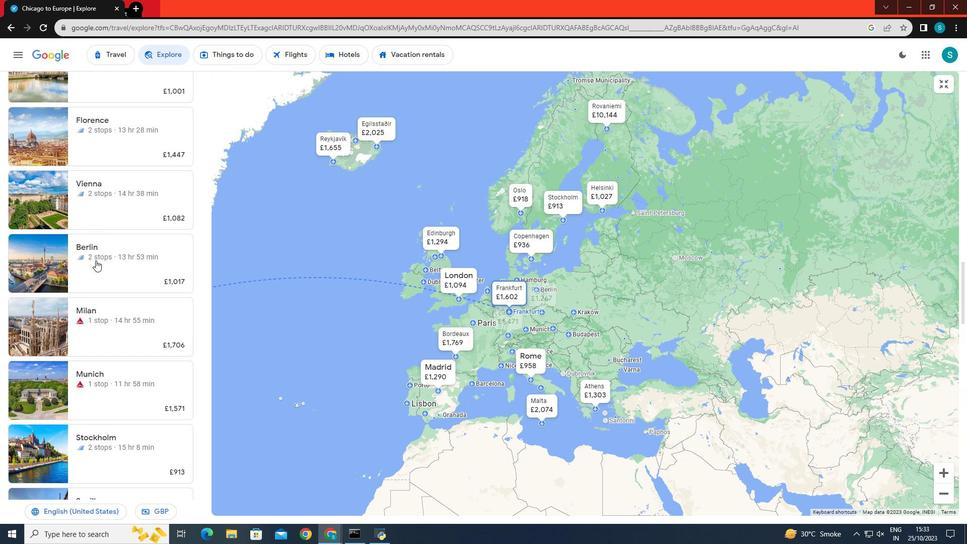 
Action: Mouse scrolled (95, 261) with delta (0, 0)
Screenshot: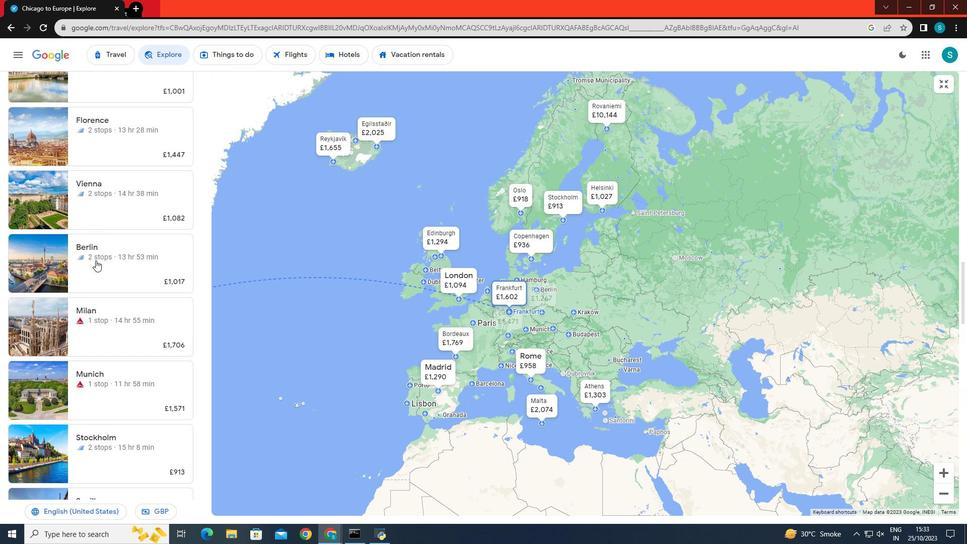 
Action: Mouse scrolled (95, 261) with delta (0, 0)
Screenshot: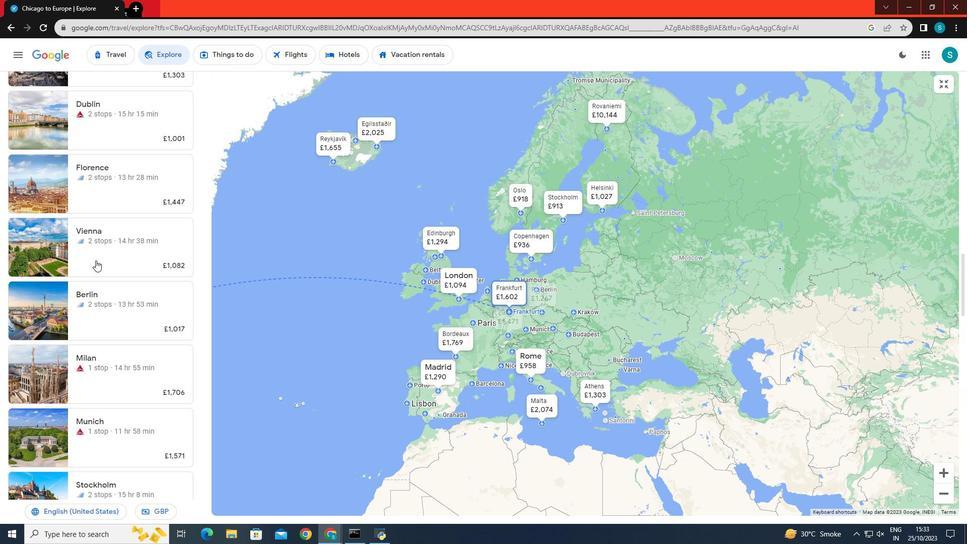 
Action: Mouse scrolled (95, 261) with delta (0, 0)
Screenshot: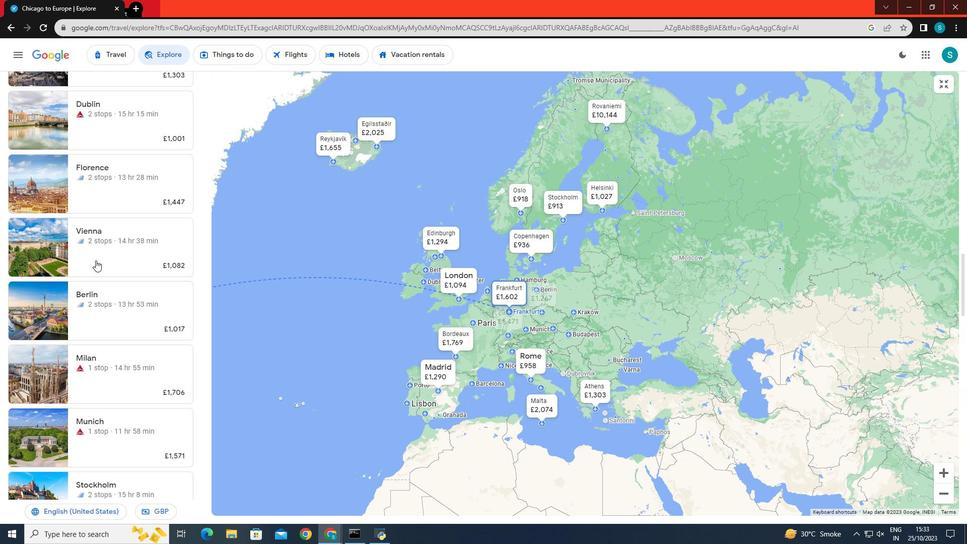 
Action: Mouse scrolled (95, 261) with delta (0, 0)
Screenshot: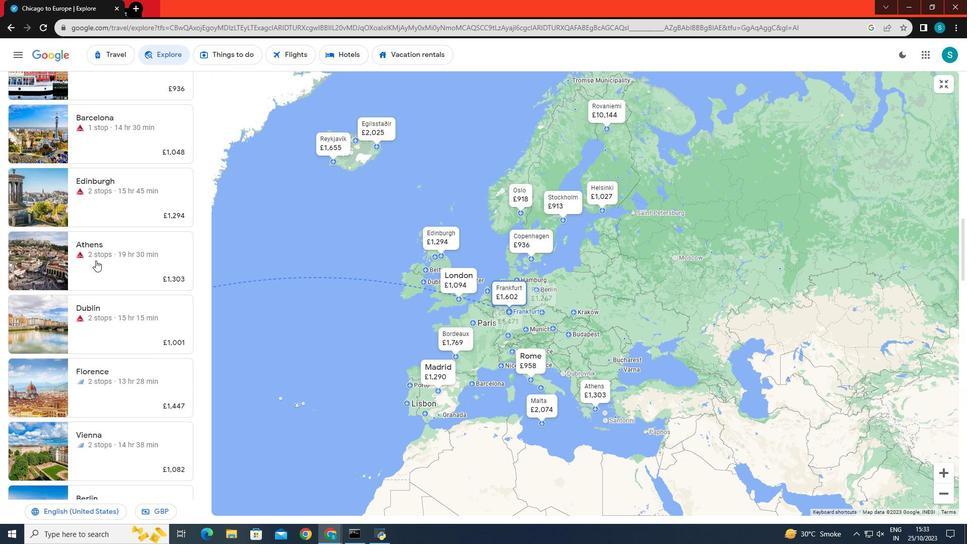 
Action: Mouse scrolled (95, 261) with delta (0, 0)
Screenshot: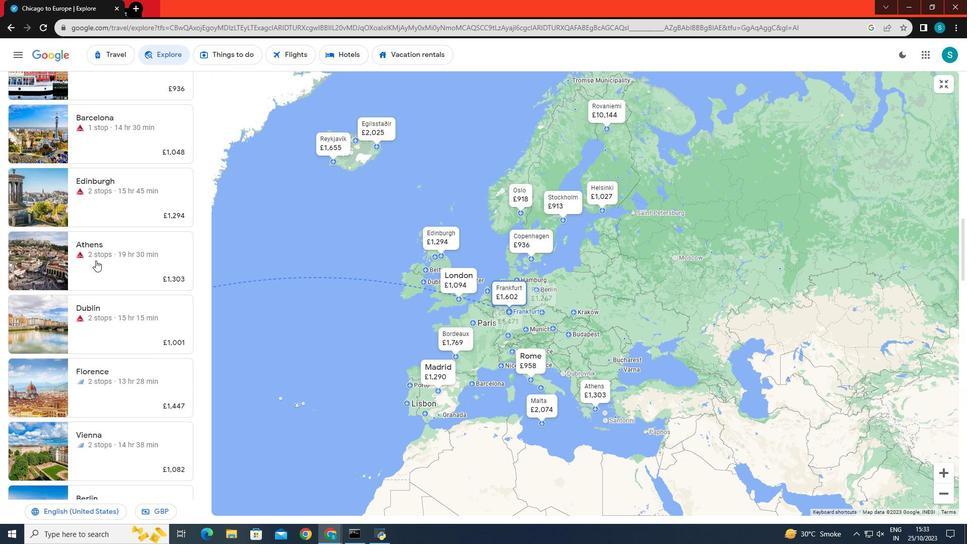 
Action: Mouse scrolled (95, 261) with delta (0, 0)
Screenshot: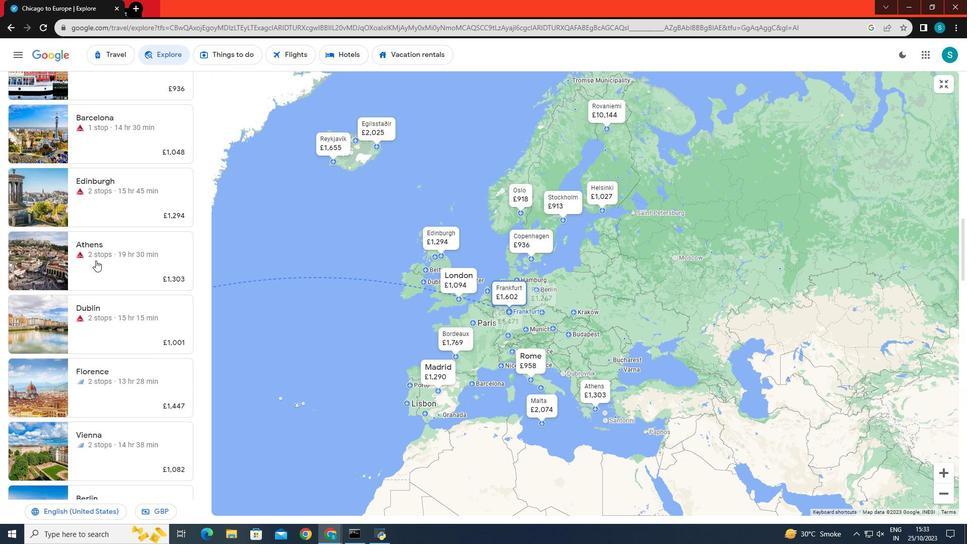 
Action: Mouse scrolled (95, 261) with delta (0, 0)
Screenshot: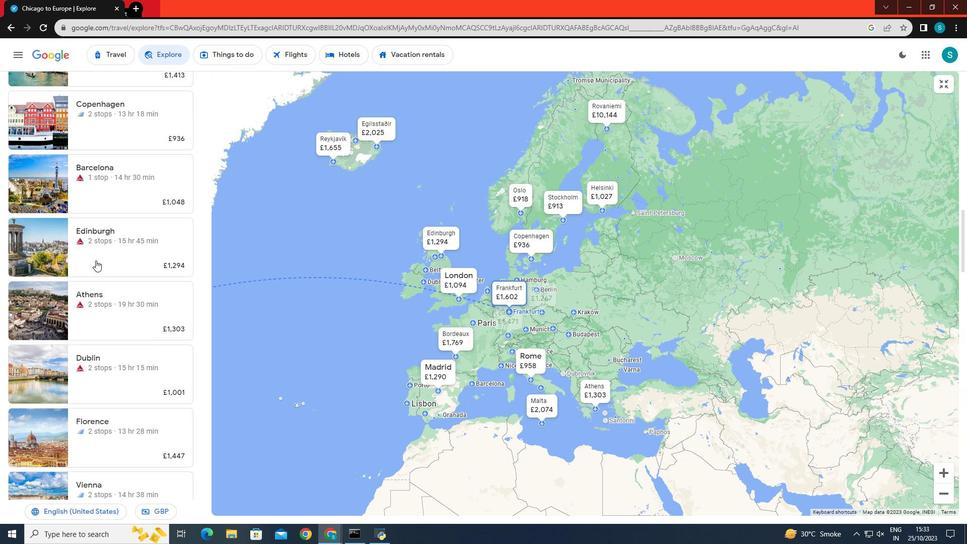 
Action: Mouse scrolled (95, 261) with delta (0, 0)
Screenshot: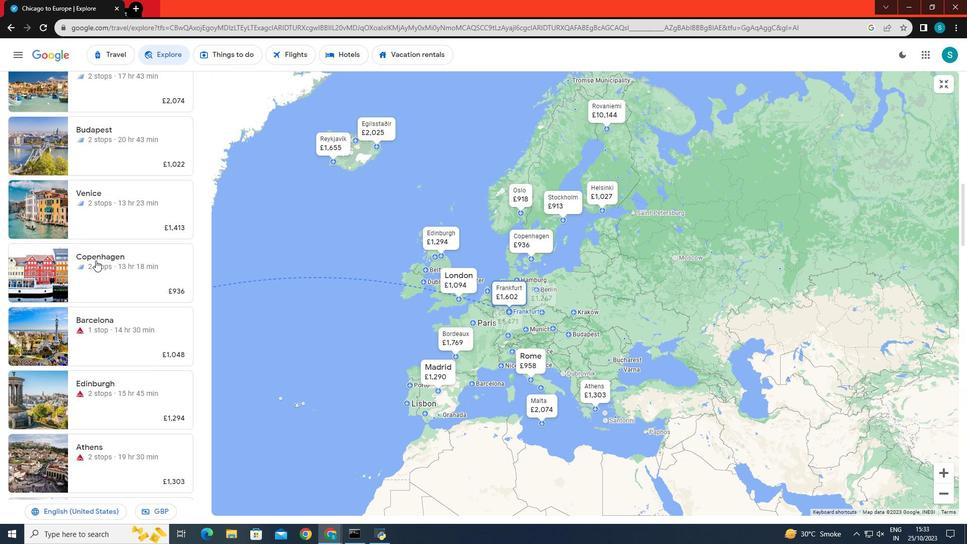 
Action: Mouse scrolled (95, 261) with delta (0, 0)
Screenshot: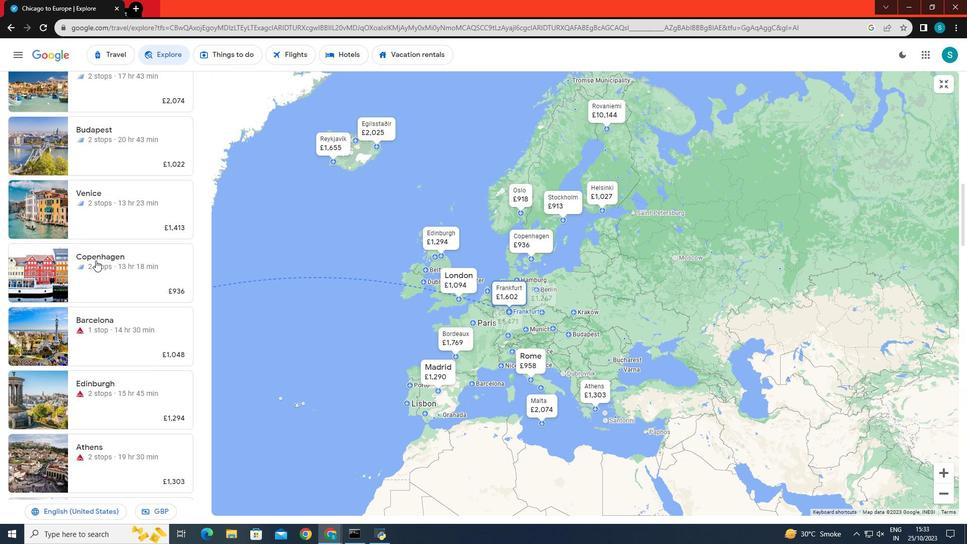 
Action: Mouse scrolled (95, 261) with delta (0, 0)
Screenshot: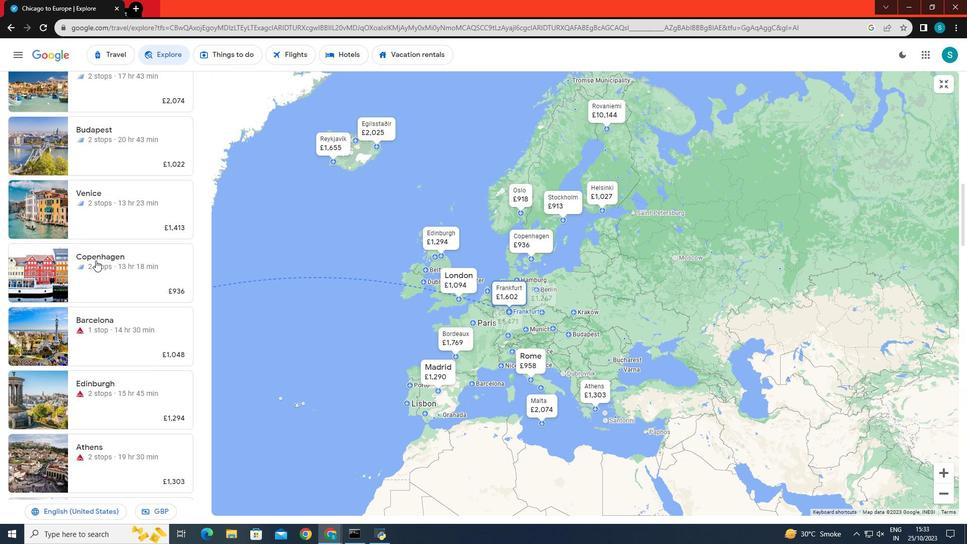 
Action: Mouse scrolled (95, 261) with delta (0, 0)
Screenshot: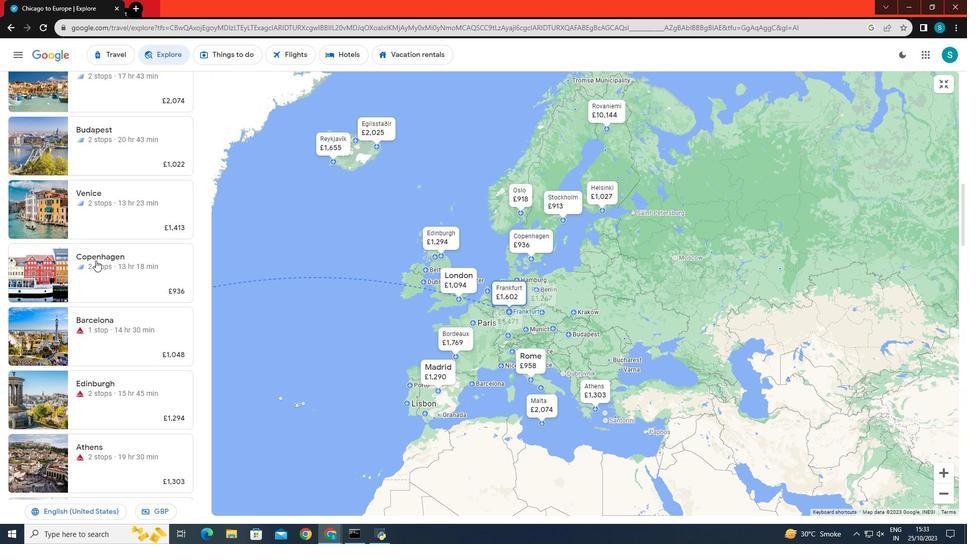 
Action: Mouse scrolled (95, 261) with delta (0, 0)
Screenshot: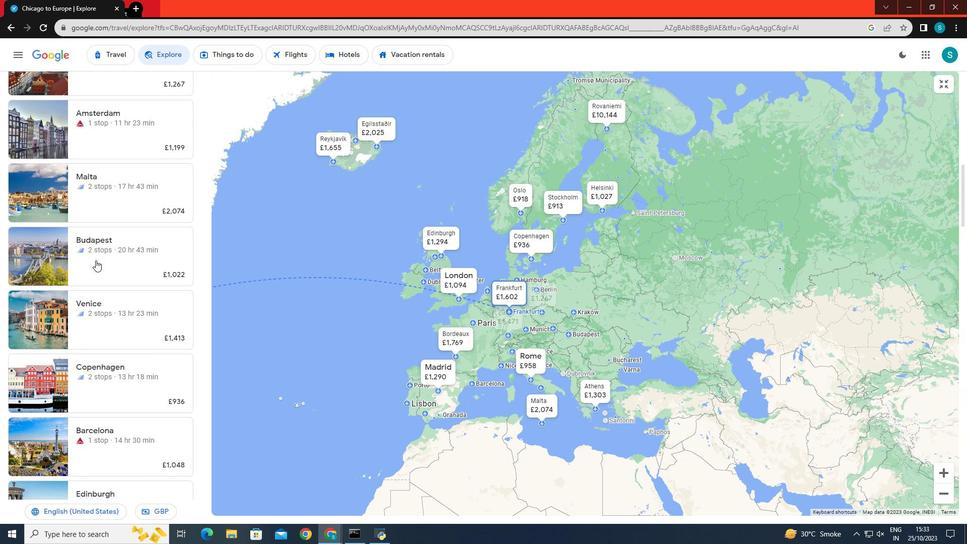
Action: Mouse scrolled (95, 261) with delta (0, 0)
Screenshot: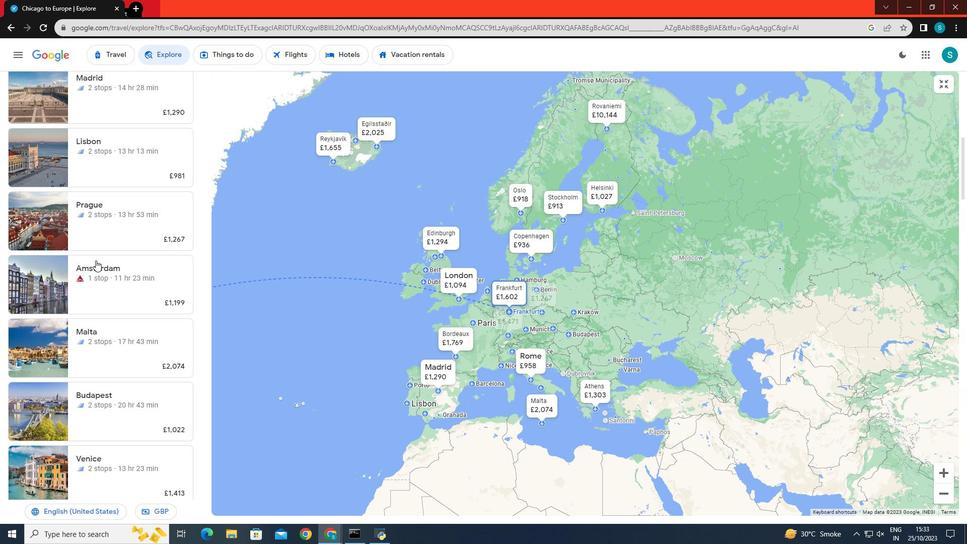 
Action: Mouse scrolled (95, 261) with delta (0, 0)
Screenshot: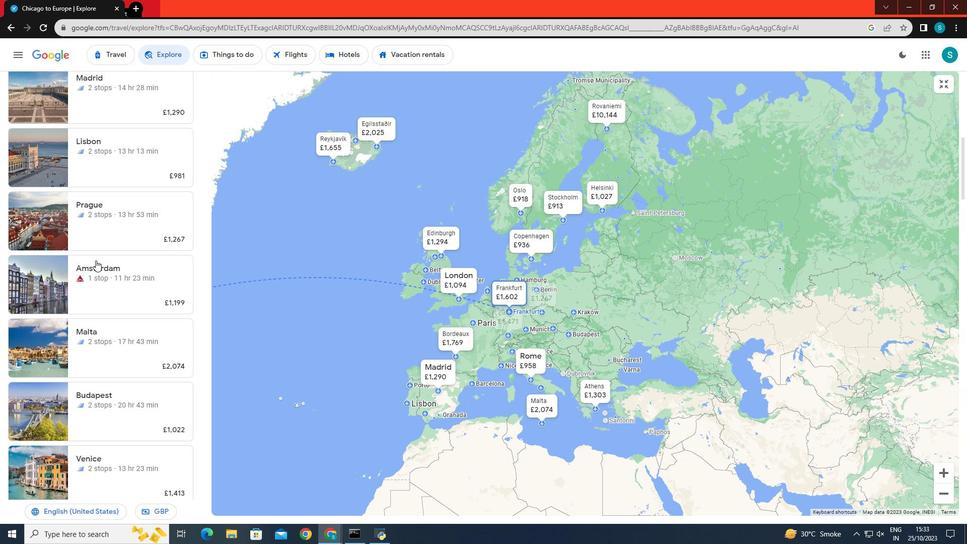 
Action: Mouse scrolled (95, 261) with delta (0, 0)
Screenshot: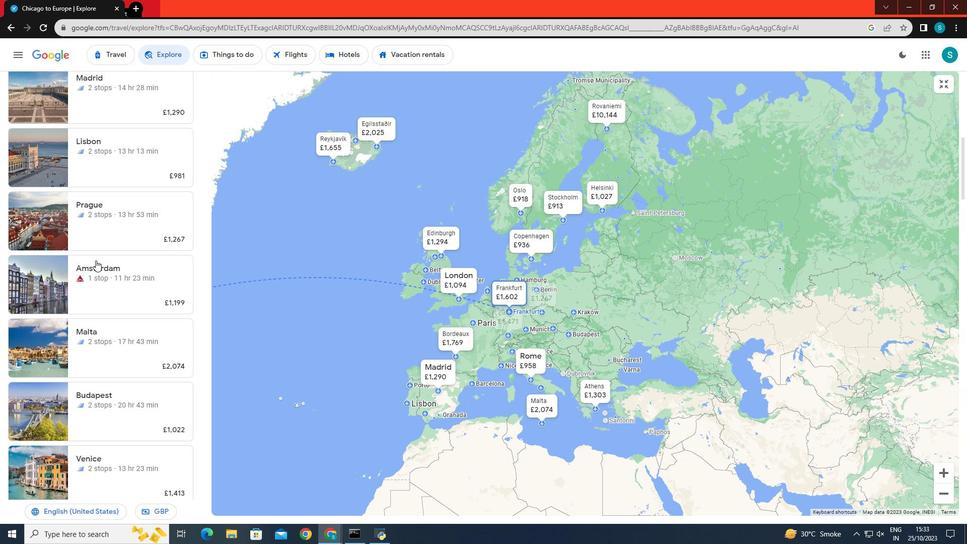 
Action: Mouse scrolled (95, 261) with delta (0, 0)
Screenshot: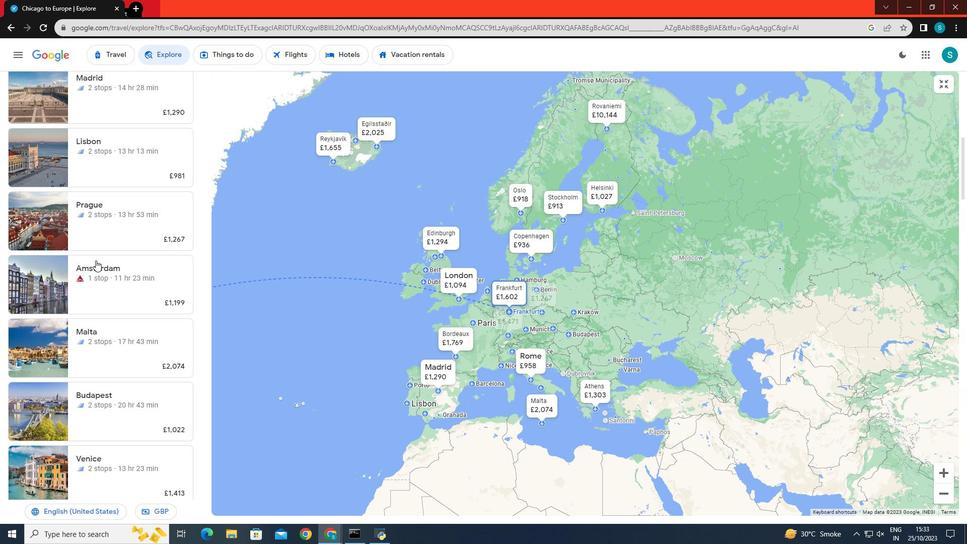 
Action: Mouse scrolled (95, 261) with delta (0, 0)
Screenshot: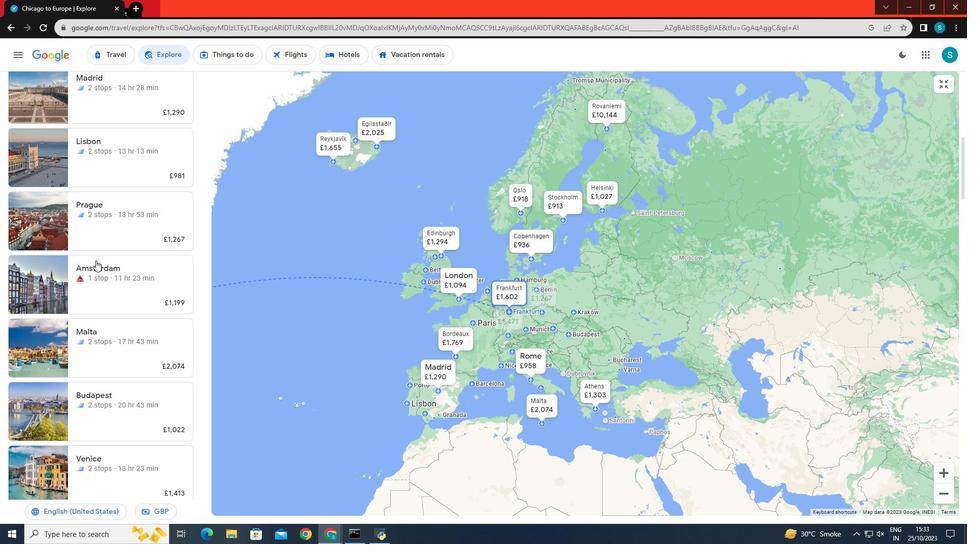 
Action: Mouse scrolled (95, 261) with delta (0, 0)
Screenshot: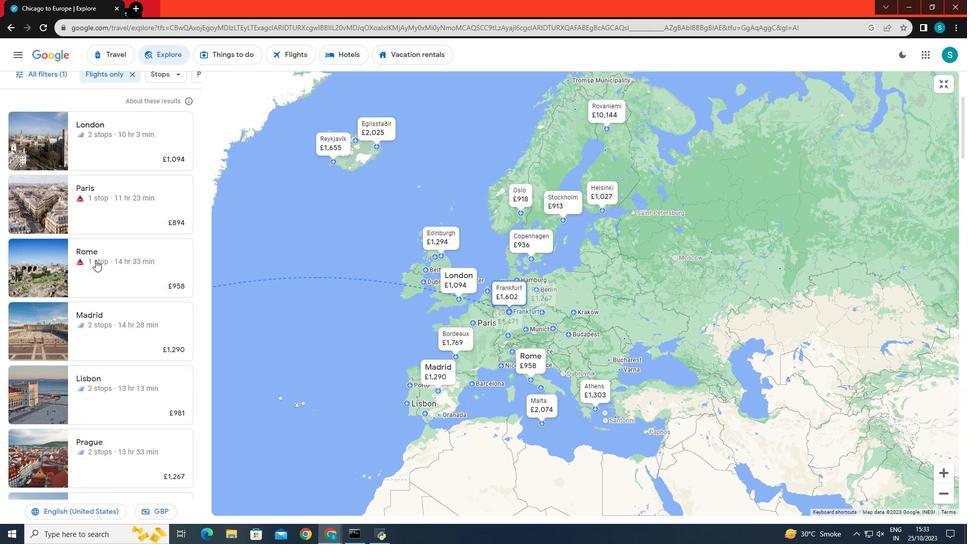 
Action: Mouse scrolled (95, 261) with delta (0, 0)
Screenshot: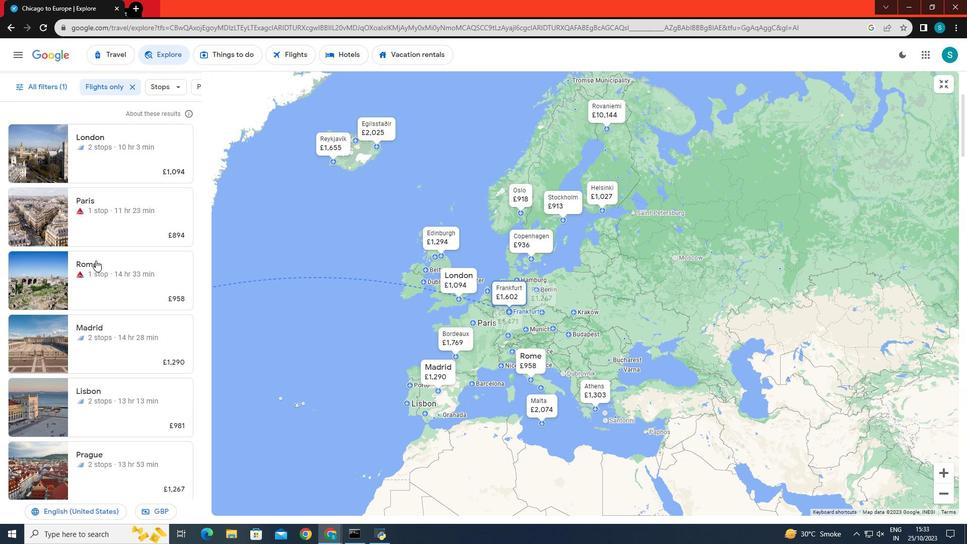 
Action: Mouse scrolled (95, 261) with delta (0, 0)
Screenshot: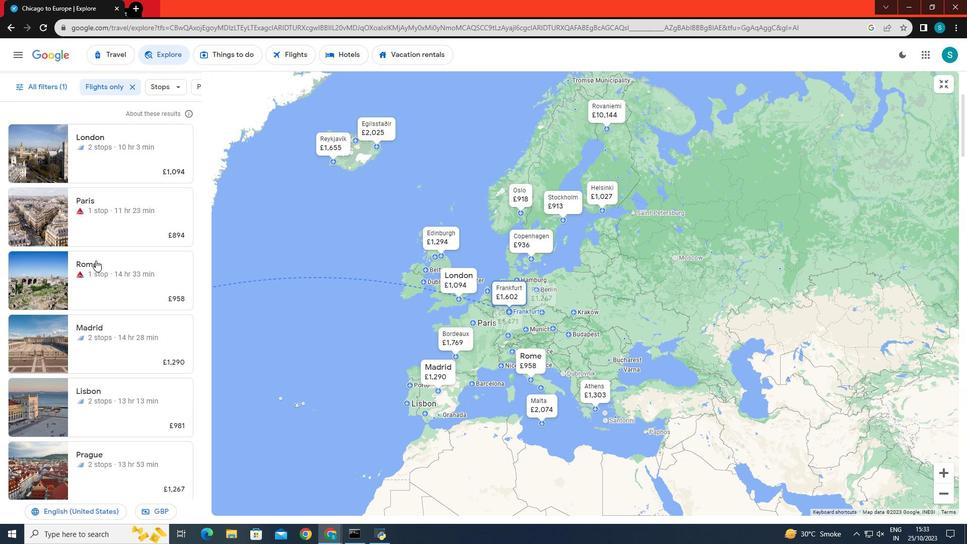 
Action: Mouse scrolled (95, 261) with delta (0, 0)
Screenshot: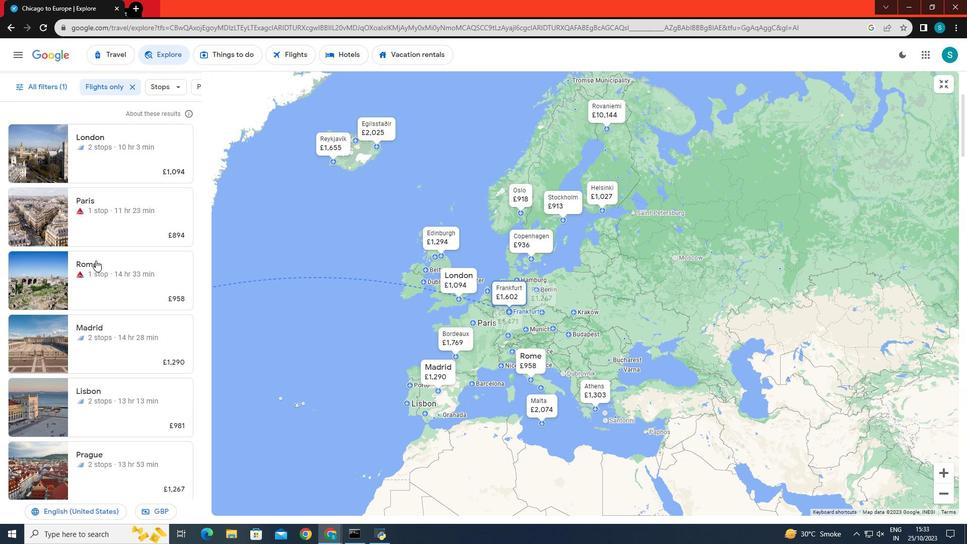 
Action: Mouse scrolled (95, 261) with delta (0, 0)
Screenshot: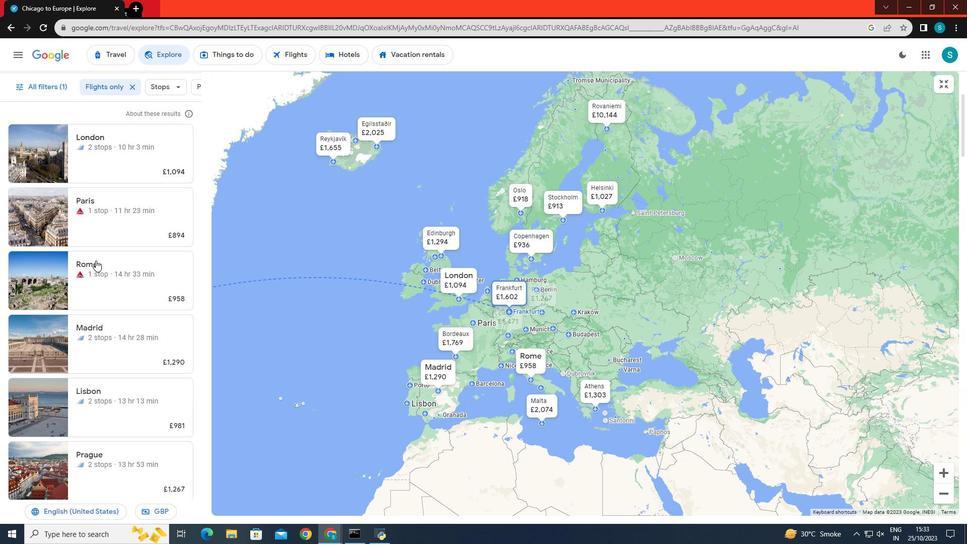 
Action: Mouse scrolled (95, 261) with delta (0, 0)
Screenshot: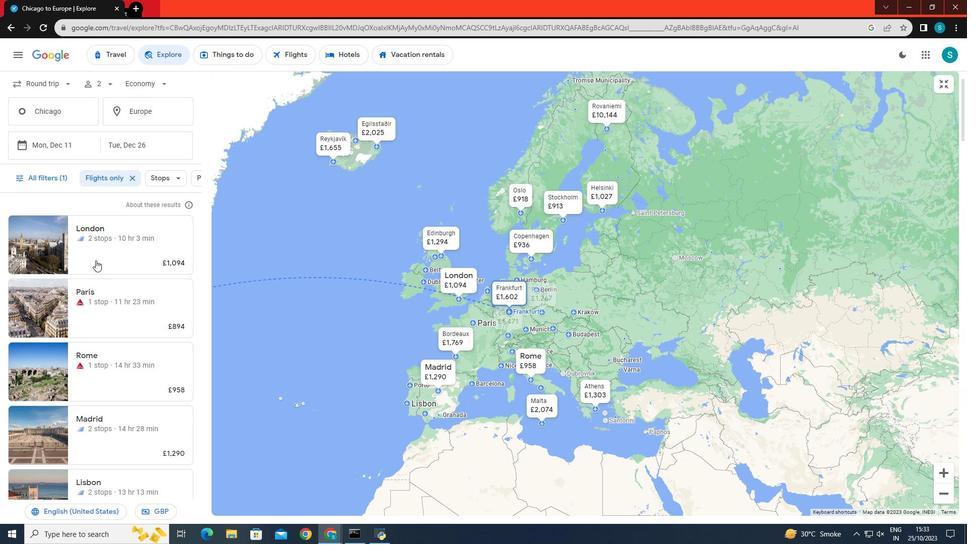 
Action: Mouse scrolled (95, 261) with delta (0, 0)
Screenshot: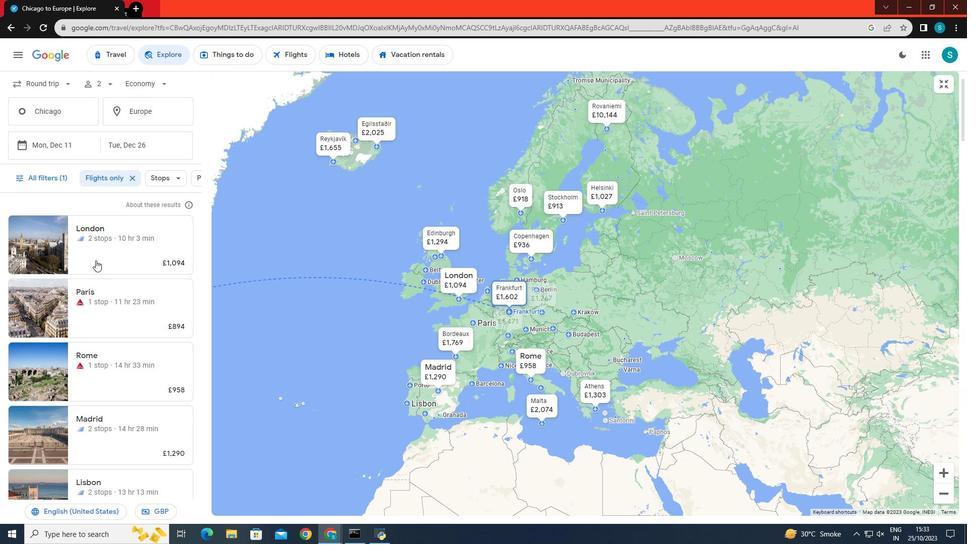 
Action: Mouse scrolled (95, 261) with delta (0, 0)
Screenshot: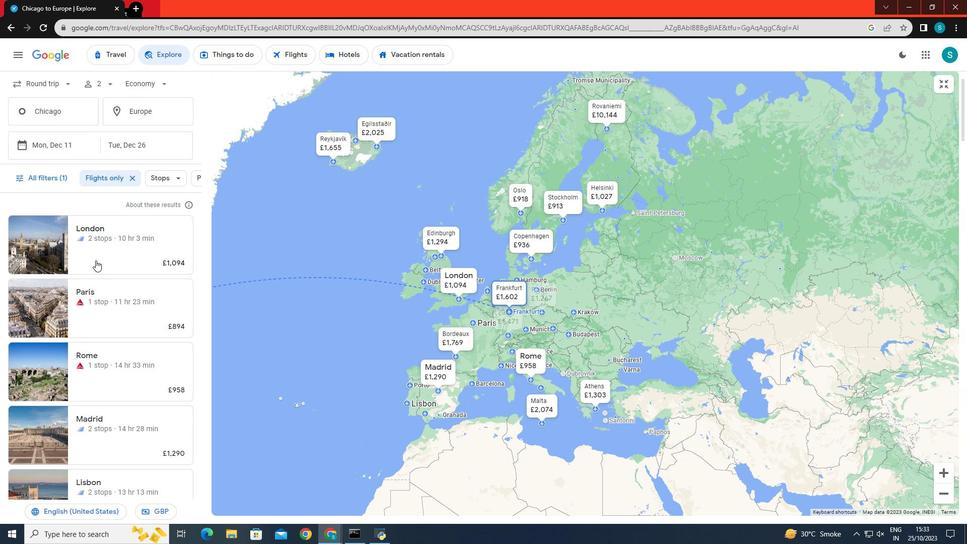 
Action: Mouse scrolled (95, 261) with delta (0, 0)
Screenshot: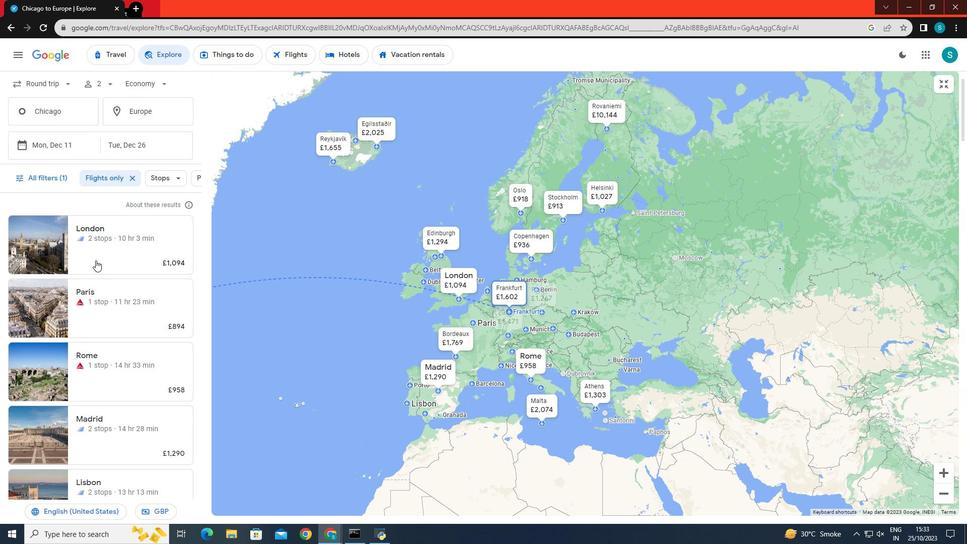 
Action: Mouse scrolled (95, 261) with delta (0, 0)
Screenshot: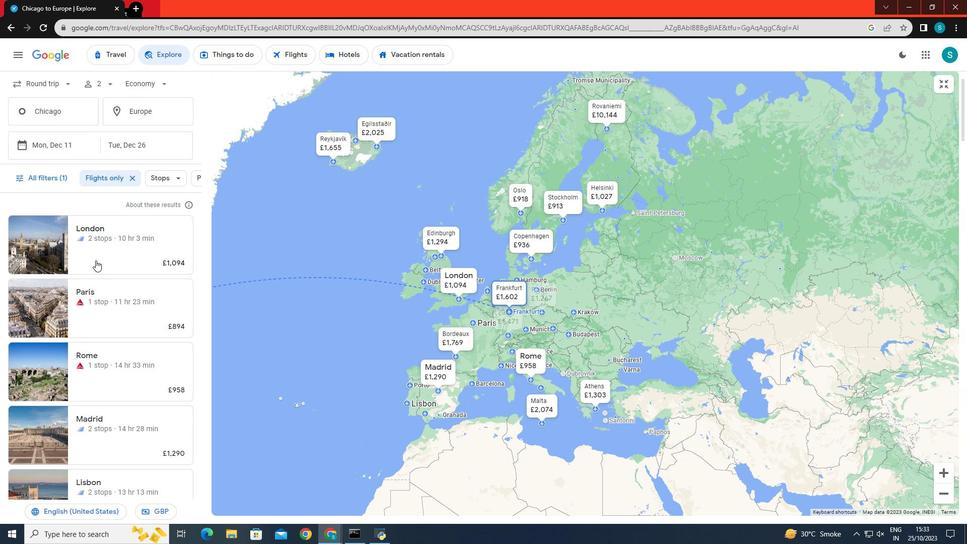 
Action: Mouse moved to (190, 179)
Screenshot: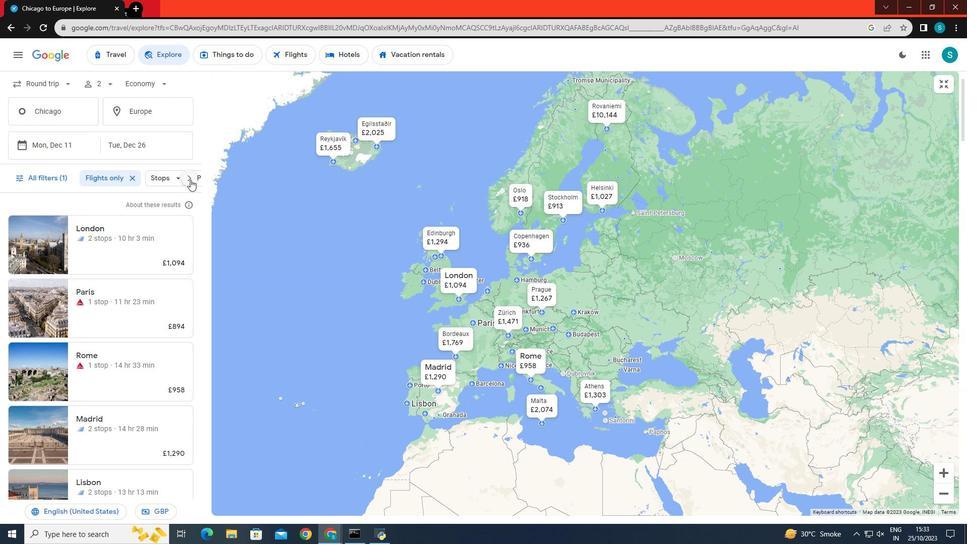 
Action: Mouse pressed left at (190, 179)
Screenshot: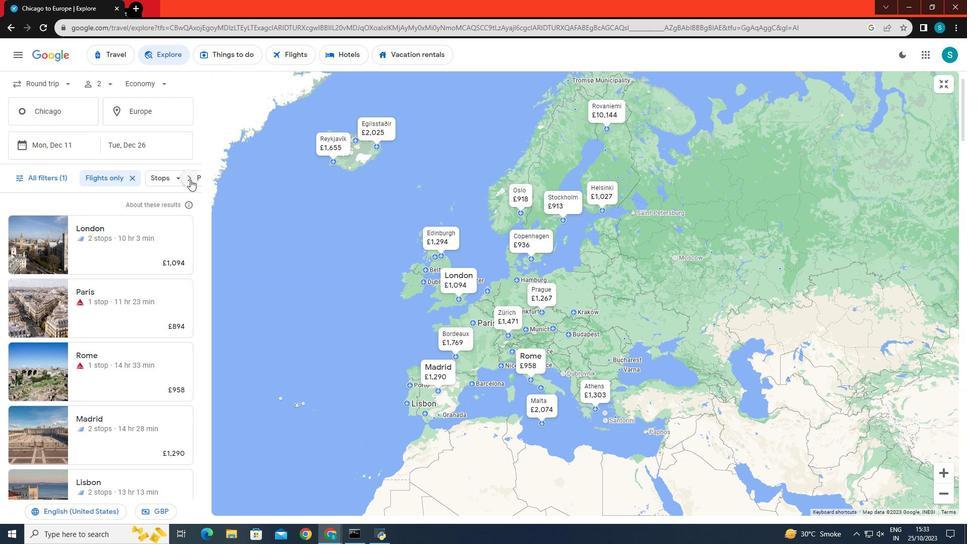 
Action: Mouse pressed left at (190, 179)
Screenshot: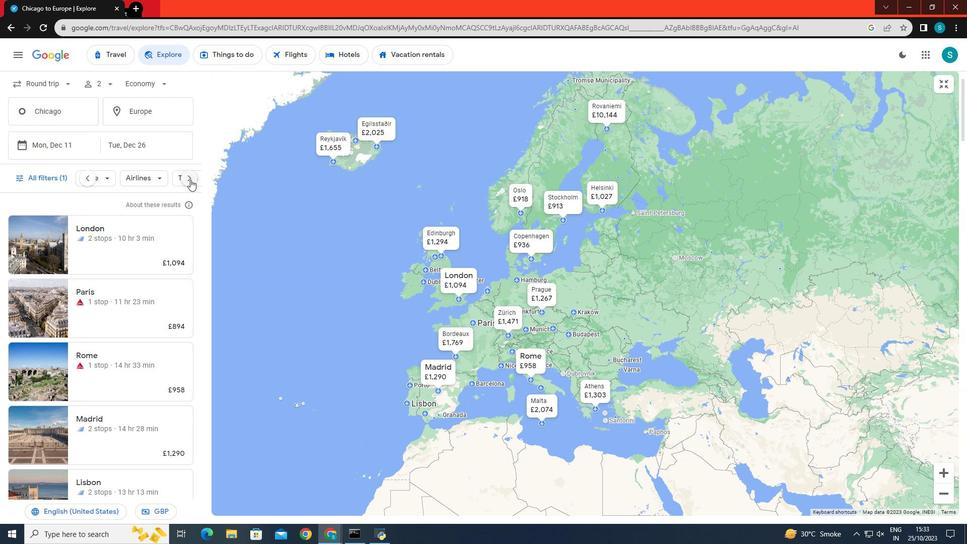 
Action: Mouse pressed left at (190, 179)
Screenshot: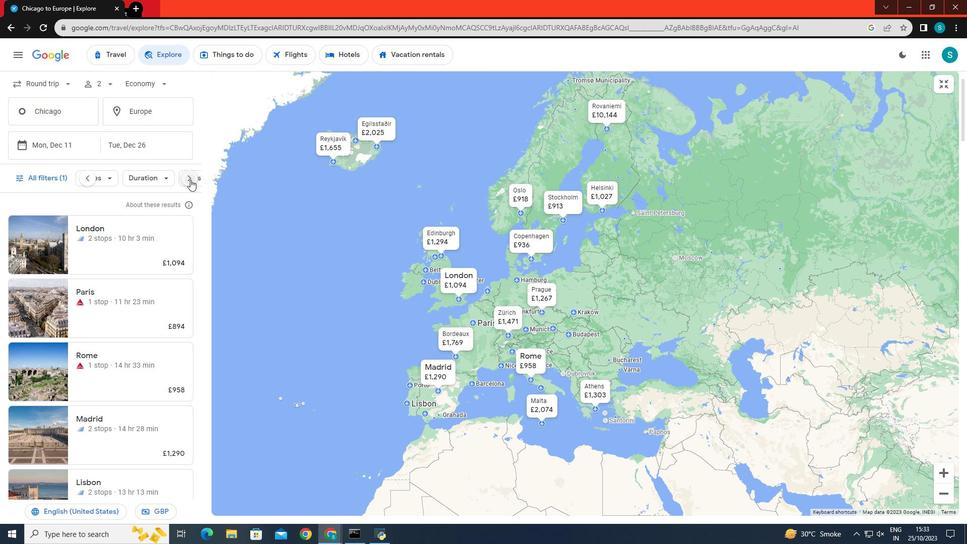 
Action: Mouse moved to (91, 177)
Screenshot: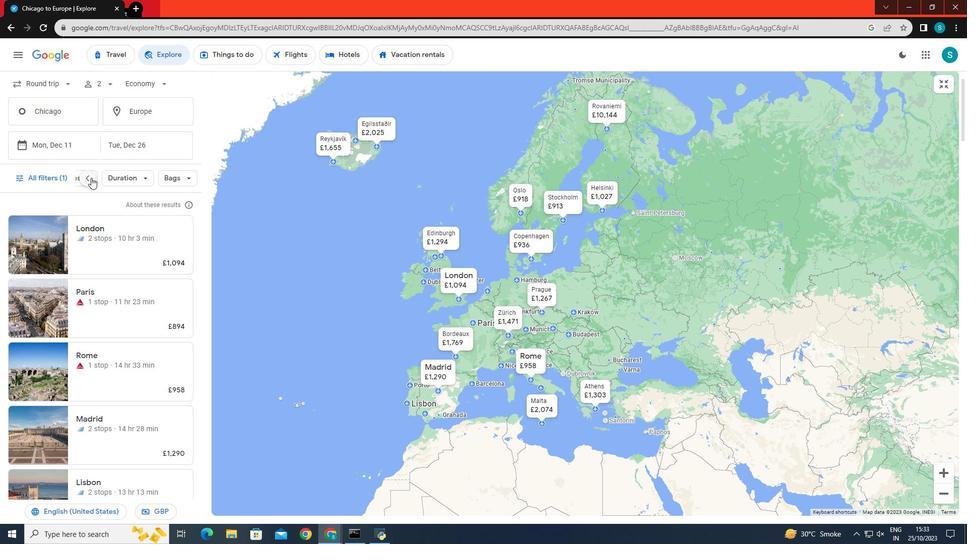 
Action: Mouse pressed left at (91, 177)
Screenshot: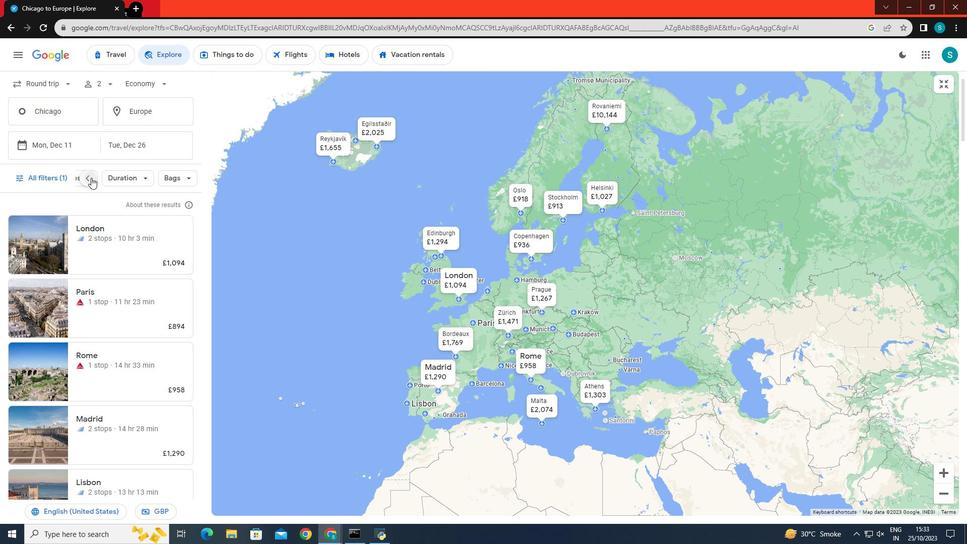
Action: Mouse moved to (86, 180)
Screenshot: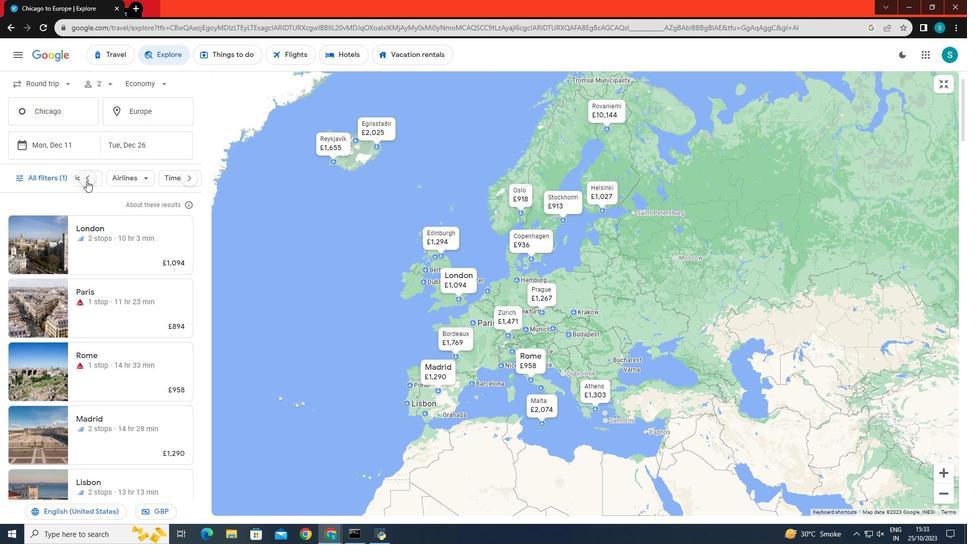 
Action: Mouse pressed left at (86, 180)
Screenshot: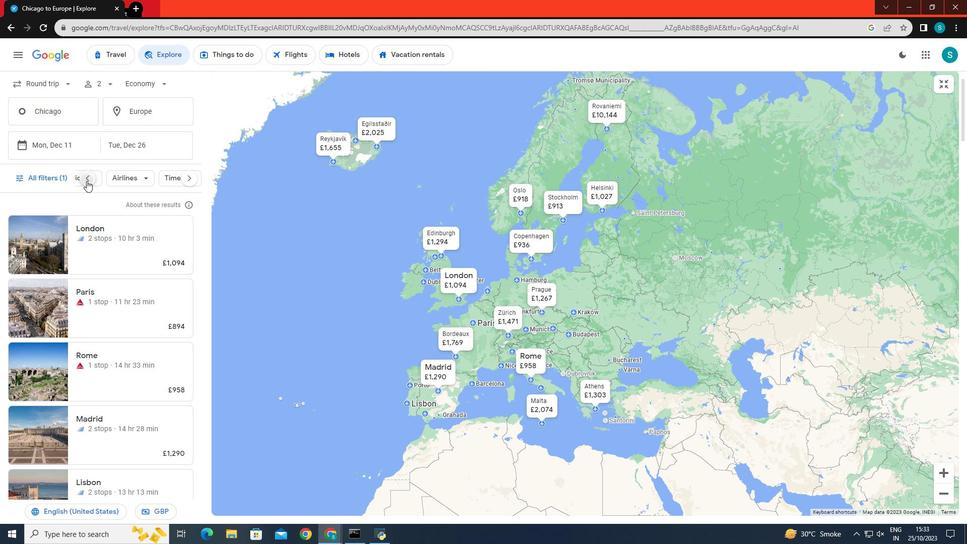
Action: Mouse moved to (168, 178)
Screenshot: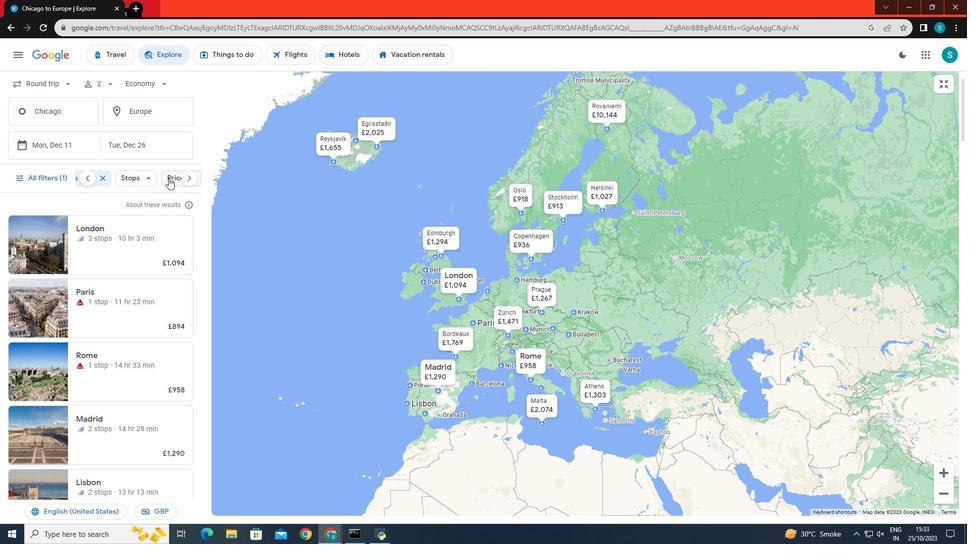 
Action: Mouse pressed left at (168, 178)
Screenshot: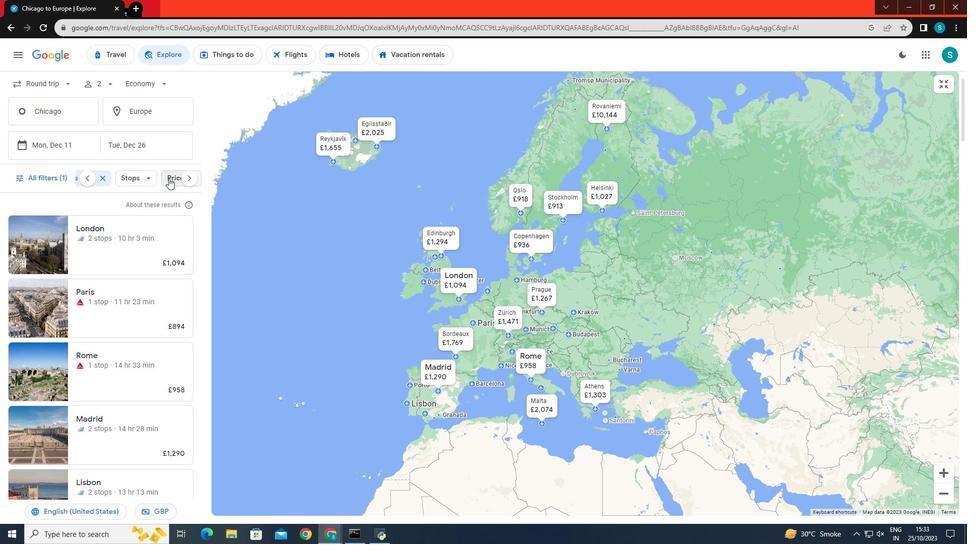 
Action: Mouse moved to (322, 248)
Screenshot: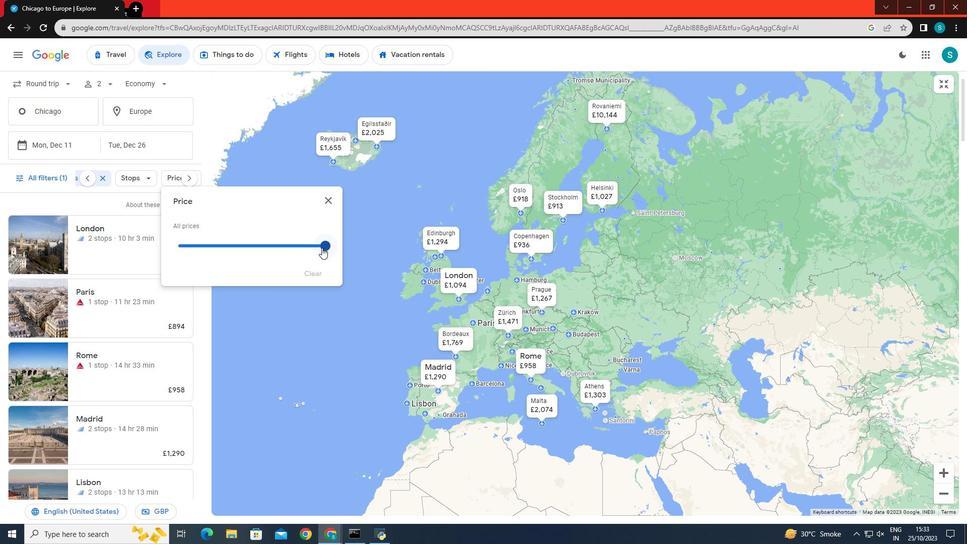 
Action: Mouse pressed left at (322, 248)
Screenshot: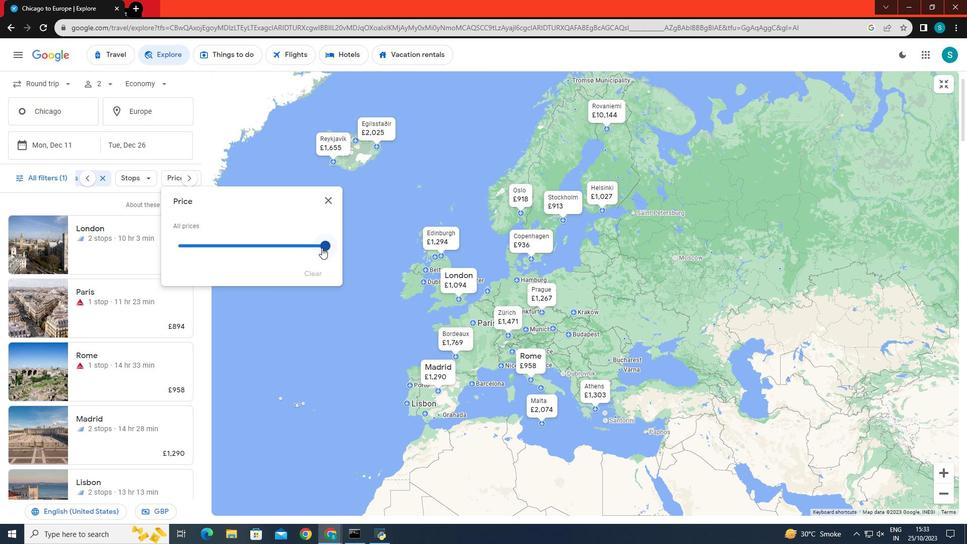 
Action: Mouse moved to (215, 247)
Screenshot: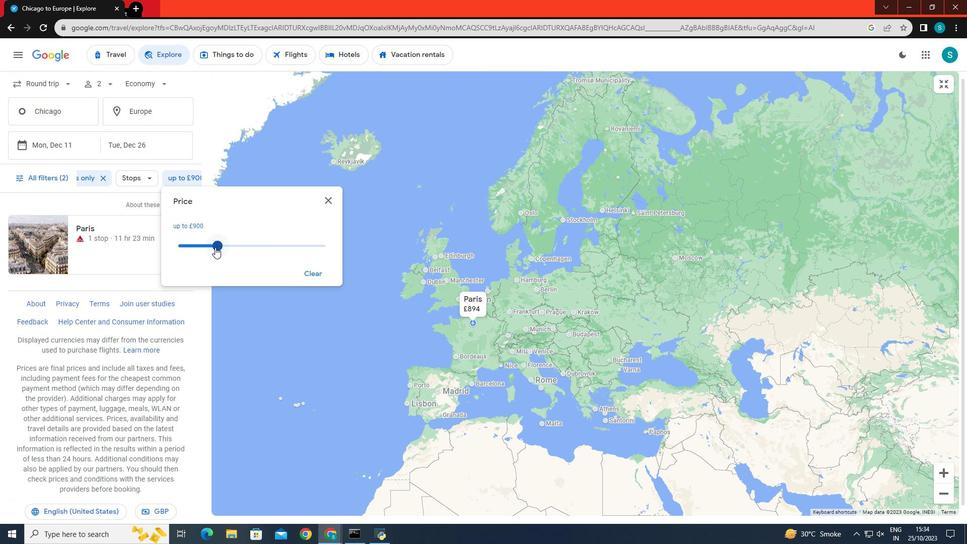 
Action: Mouse pressed left at (215, 247)
Screenshot: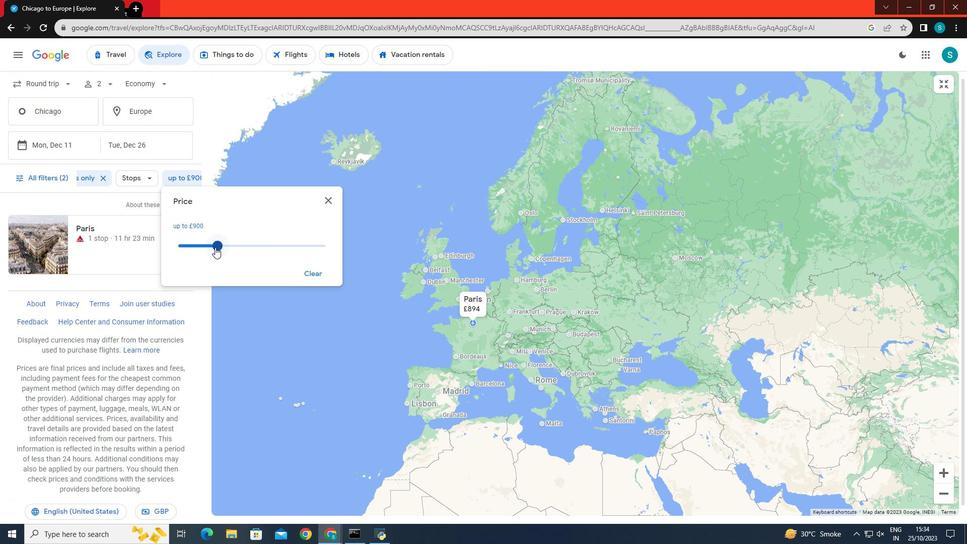 
Action: Mouse moved to (219, 261)
Screenshot: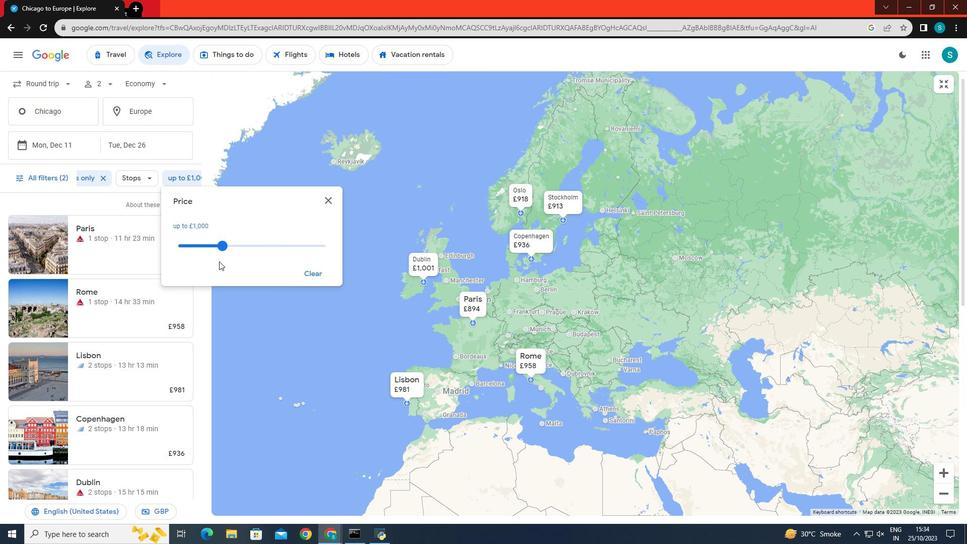 
